 Task: Send an email with the signature Hunter Evans with the subject Request for feedback on a business plan and the message Please let me know if you have any questions or concerns. from softage.2@softage.net to softage.8@softage.net with an attached image file Snapchat_filter_design.png and move the email from Sent Items to the folder Party planning
Action: Mouse moved to (515, 466)
Screenshot: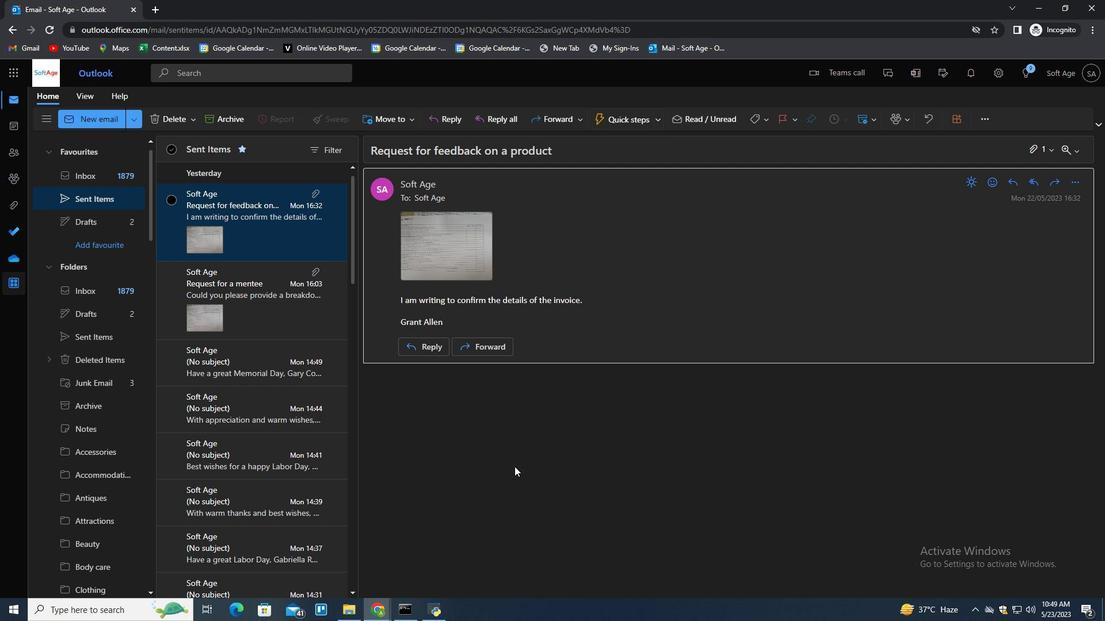 
Action: Mouse pressed left at (515, 466)
Screenshot: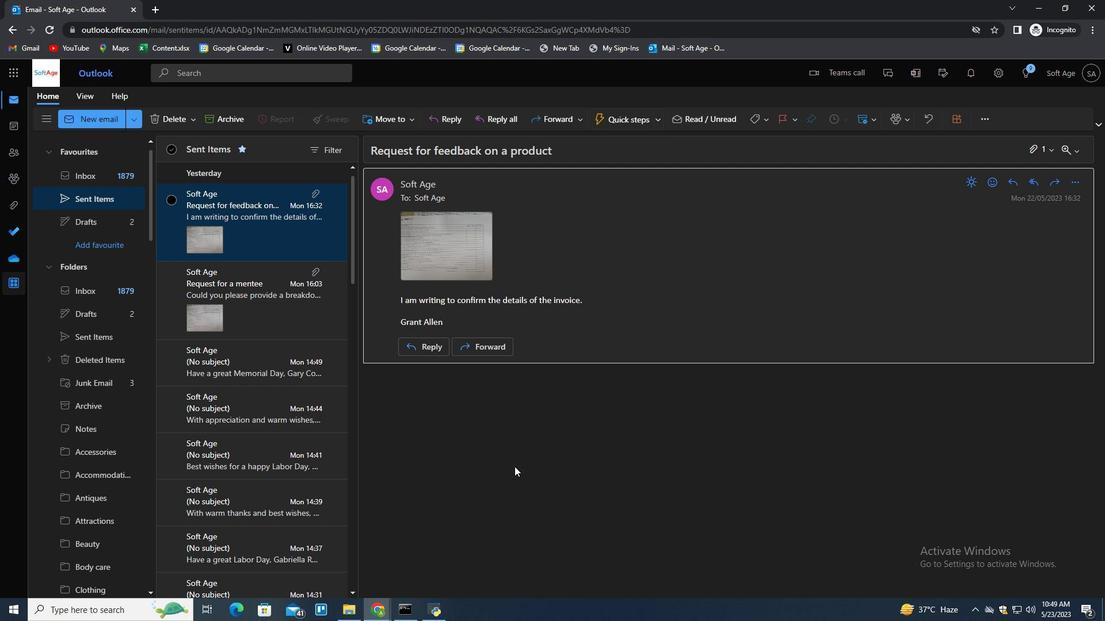 
Action: Mouse moved to (444, 415)
Screenshot: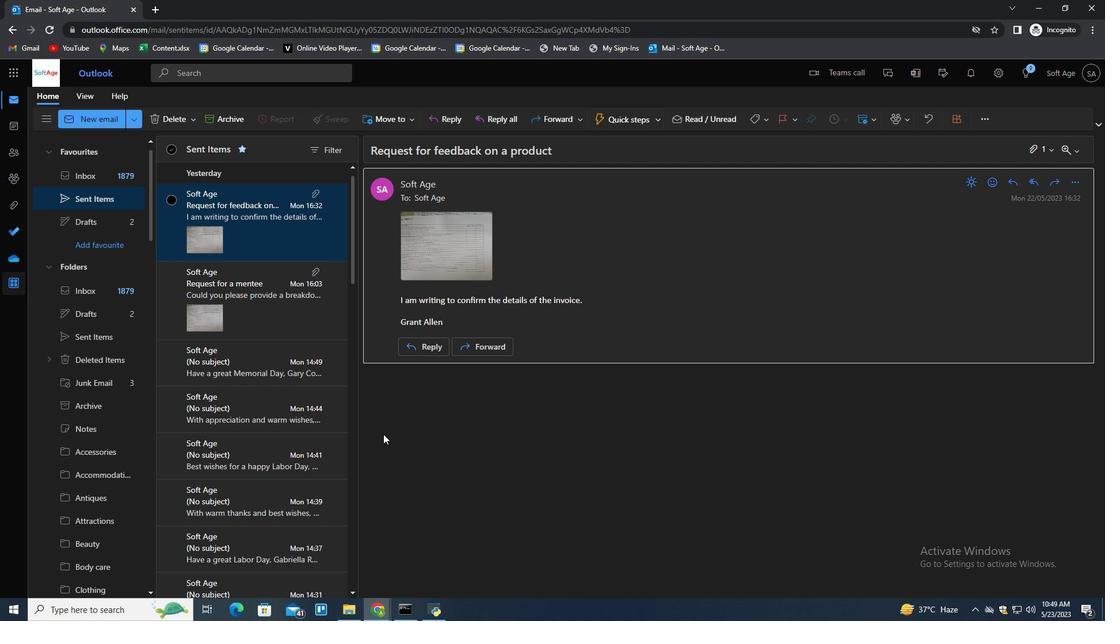 
Action: Key pressed n
Screenshot: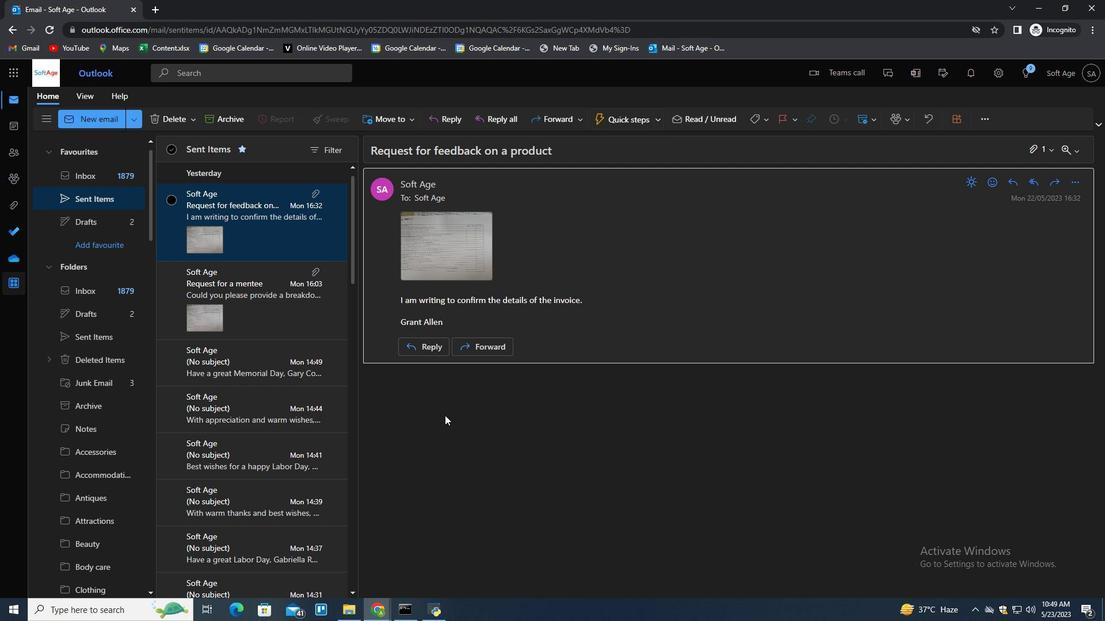 
Action: Mouse moved to (778, 127)
Screenshot: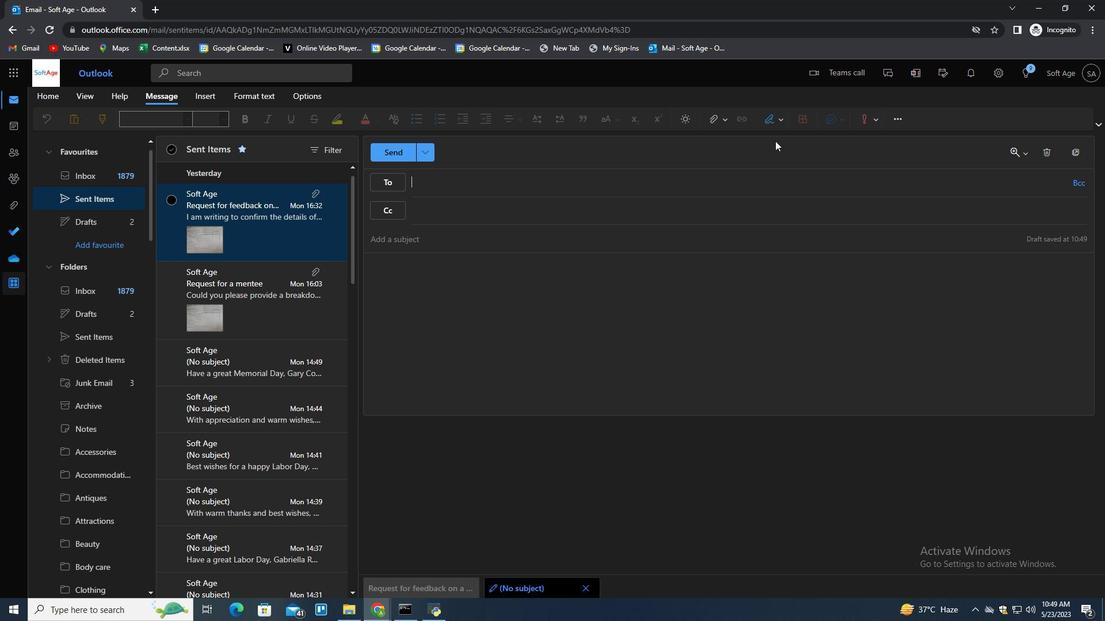 
Action: Mouse pressed left at (778, 127)
Screenshot: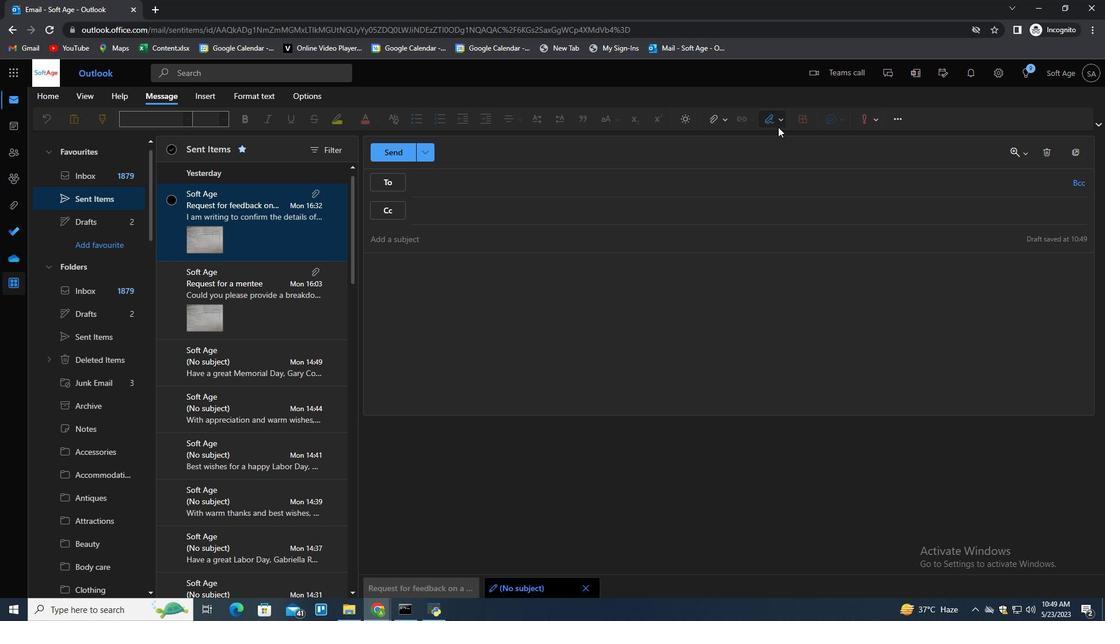 
Action: Mouse moved to (767, 168)
Screenshot: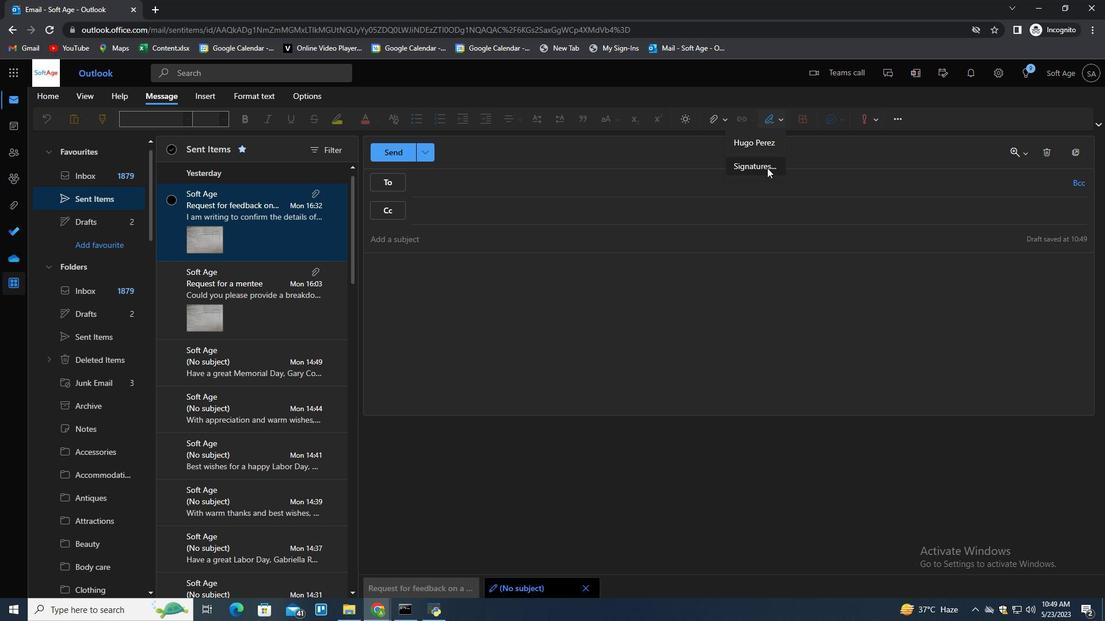 
Action: Mouse pressed left at (767, 168)
Screenshot: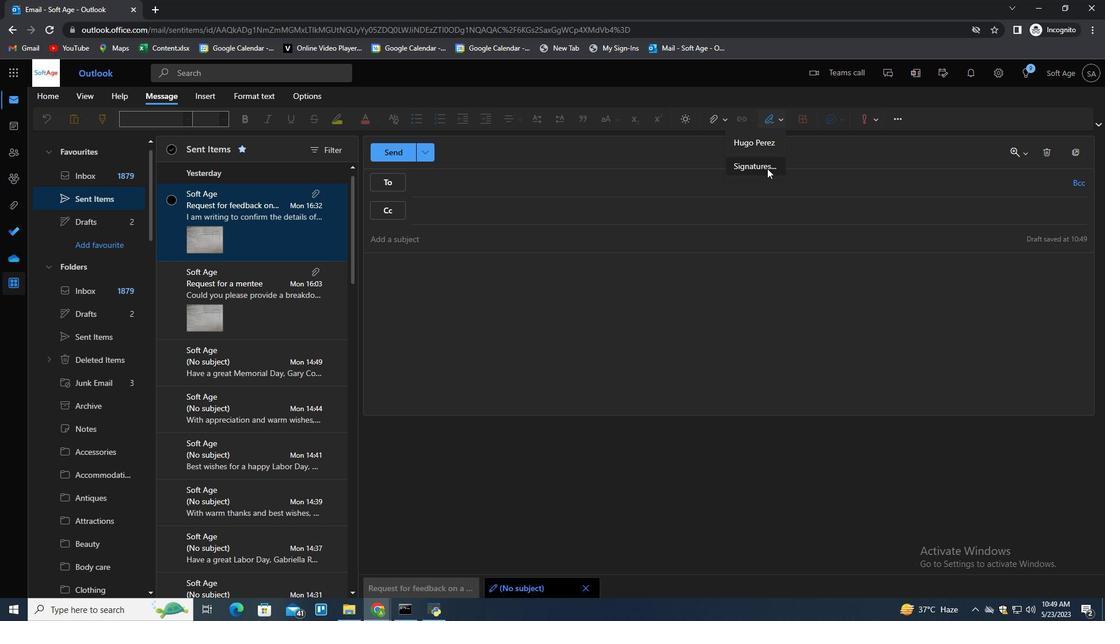 
Action: Mouse moved to (777, 206)
Screenshot: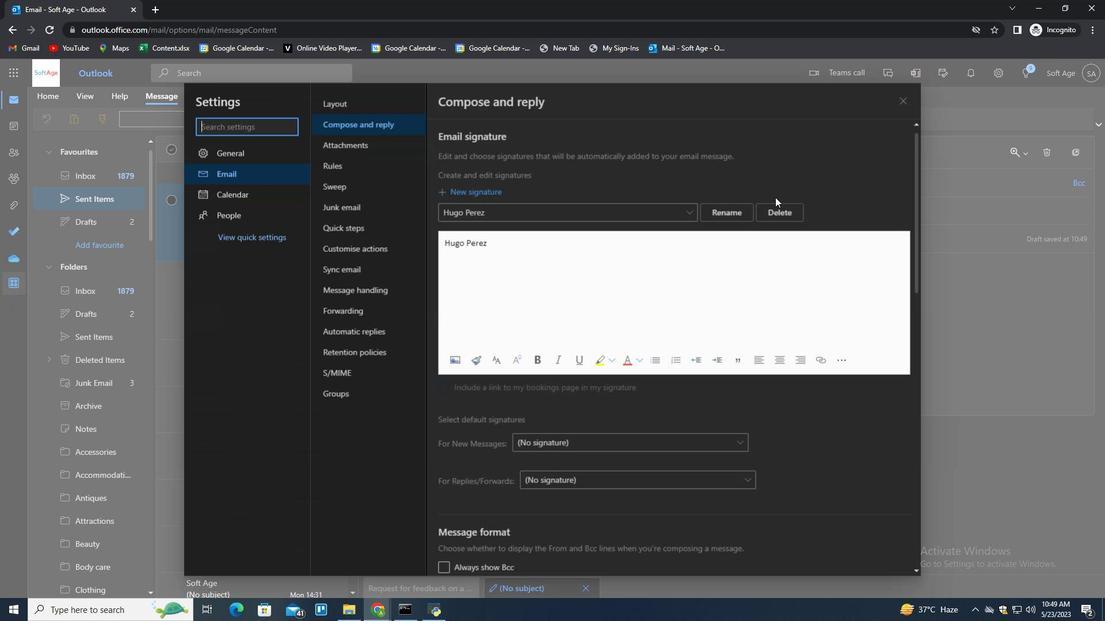 
Action: Mouse pressed left at (777, 206)
Screenshot: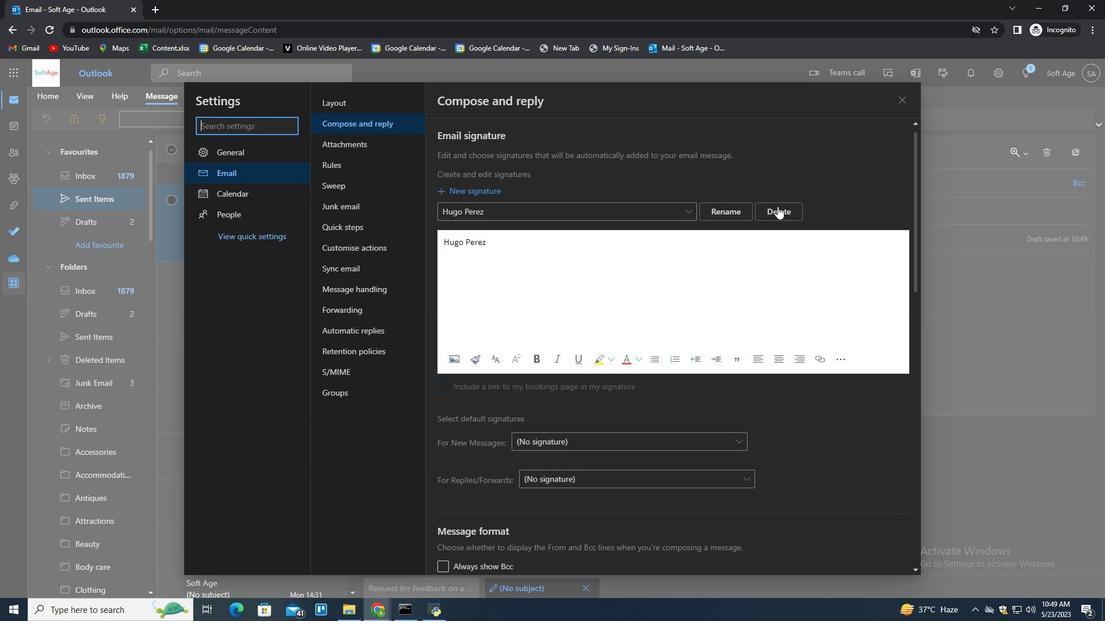 
Action: Mouse pressed left at (777, 206)
Screenshot: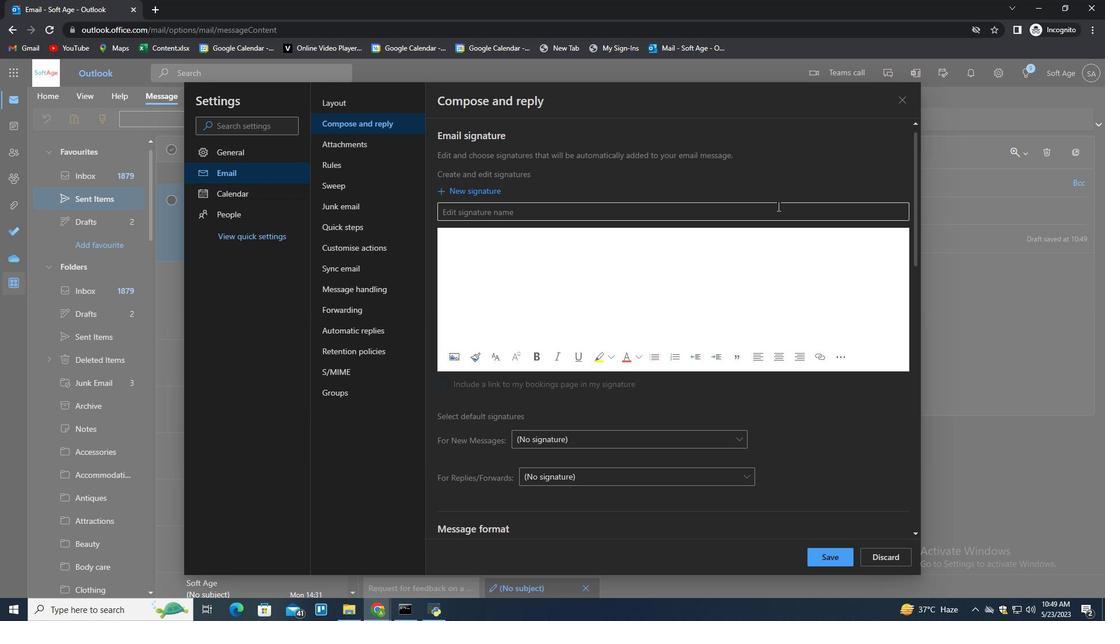 
Action: Key pressed <Key.shift>Hunter<Key.space><Key.shift>Evan<Key.tab><Key.shift>Hunter<Key.space><Key.shift>Evans
Screenshot: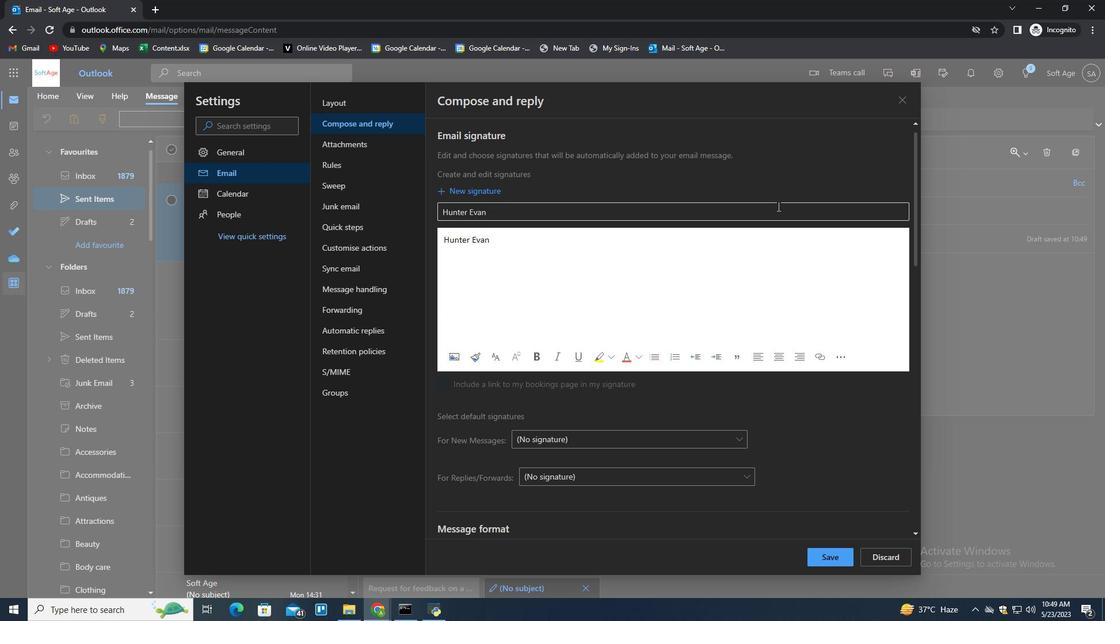 
Action: Mouse moved to (834, 560)
Screenshot: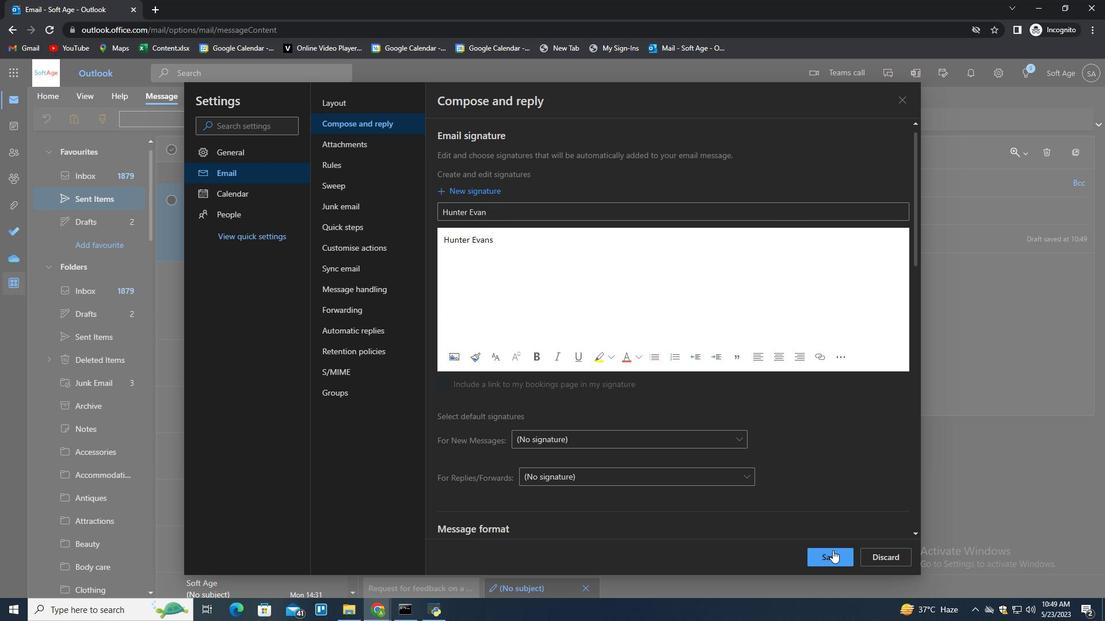 
Action: Mouse pressed left at (834, 560)
Screenshot: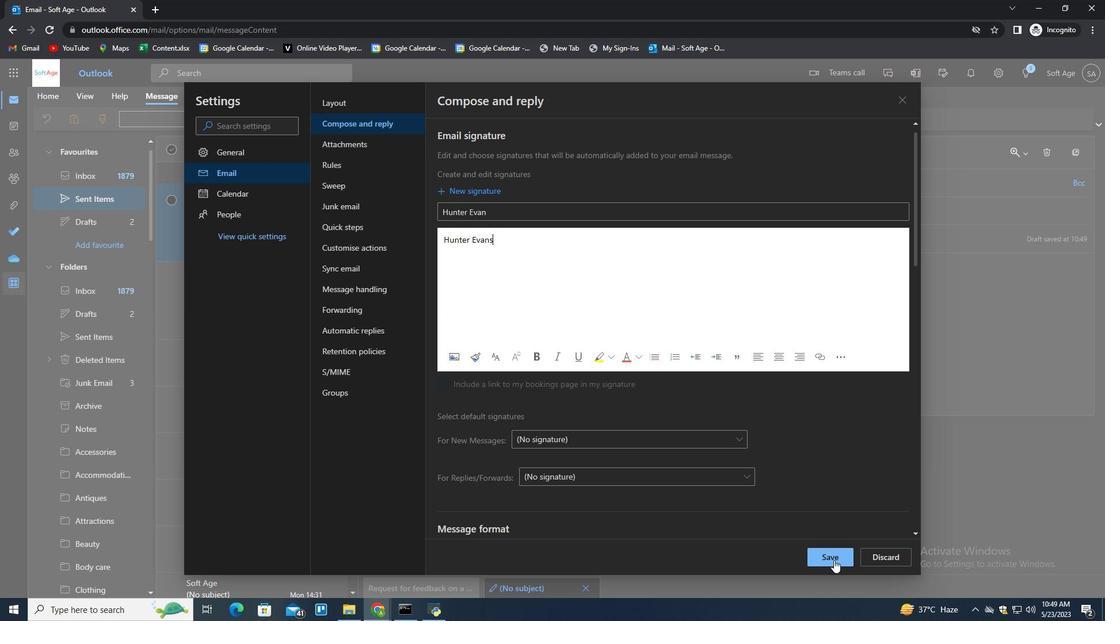
Action: Mouse moved to (1041, 256)
Screenshot: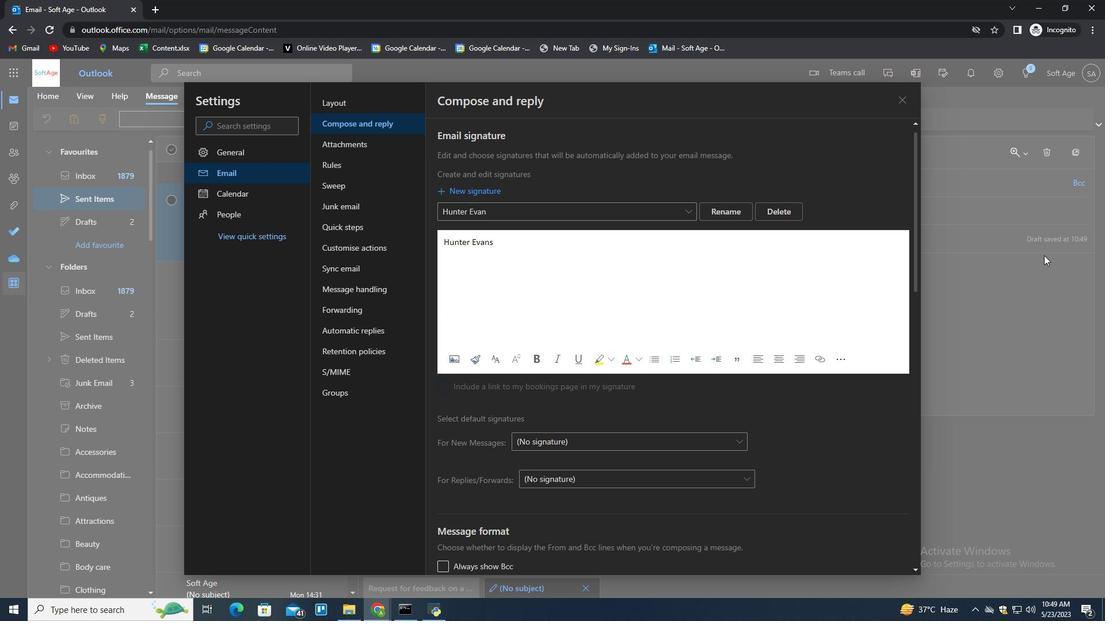 
Action: Mouse pressed left at (1041, 256)
Screenshot: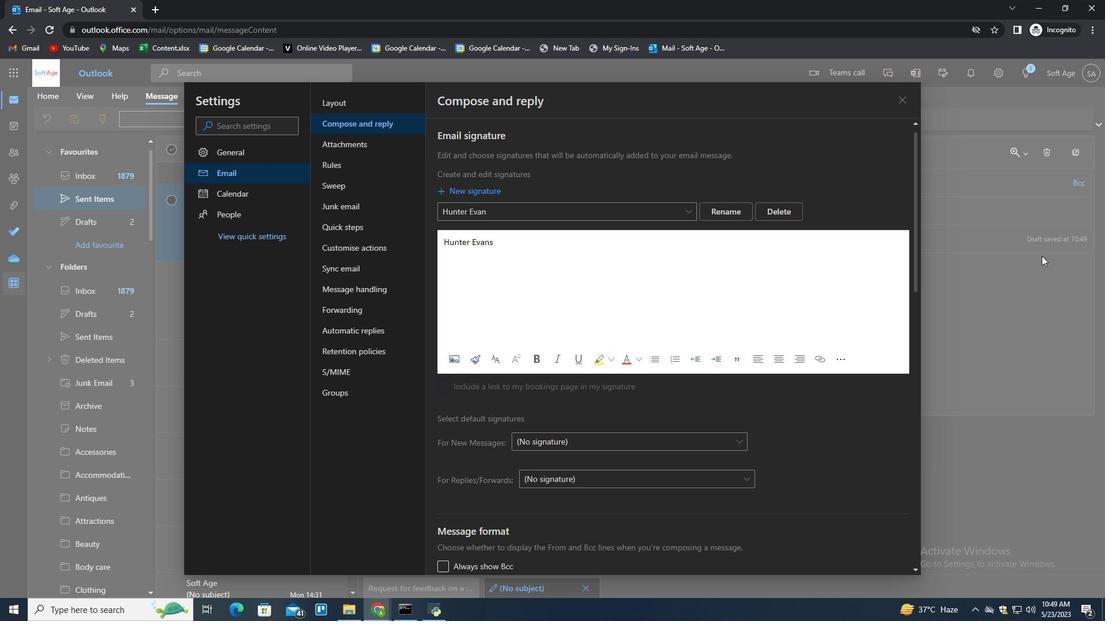 
Action: Mouse moved to (781, 124)
Screenshot: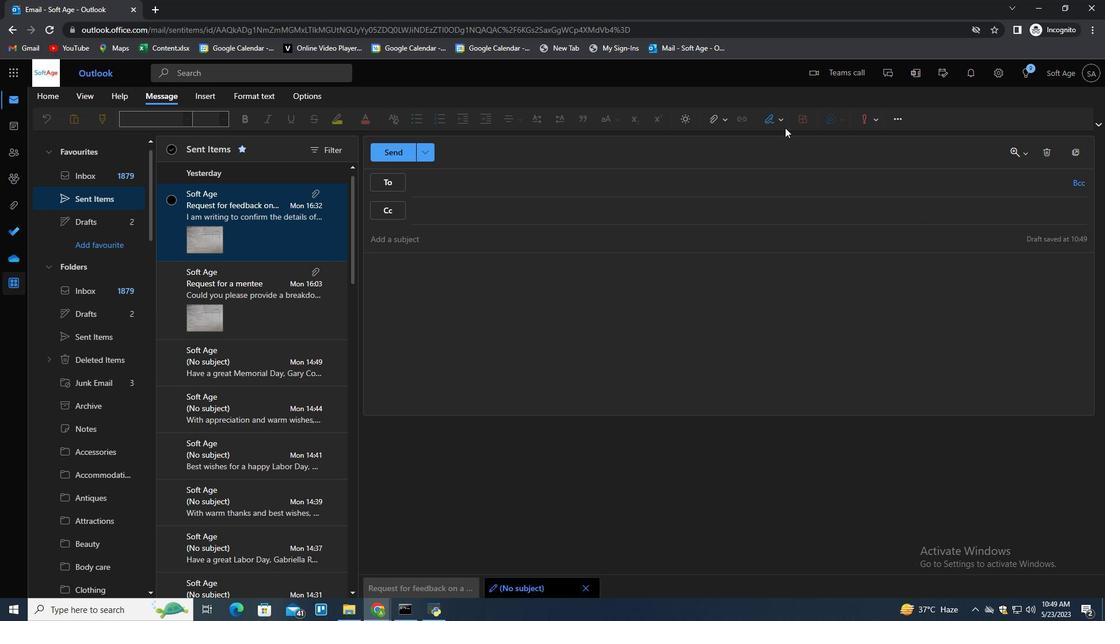 
Action: Mouse pressed left at (781, 124)
Screenshot: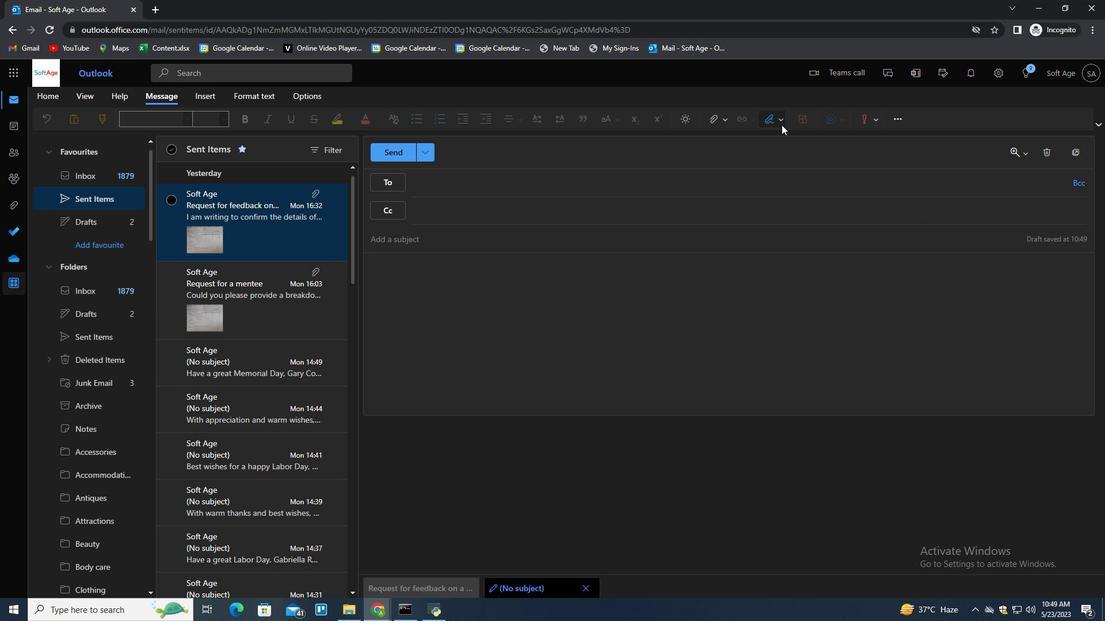 
Action: Mouse moved to (759, 146)
Screenshot: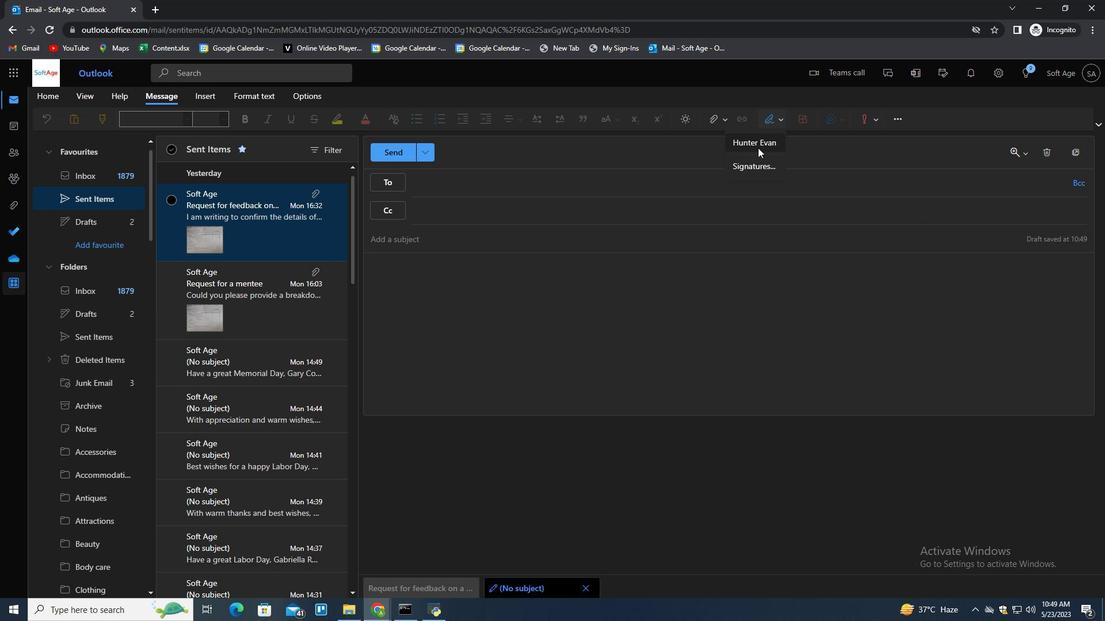 
Action: Mouse pressed left at (759, 146)
Screenshot: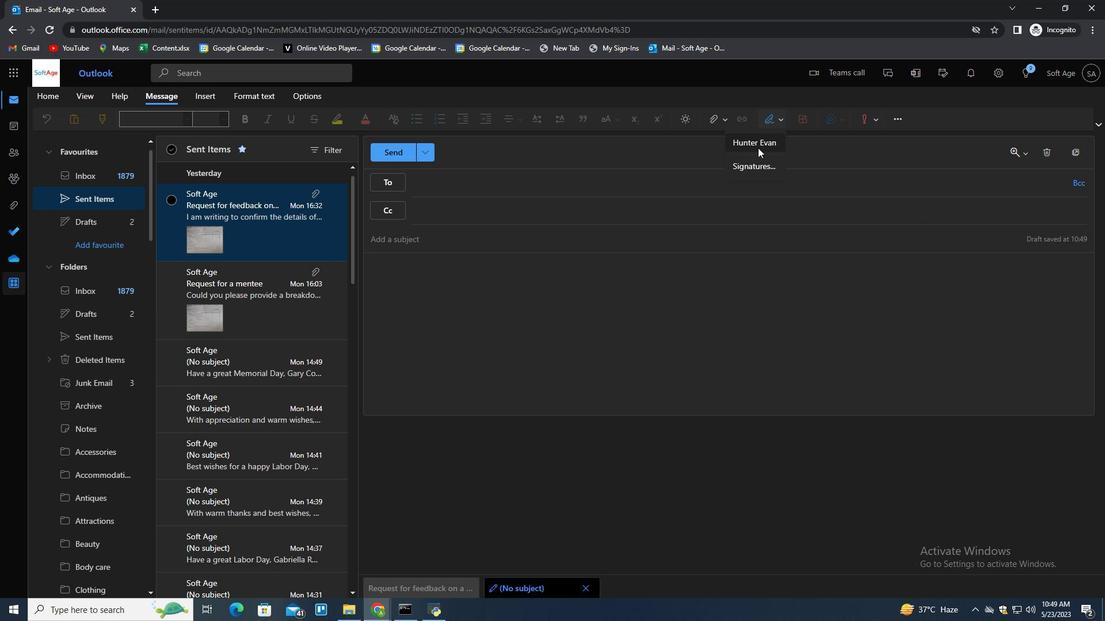 
Action: Mouse moved to (437, 237)
Screenshot: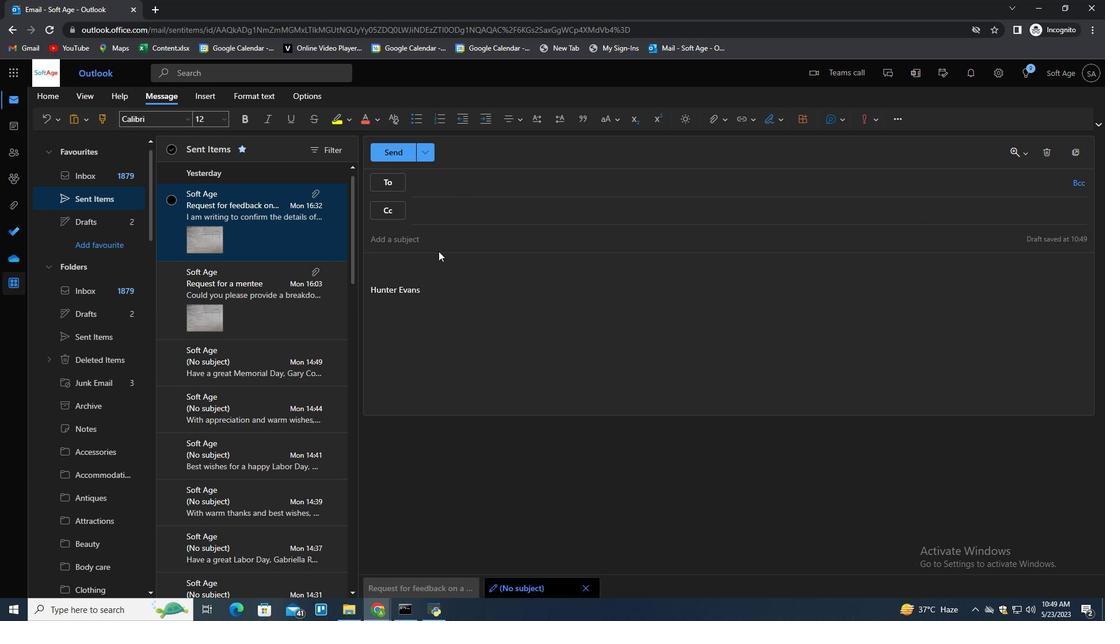 
Action: Mouse pressed left at (437, 237)
Screenshot: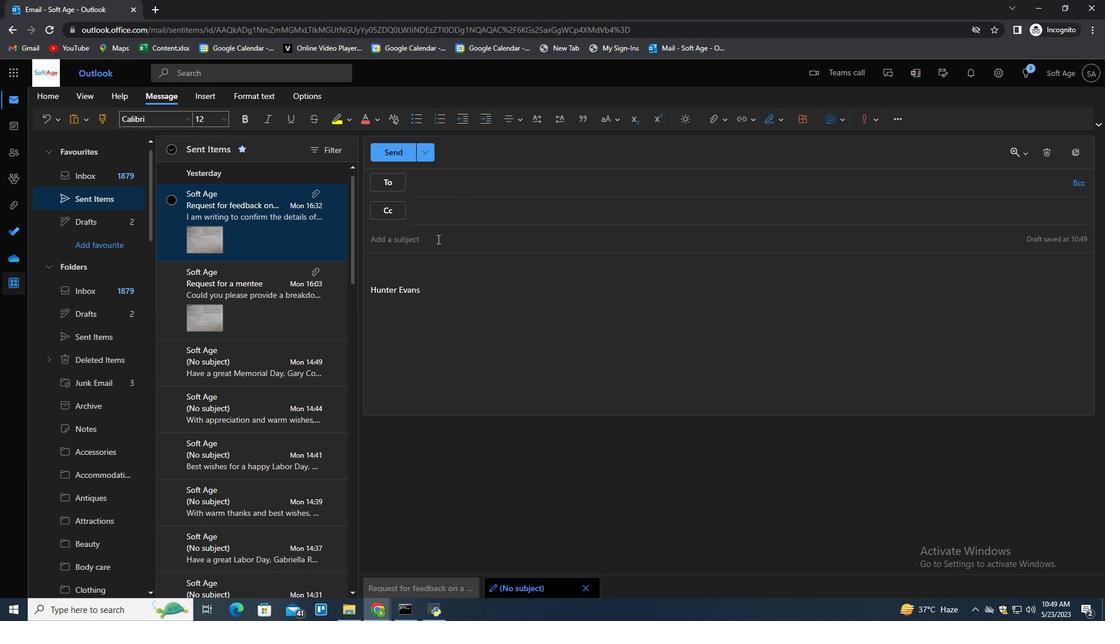 
Action: Mouse moved to (440, 233)
Screenshot: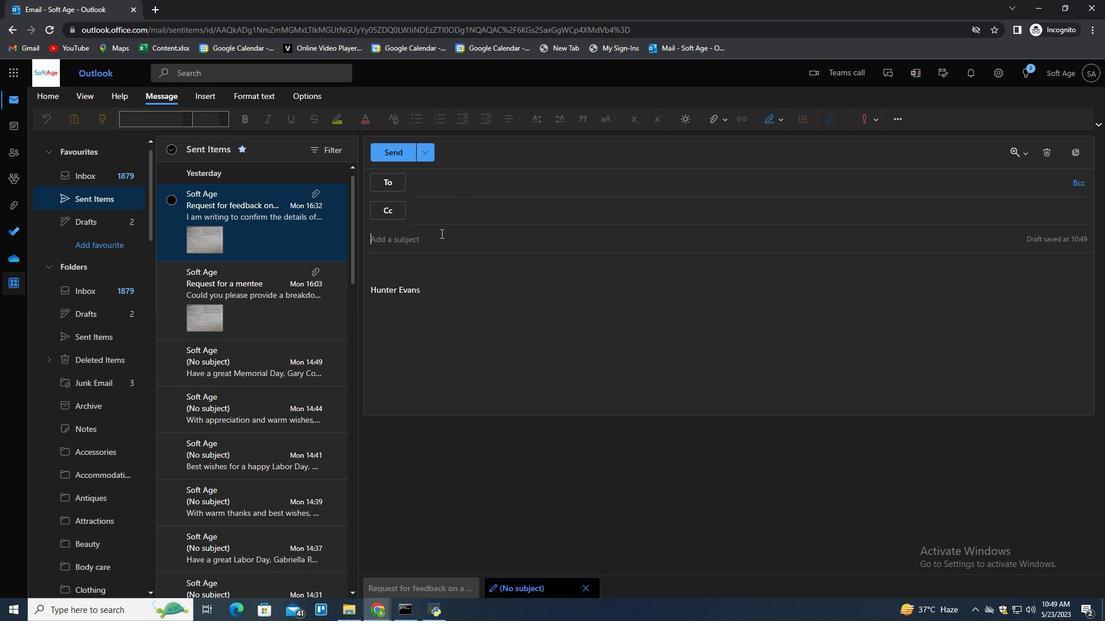 
Action: Key pressed <Key.shift><Key.shift><Key.shift><Key.shift><Key.shift><Key.shift>Request<Key.space>for<Key.space>feedback<Key.space>on<Key.space>a<Key.space>business<Key.space>plan<Key.tab><Key.shift>Please<Key.space>let<Key.space>me<Key.space>know<Key.space>if<Key.space>you<Key.space>havb<Key.backspace>e<Key.space>any<Key.space>questions<Key.space>or<Key.space>concers.
Screenshot: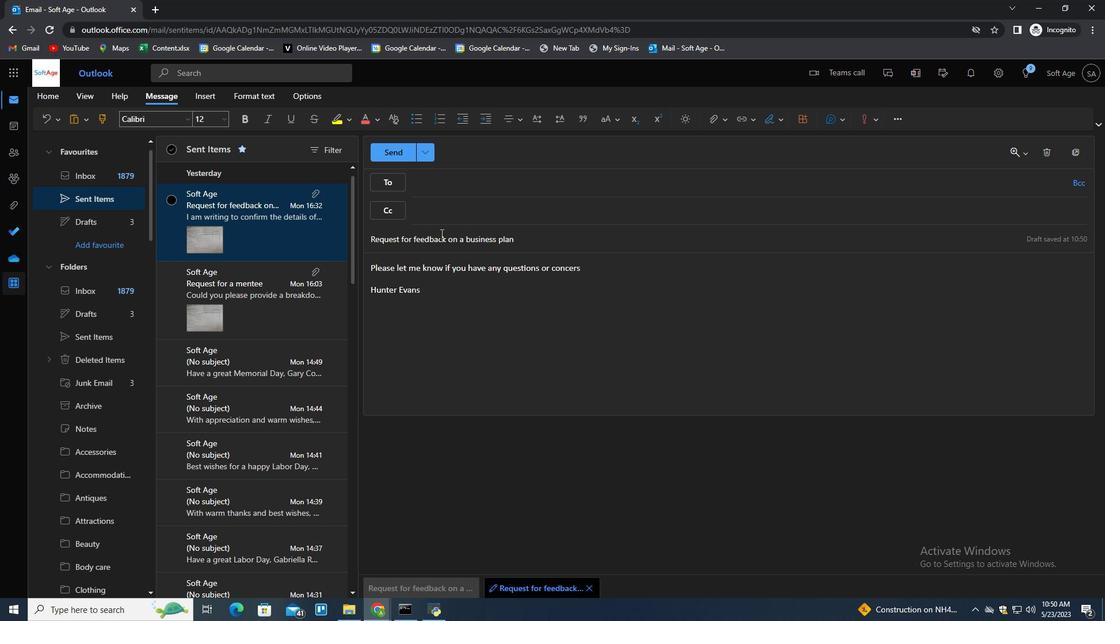 
Action: Mouse moved to (564, 269)
Screenshot: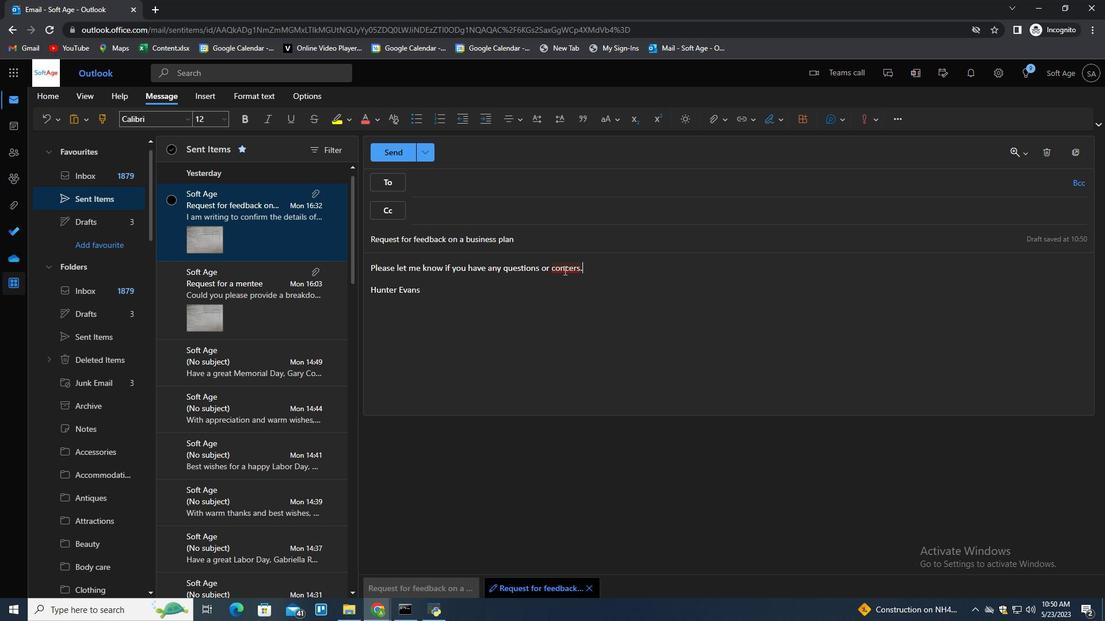 
Action: Mouse pressed right at (564, 269)
Screenshot: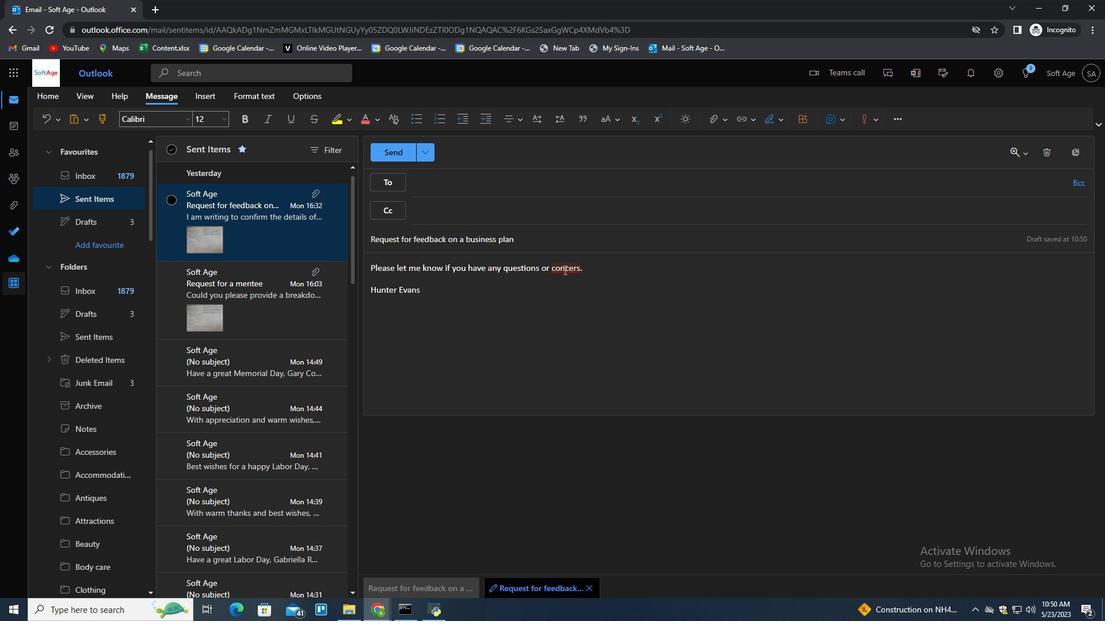 
Action: Mouse moved to (769, 306)
Screenshot: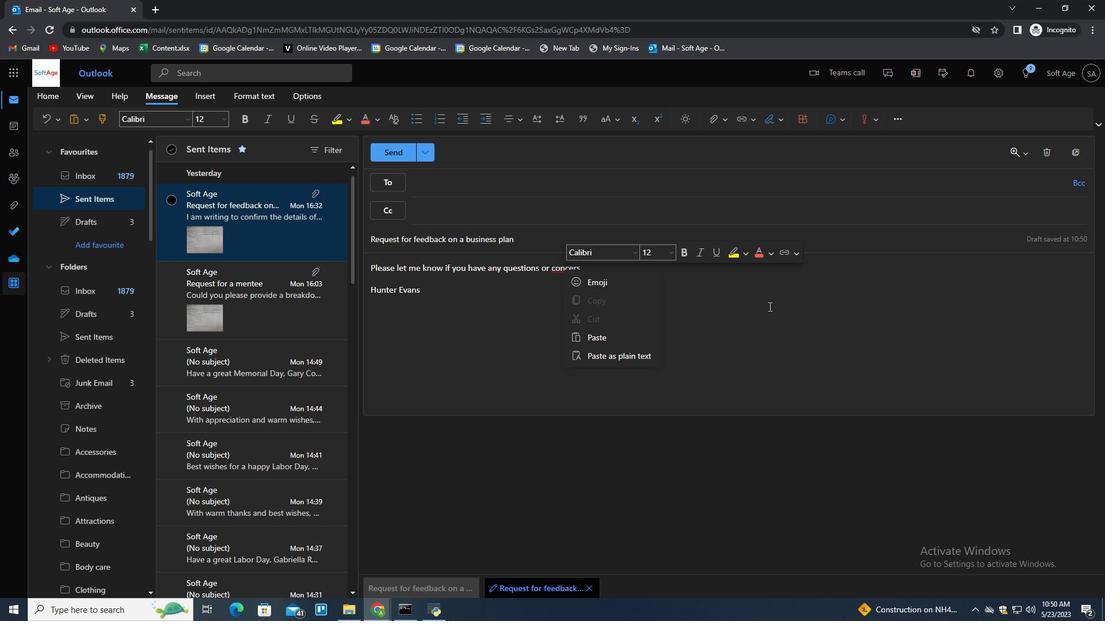 
Action: Mouse pressed left at (769, 306)
Screenshot: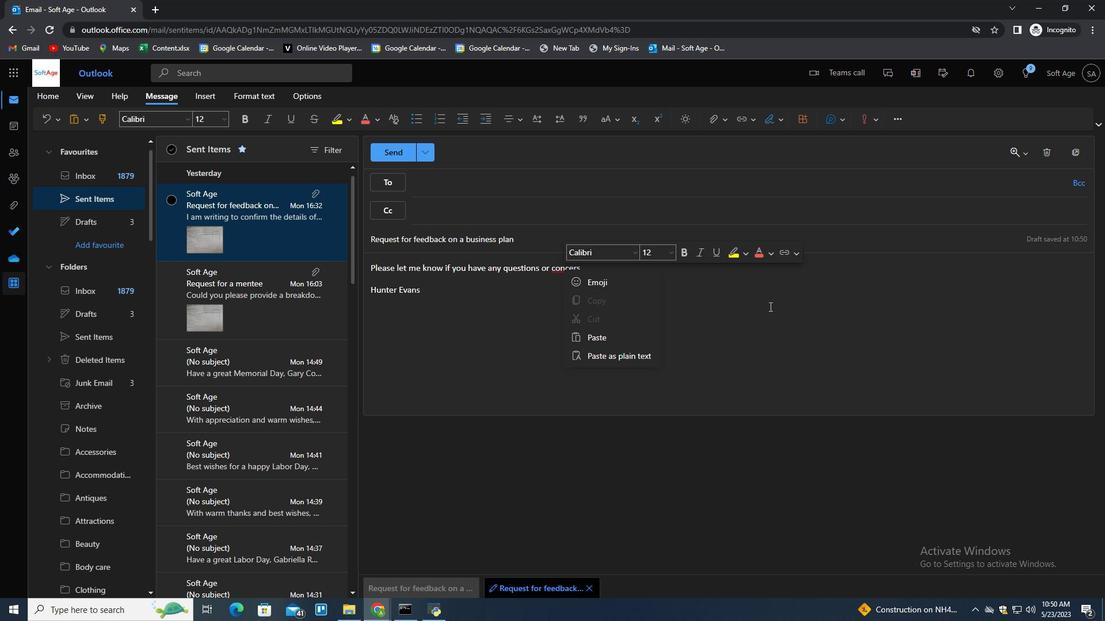 
Action: Mouse moved to (593, 267)
Screenshot: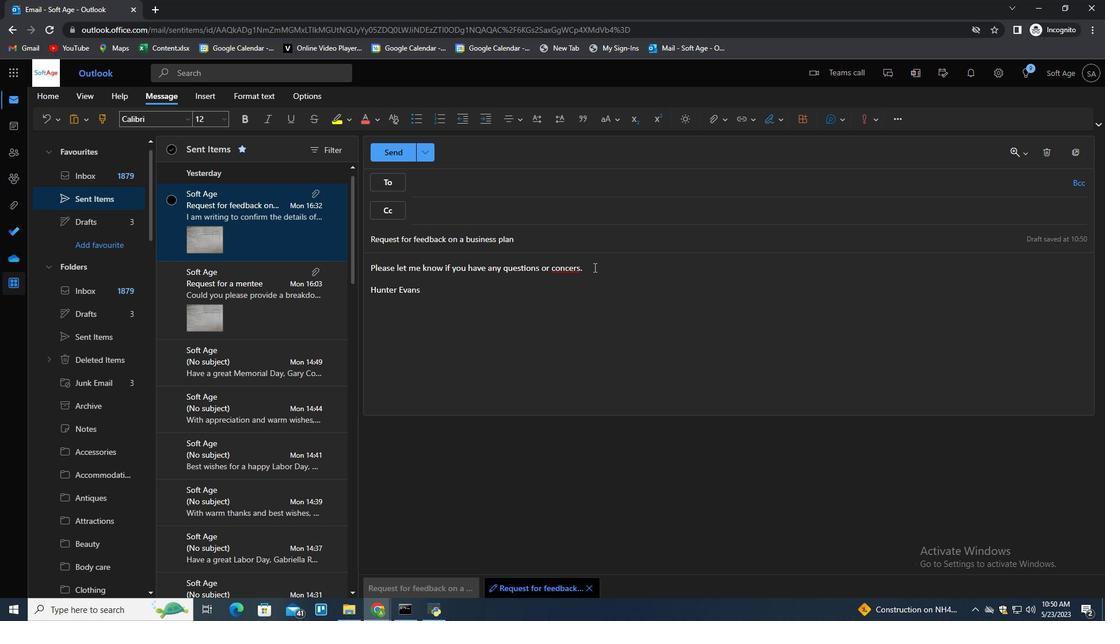 
Action: Mouse pressed left at (593, 267)
Screenshot: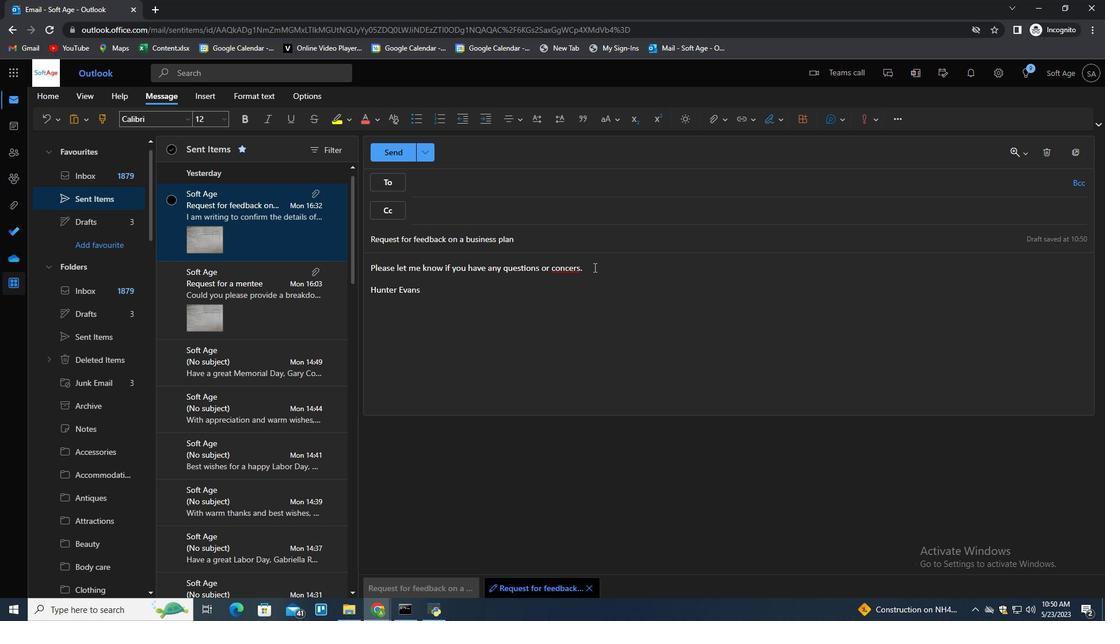 
Action: Key pressed <Key.left>
Screenshot: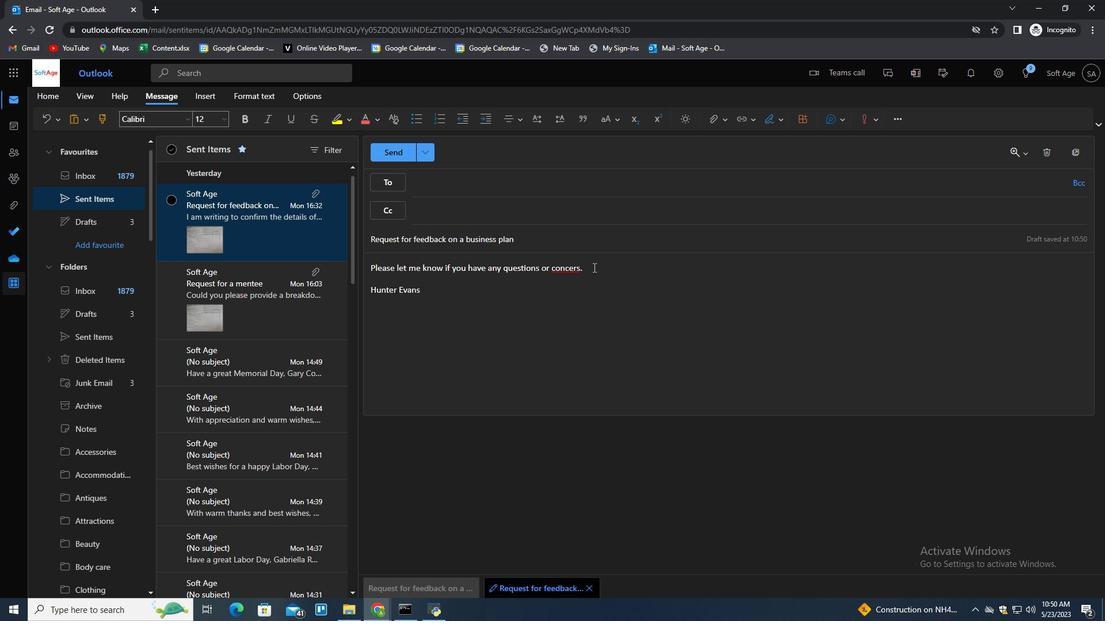 
Action: Mouse moved to (575, 272)
Screenshot: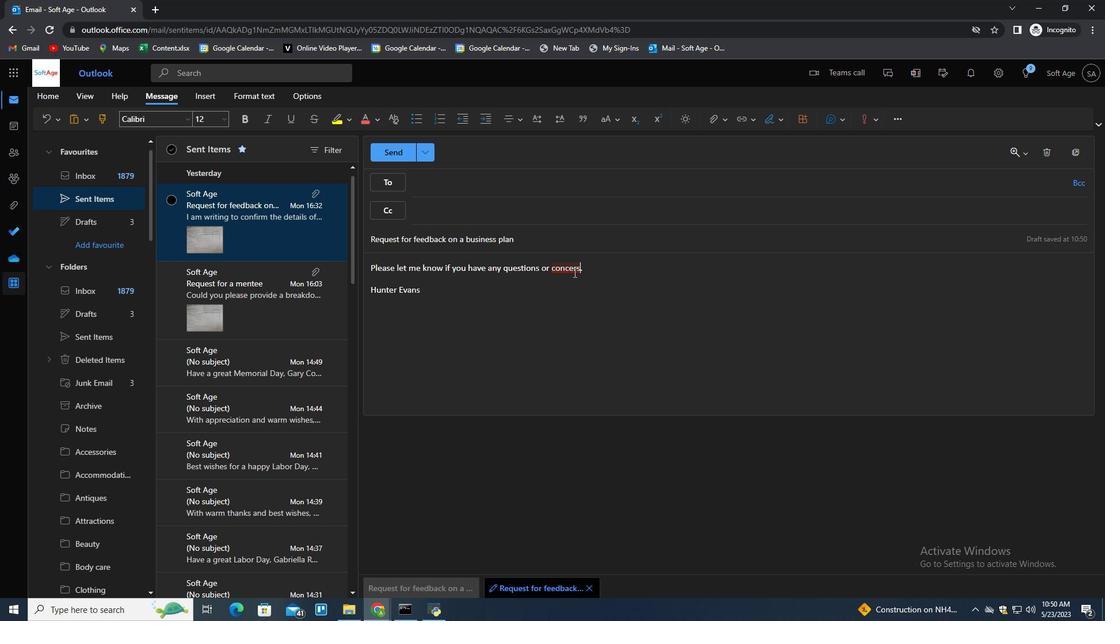 
Action: Mouse pressed left at (575, 272)
Screenshot: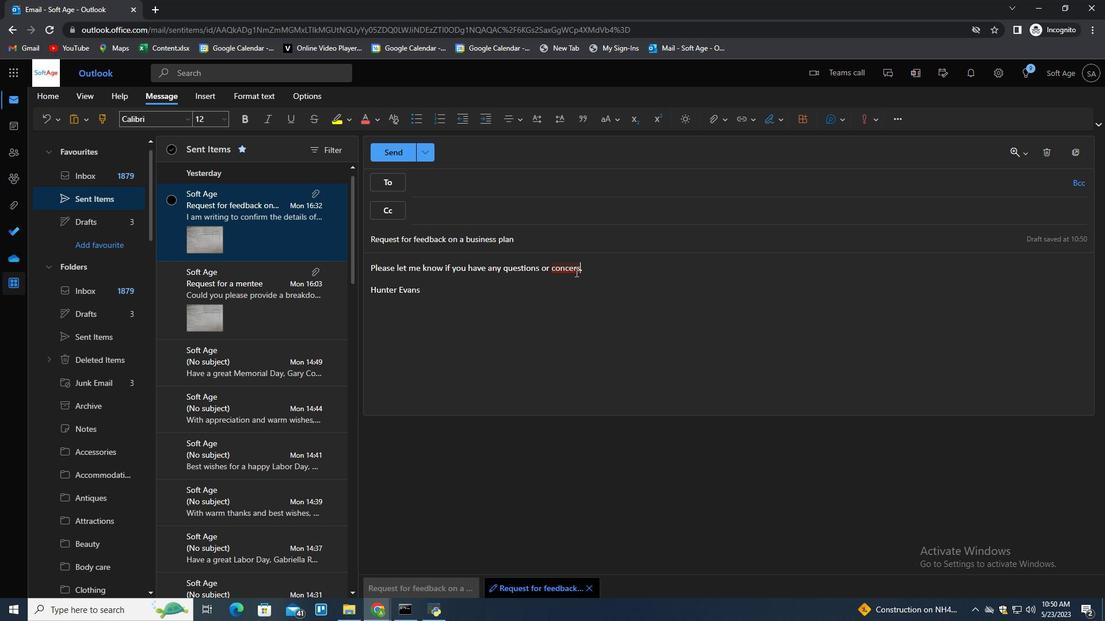 
Action: Mouse moved to (678, 289)
Screenshot: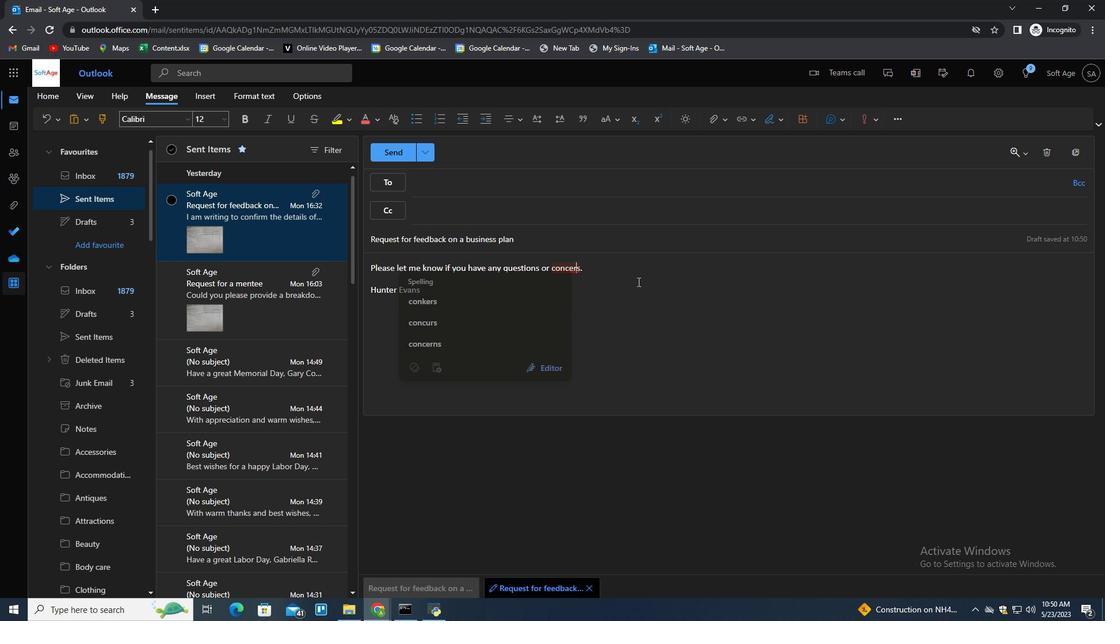 
Action: Key pressed n
Screenshot: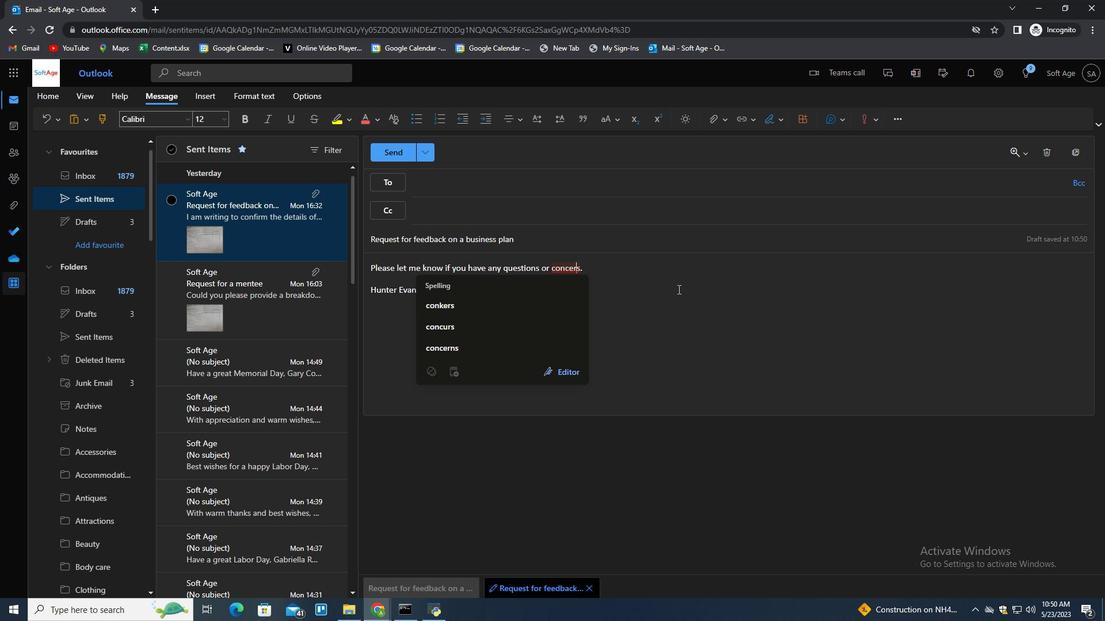 
Action: Mouse moved to (680, 287)
Screenshot: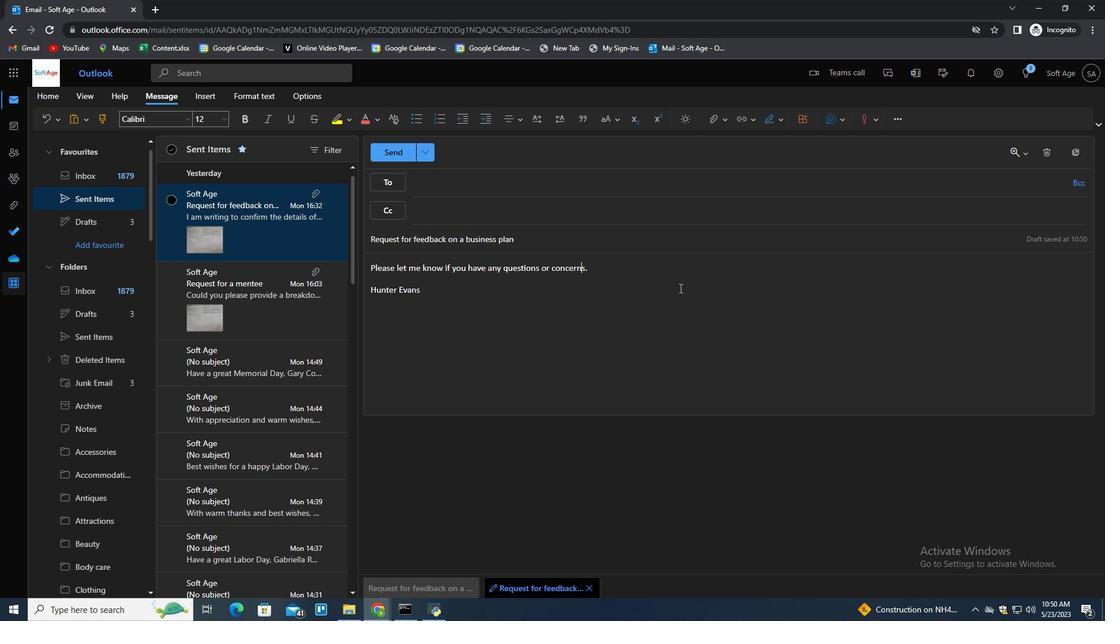 
Action: Key pressed <Key.right>
Screenshot: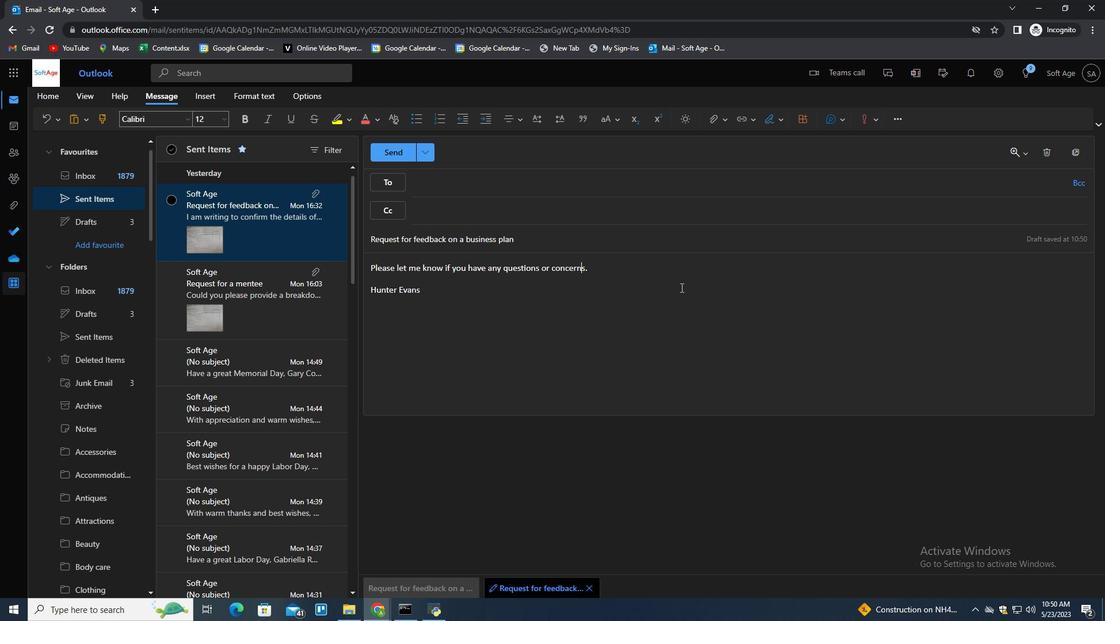 
Action: Mouse moved to (676, 273)
Screenshot: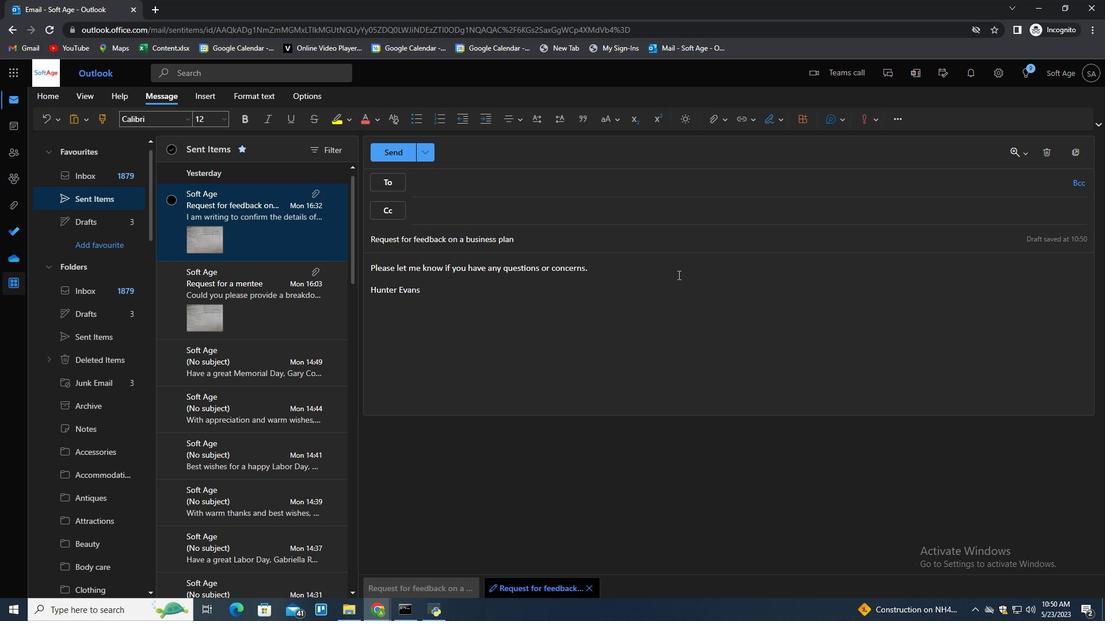 
Action: Mouse pressed left at (676, 273)
Screenshot: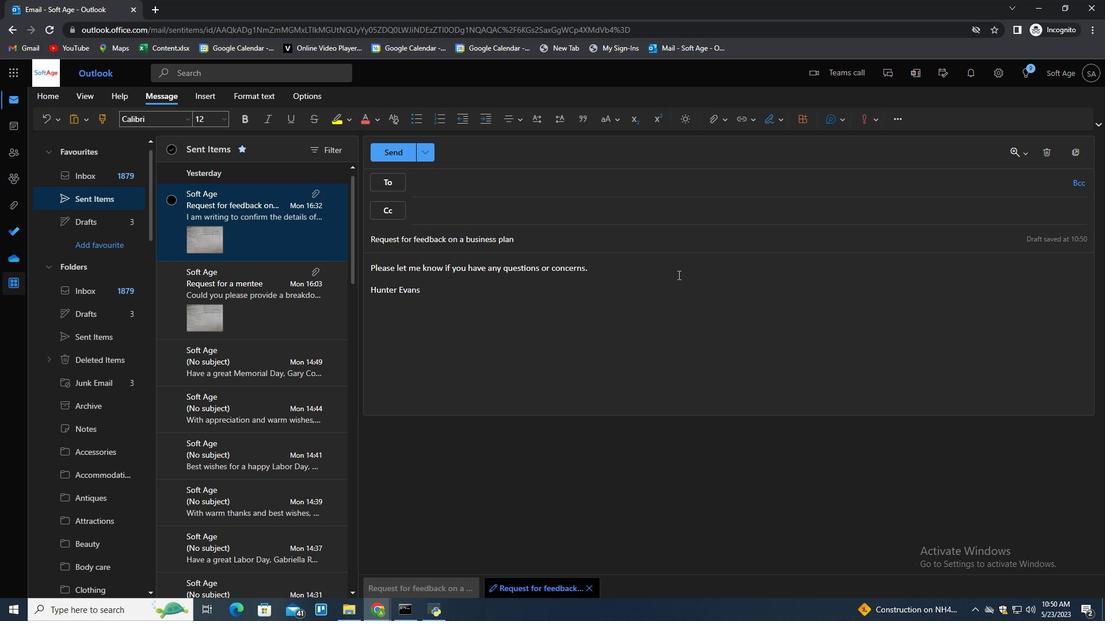 
Action: Mouse moved to (711, 124)
Screenshot: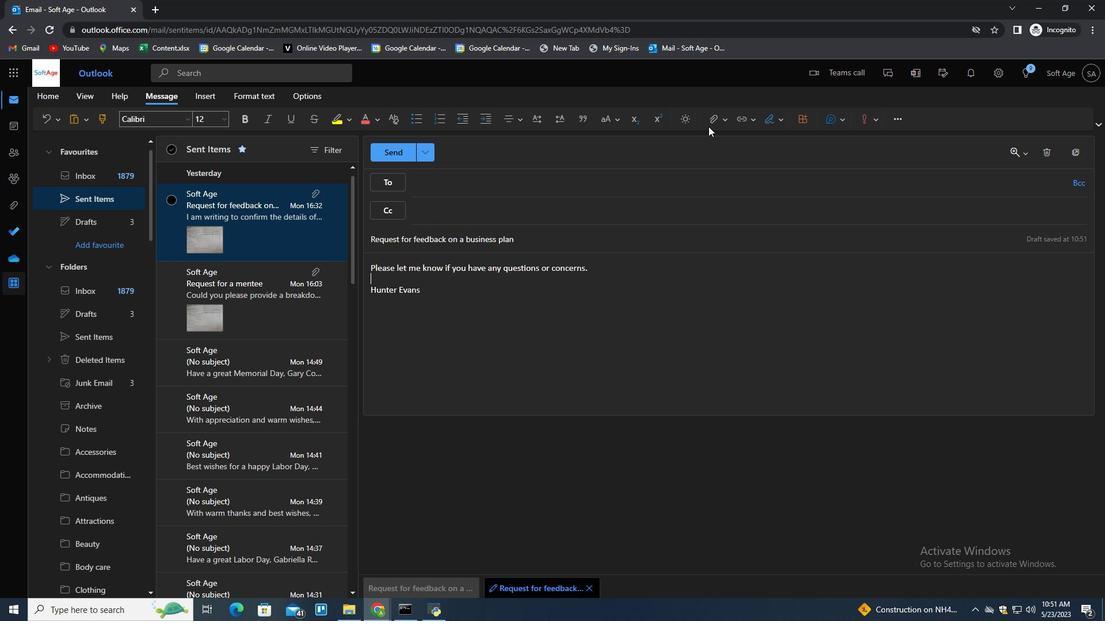 
Action: Mouse pressed left at (711, 124)
Screenshot: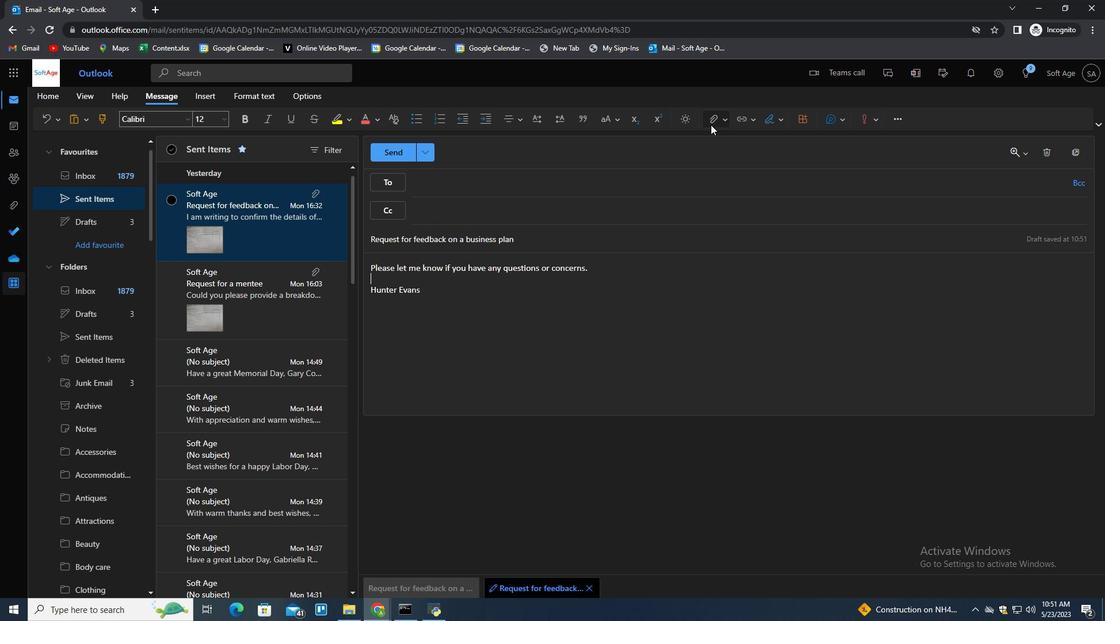 
Action: Mouse moved to (679, 145)
Screenshot: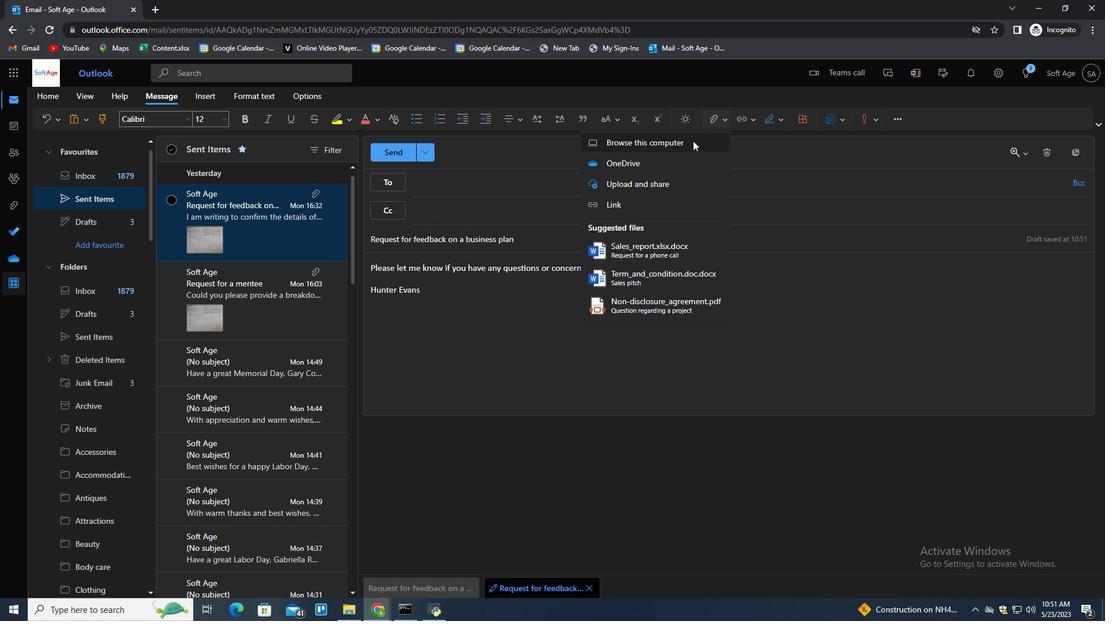 
Action: Mouse pressed left at (679, 145)
Screenshot: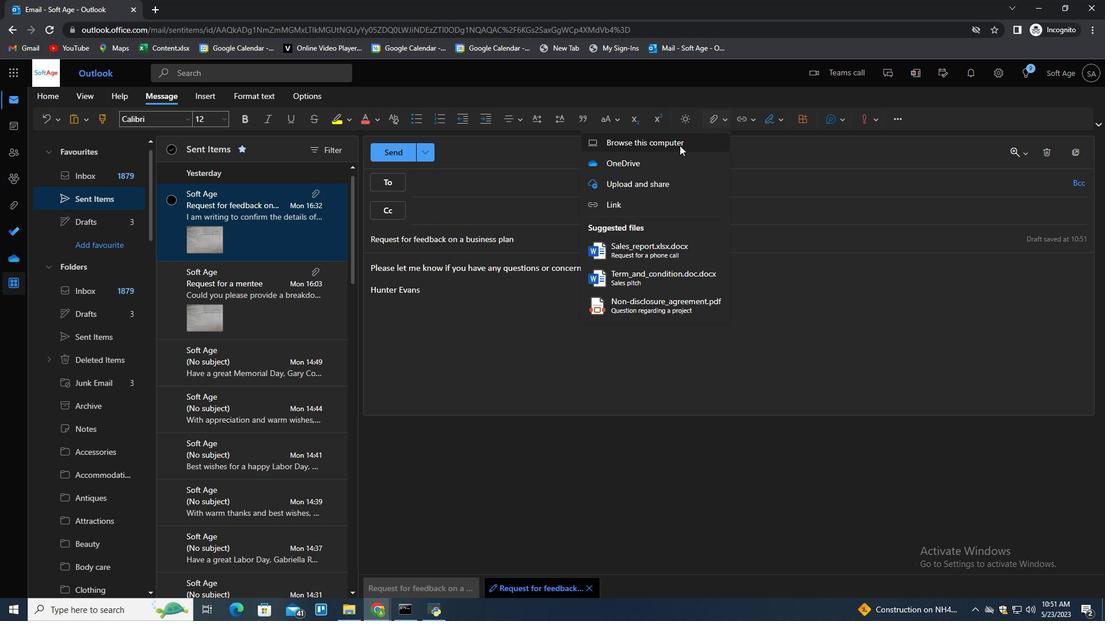 
Action: Mouse moved to (224, 183)
Screenshot: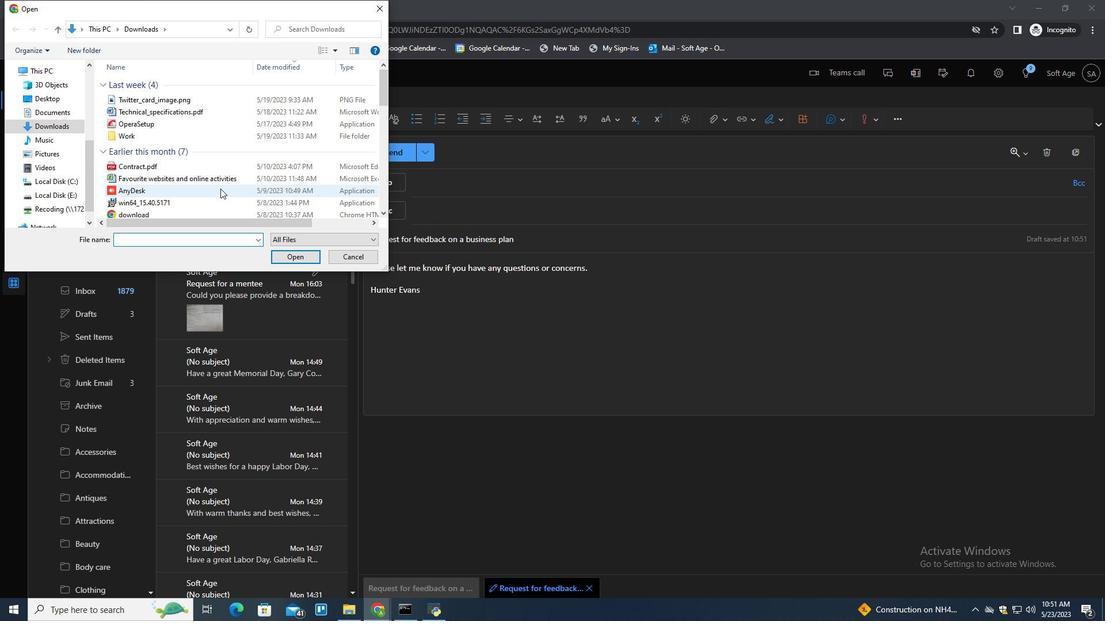 
Action: Mouse scrolled (224, 183) with delta (0, 0)
Screenshot: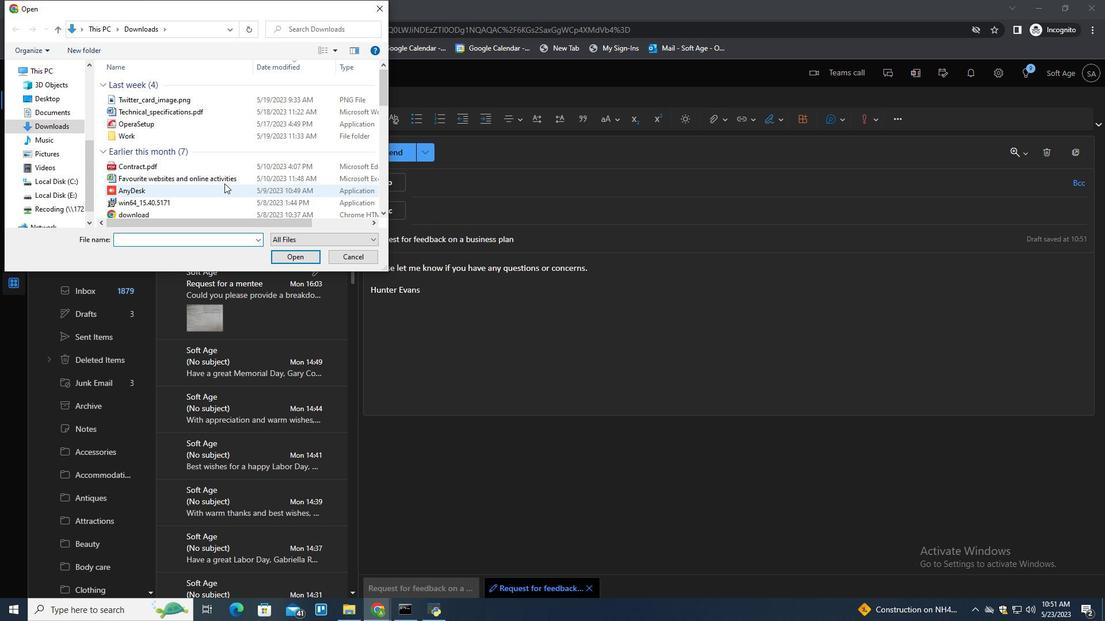 
Action: Mouse scrolled (224, 183) with delta (0, 0)
Screenshot: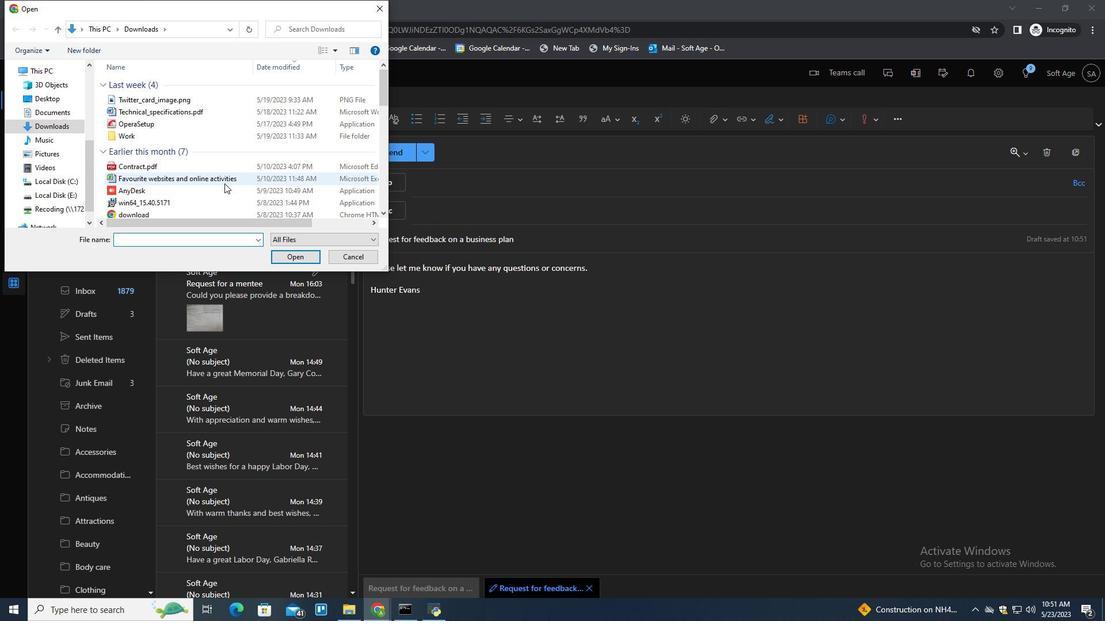 
Action: Mouse scrolled (224, 183) with delta (0, 0)
Screenshot: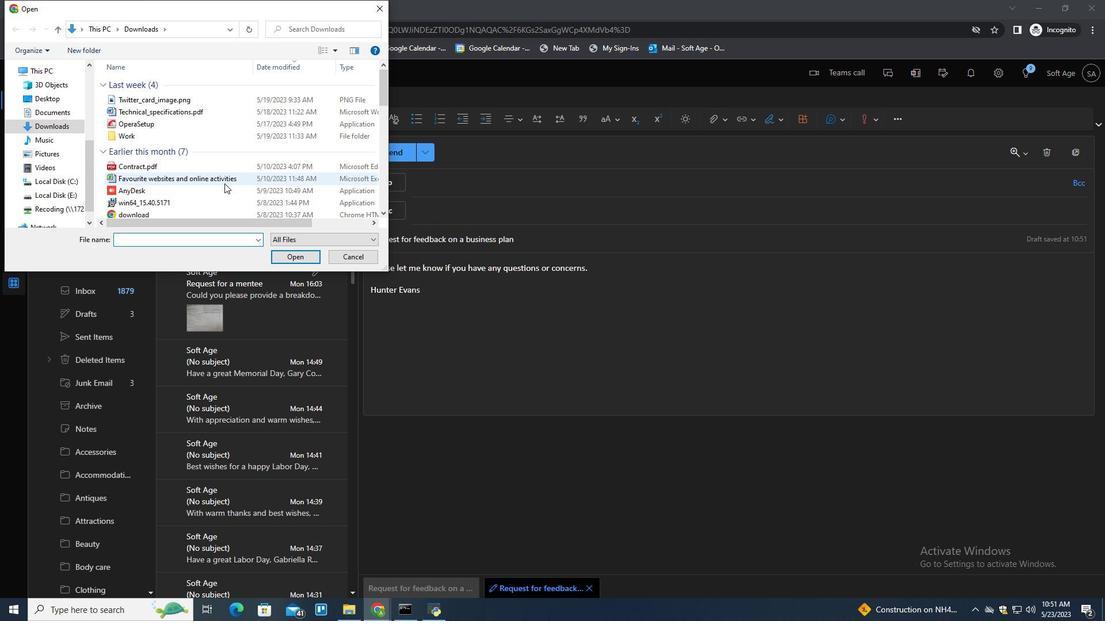
Action: Mouse scrolled (224, 183) with delta (0, 0)
Screenshot: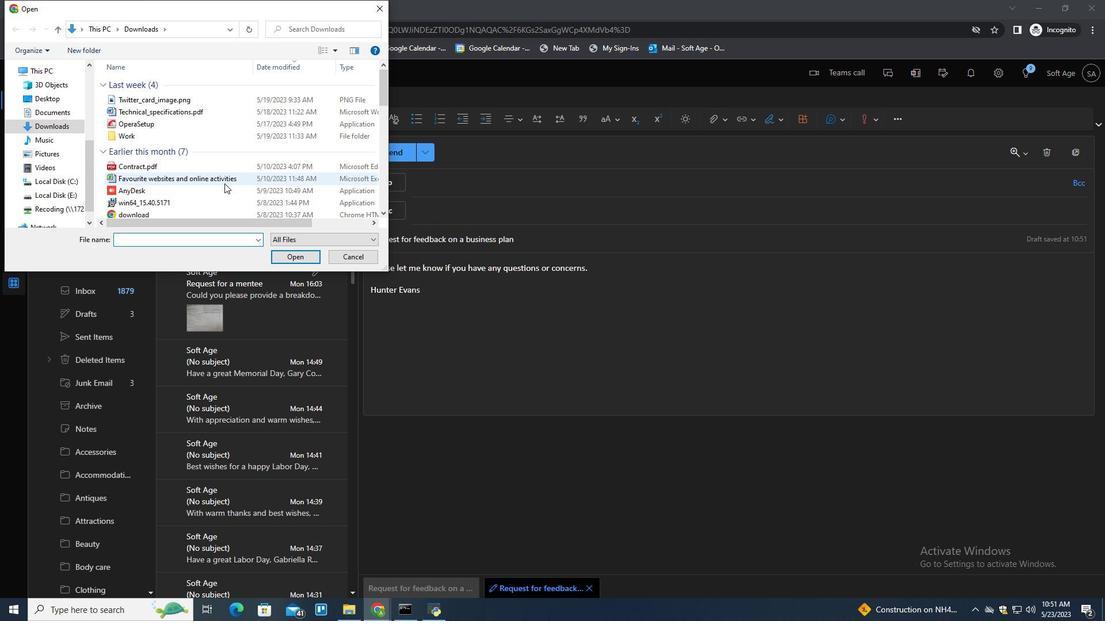 
Action: Mouse scrolled (224, 183) with delta (0, 0)
Screenshot: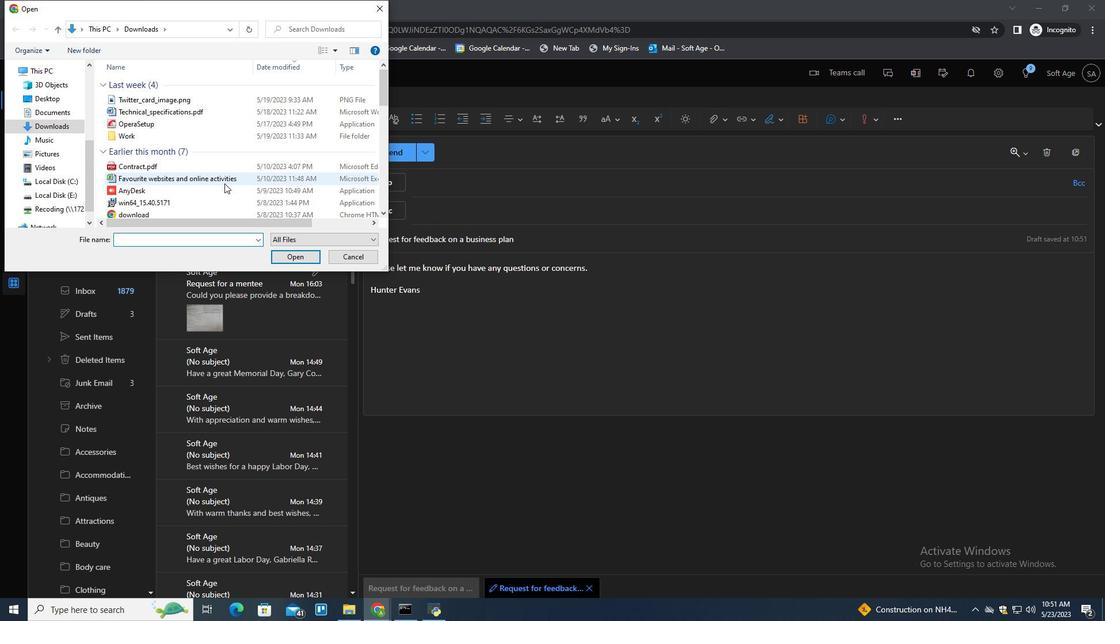 
Action: Mouse moved to (225, 183)
Screenshot: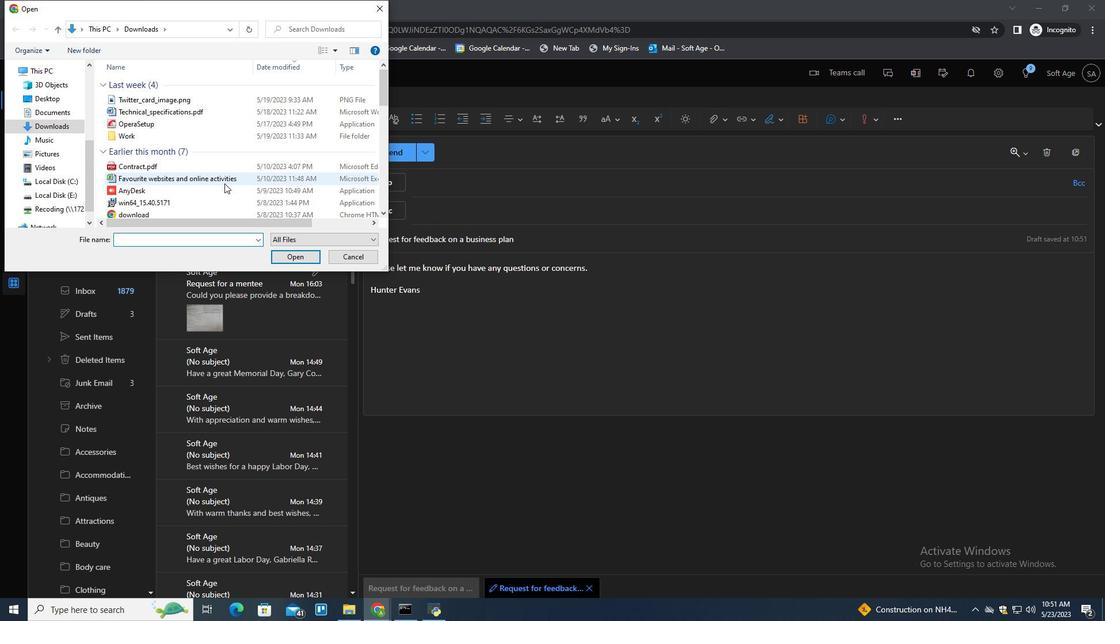 
Action: Mouse scrolled (225, 182) with delta (0, 0)
Screenshot: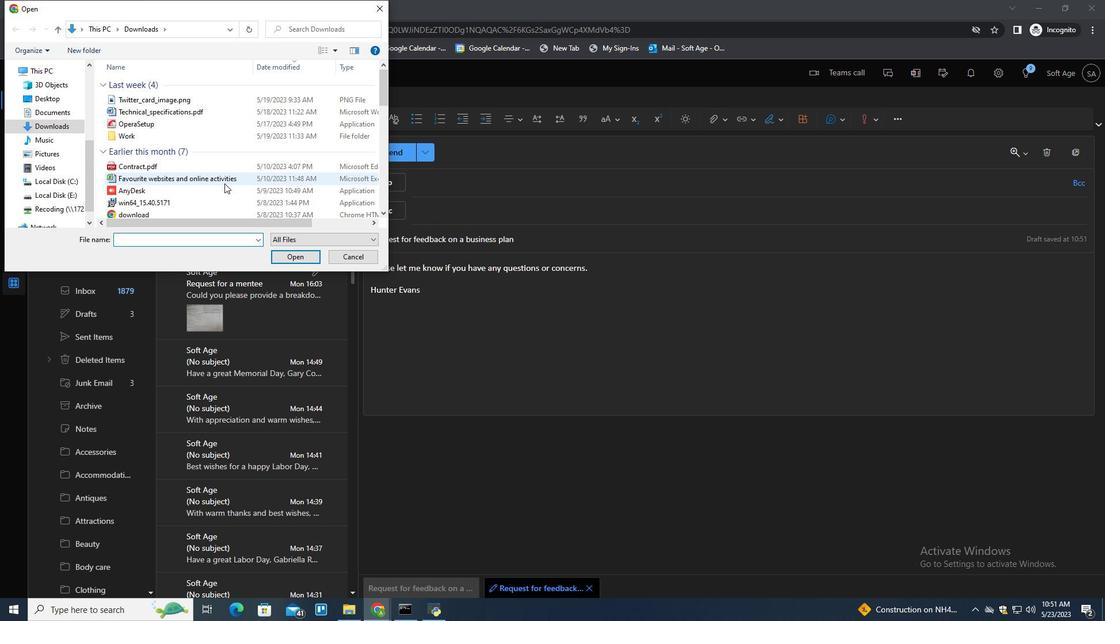 
Action: Mouse scrolled (225, 182) with delta (0, 0)
Screenshot: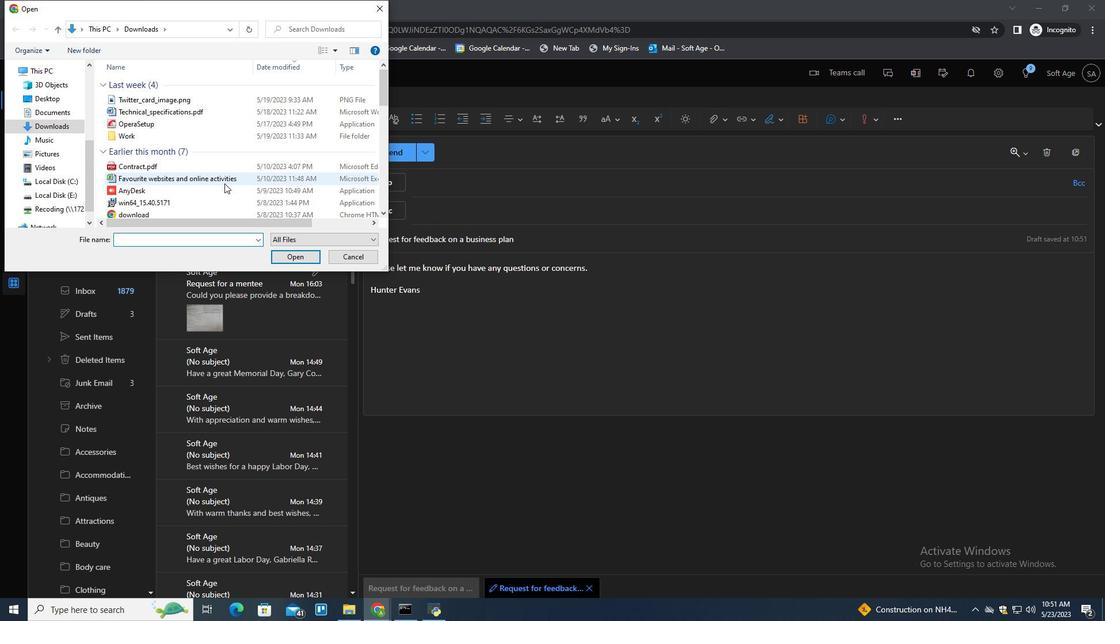 
Action: Mouse scrolled (225, 182) with delta (0, 0)
Screenshot: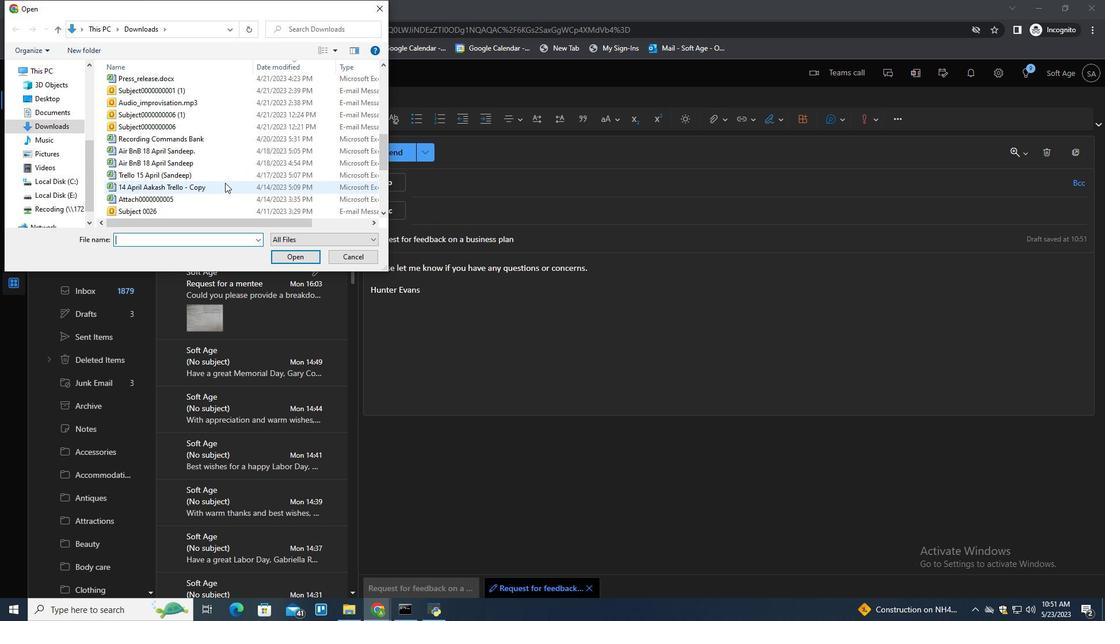 
Action: Mouse scrolled (225, 182) with delta (0, 0)
Screenshot: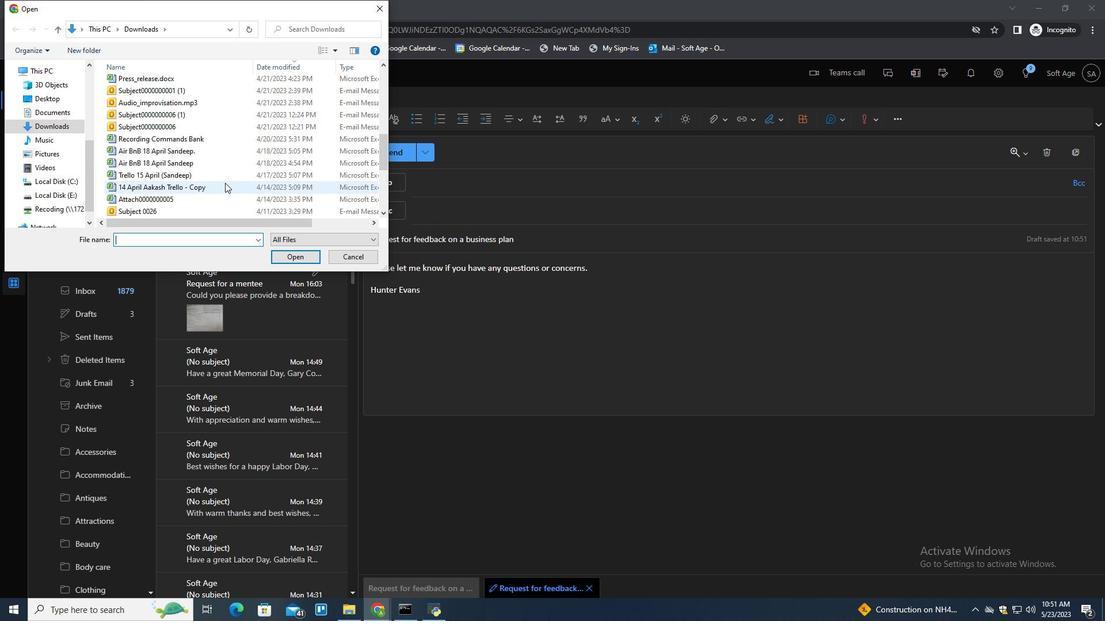 
Action: Mouse scrolled (225, 182) with delta (0, 0)
Screenshot: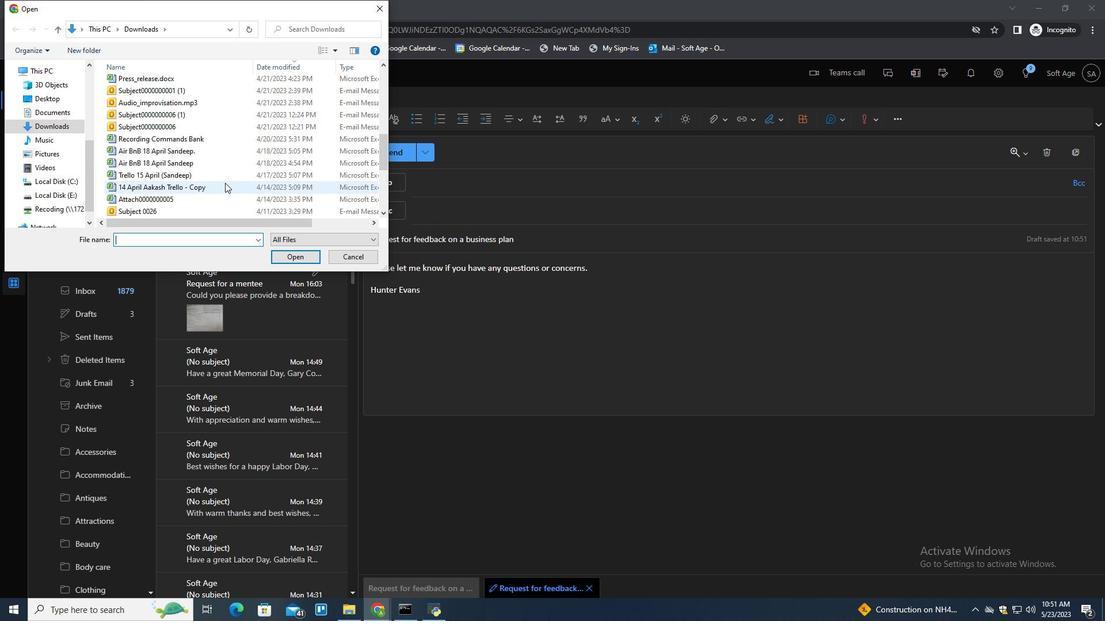 
Action: Mouse scrolled (225, 182) with delta (0, 0)
Screenshot: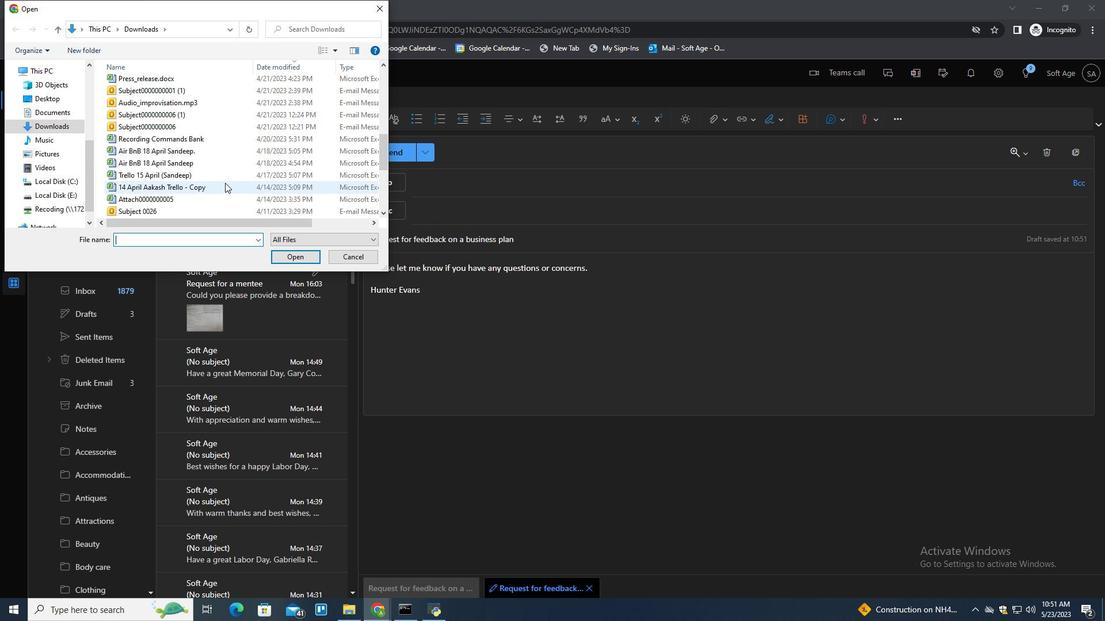 
Action: Mouse scrolled (225, 182) with delta (0, 0)
Screenshot: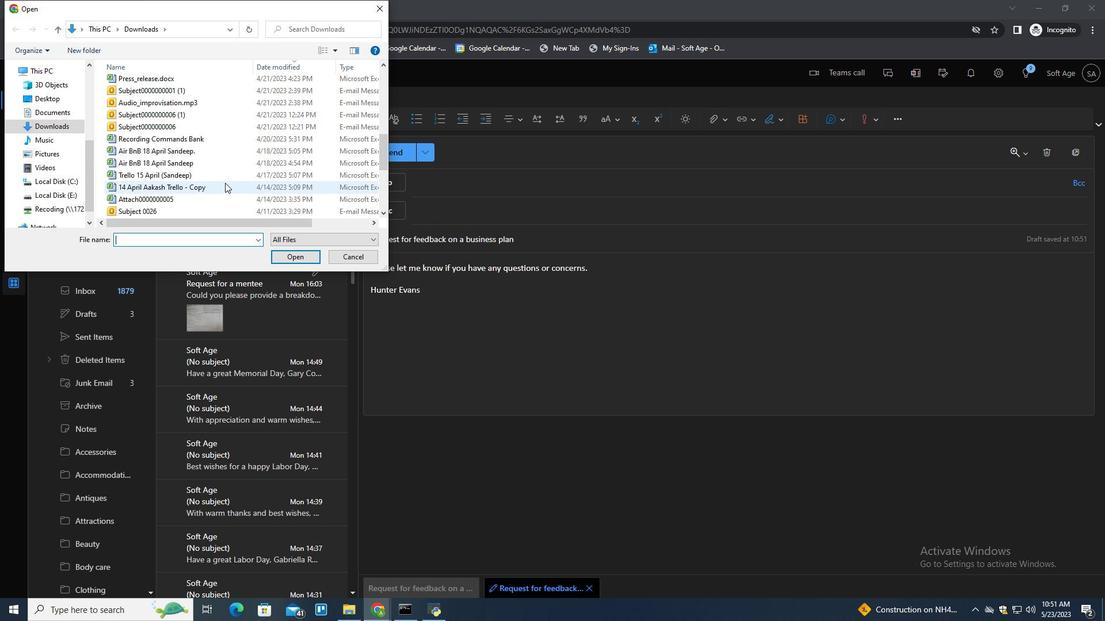 
Action: Mouse scrolled (225, 182) with delta (0, 0)
Screenshot: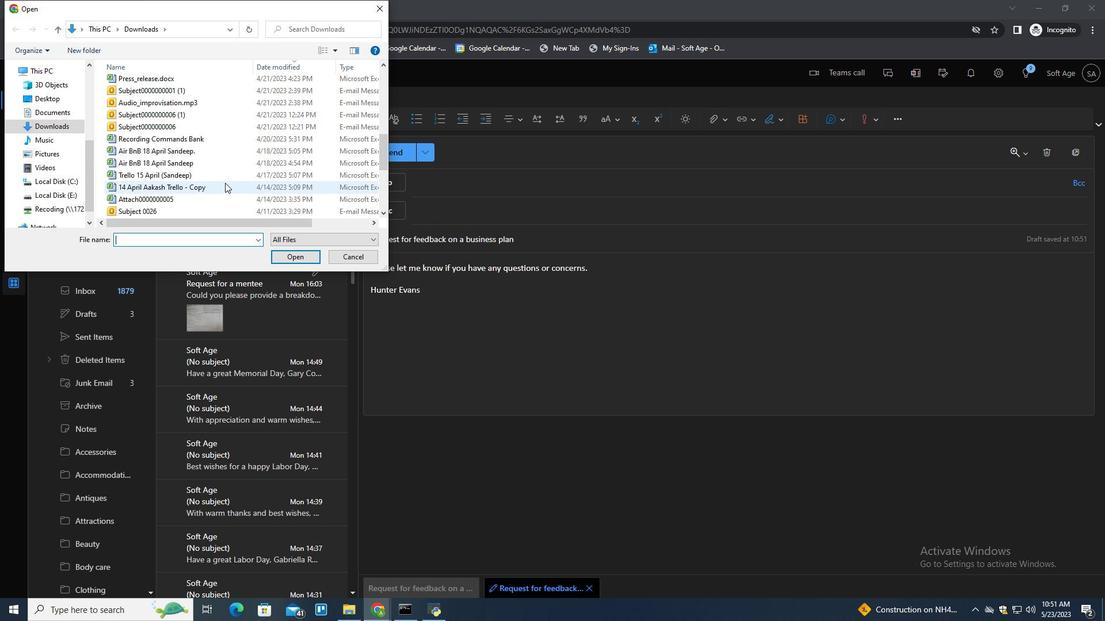 
Action: Mouse scrolled (225, 182) with delta (0, 0)
Screenshot: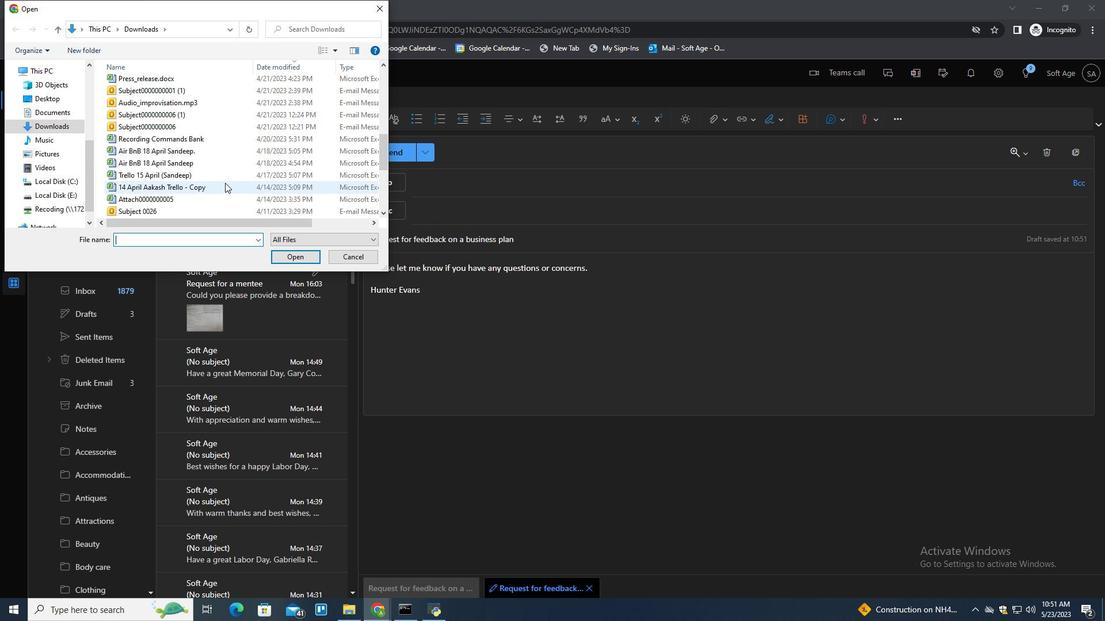 
Action: Mouse scrolled (225, 182) with delta (0, 0)
Screenshot: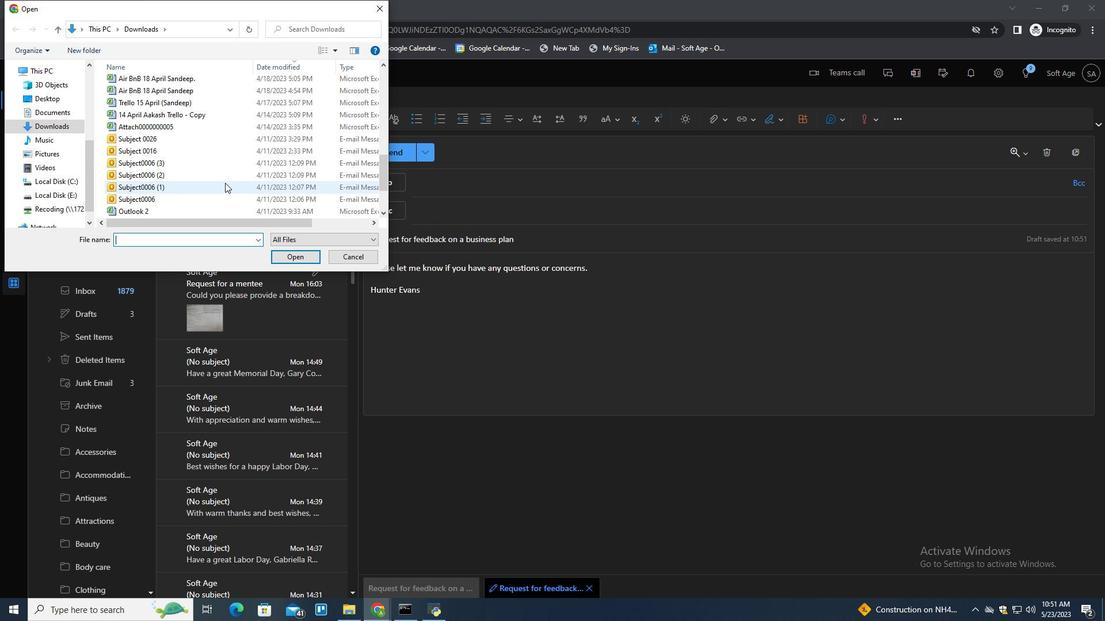 
Action: Mouse scrolled (225, 182) with delta (0, 0)
Screenshot: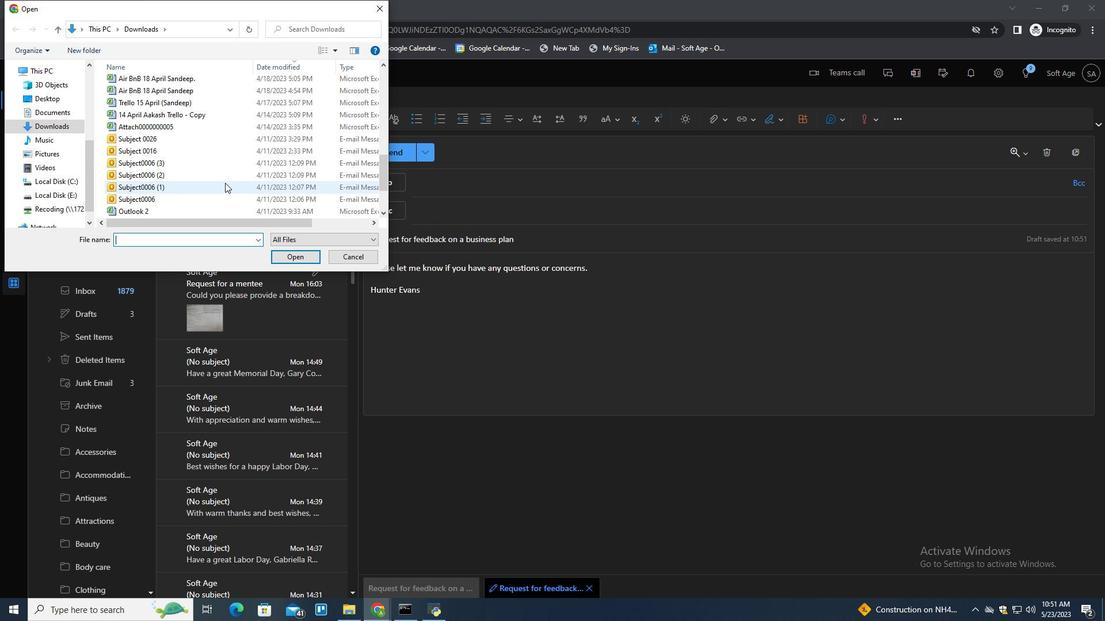 
Action: Mouse scrolled (225, 182) with delta (0, 0)
Screenshot: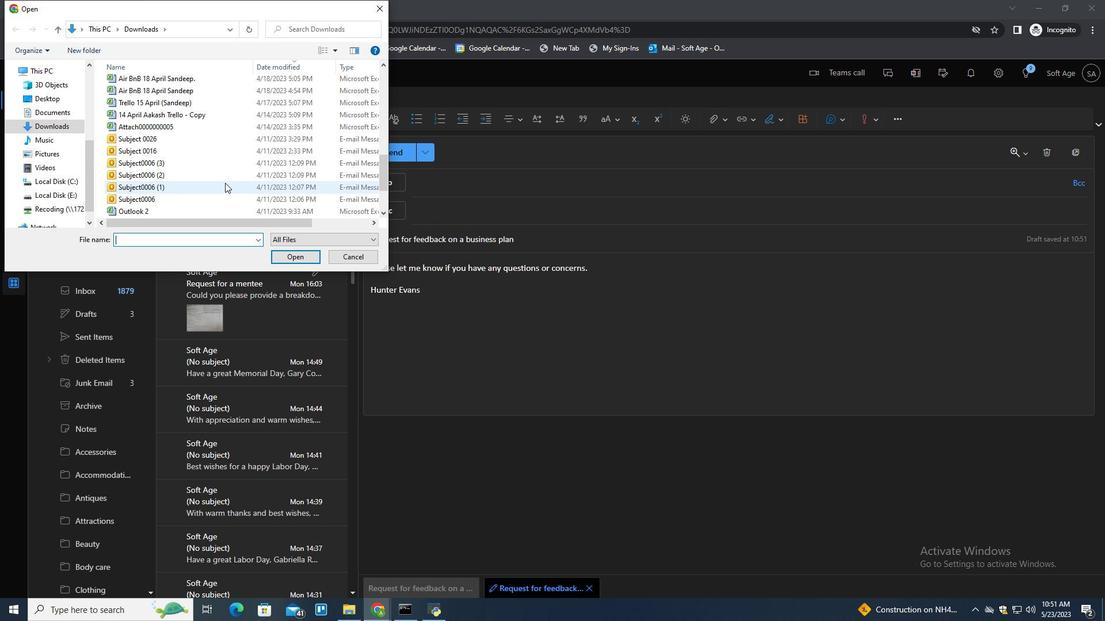 
Action: Mouse scrolled (225, 182) with delta (0, 0)
Screenshot: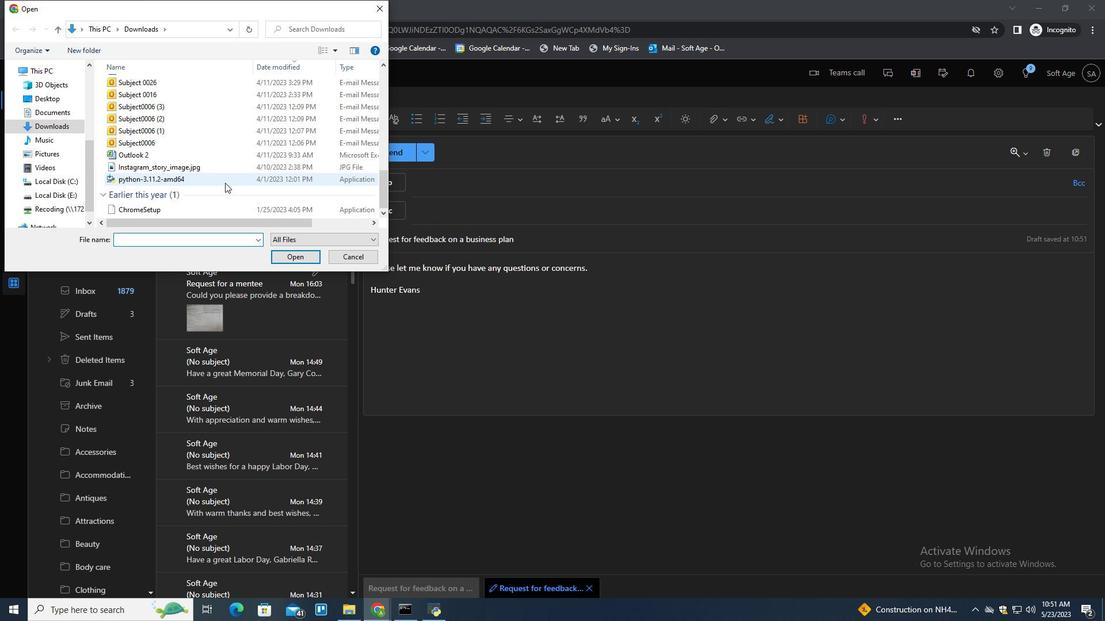 
Action: Mouse scrolled (225, 182) with delta (0, 0)
Screenshot: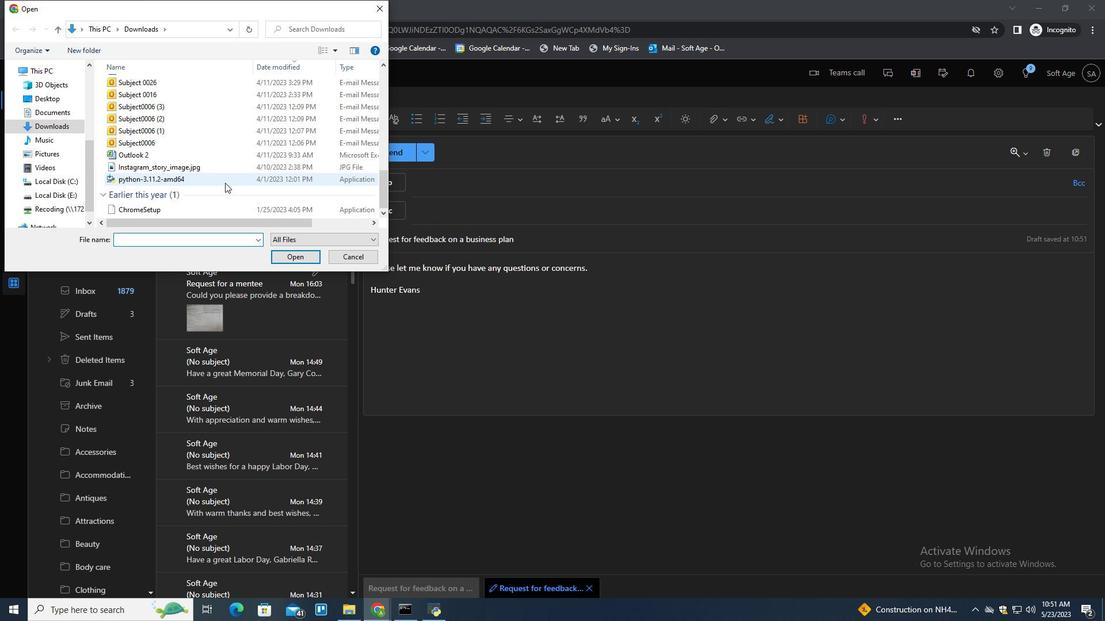 
Action: Mouse scrolled (225, 182) with delta (0, 0)
Screenshot: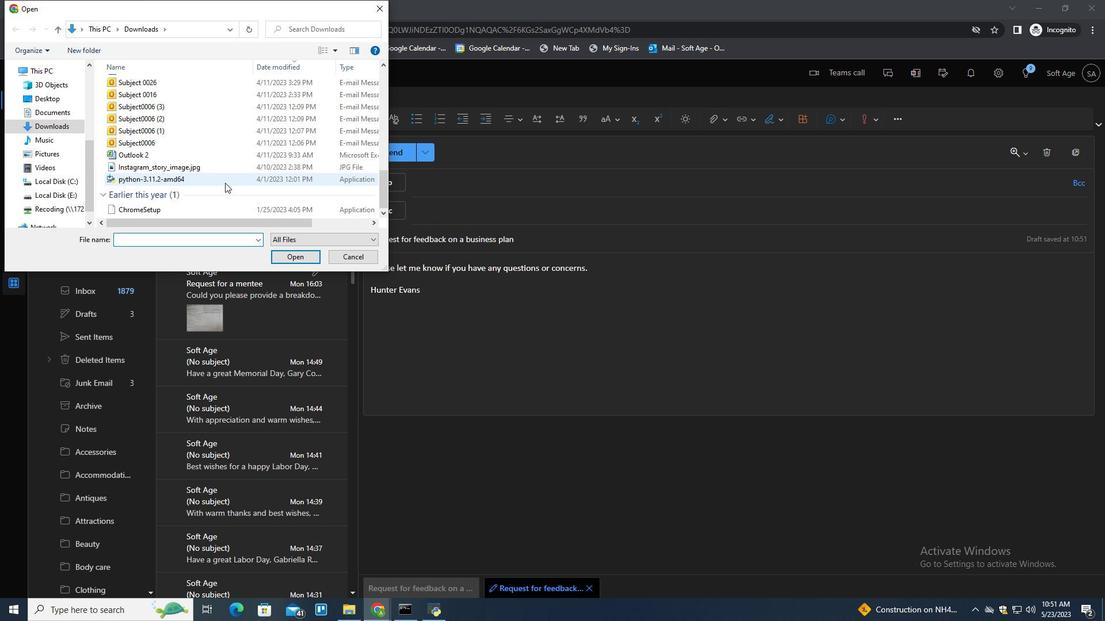 
Action: Mouse scrolled (225, 182) with delta (0, 0)
Screenshot: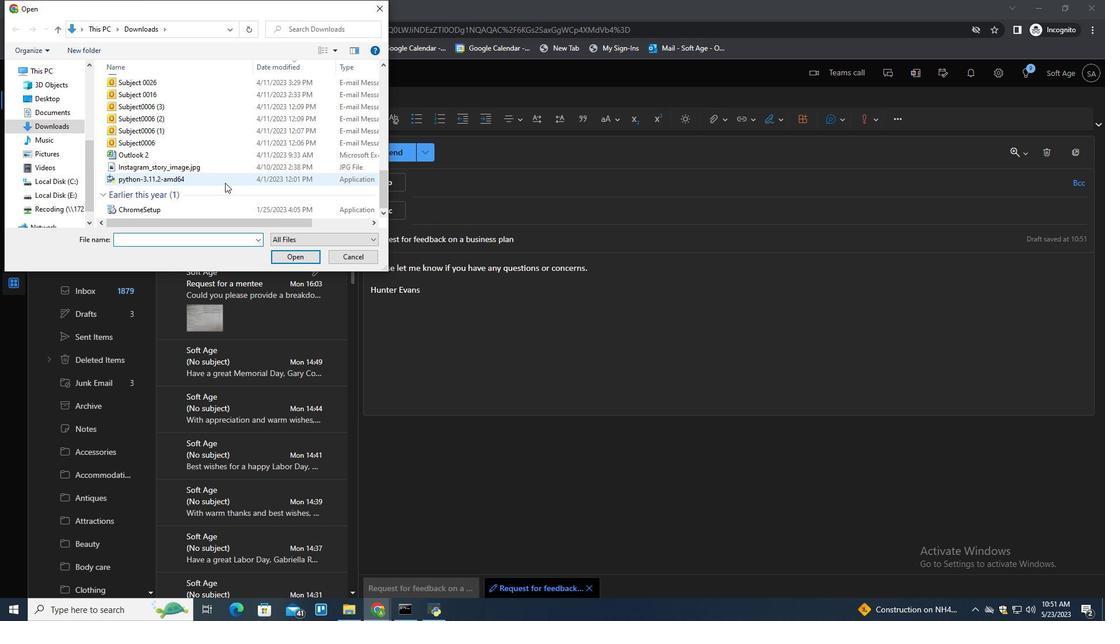 
Action: Mouse scrolled (225, 182) with delta (0, 0)
Screenshot: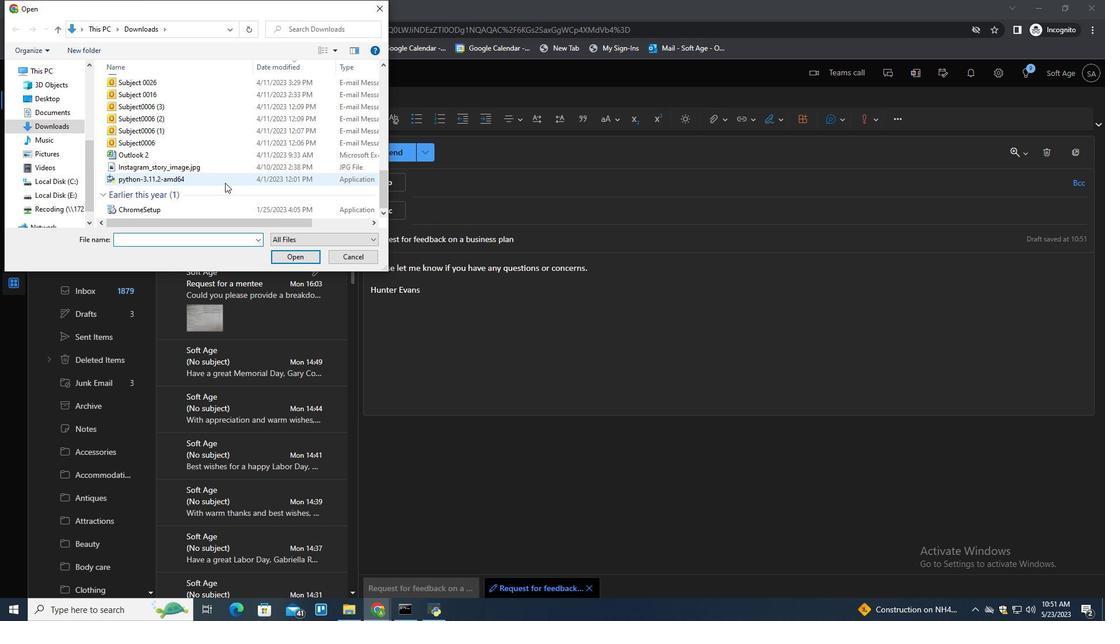 
Action: Mouse scrolled (225, 182) with delta (0, 0)
Screenshot: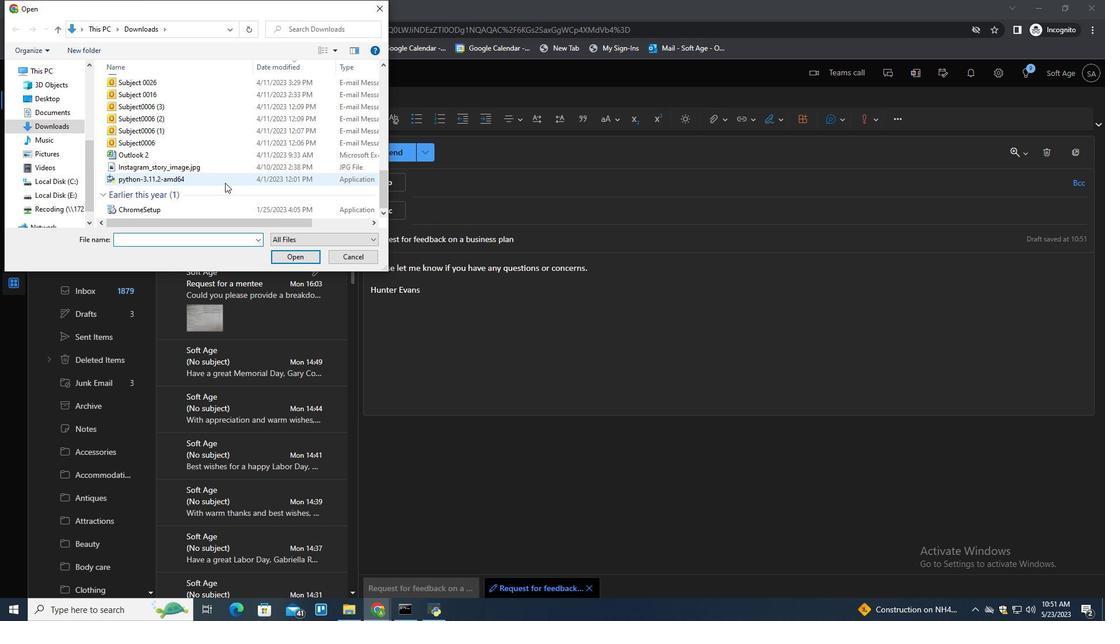 
Action: Mouse scrolled (225, 182) with delta (0, 0)
Screenshot: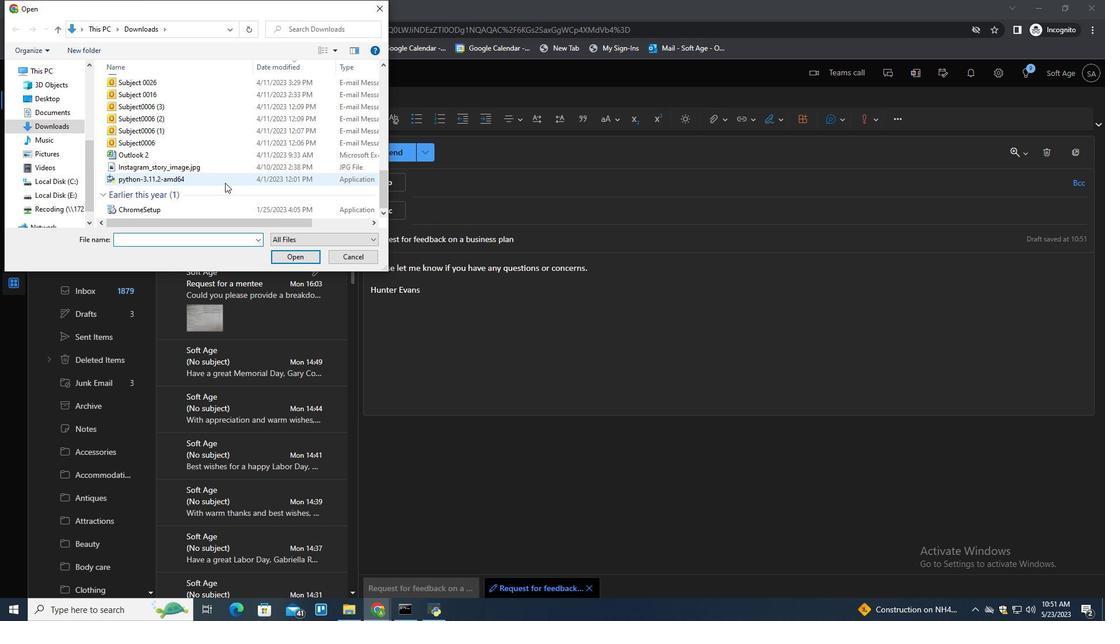 
Action: Mouse scrolled (225, 182) with delta (0, 0)
Screenshot: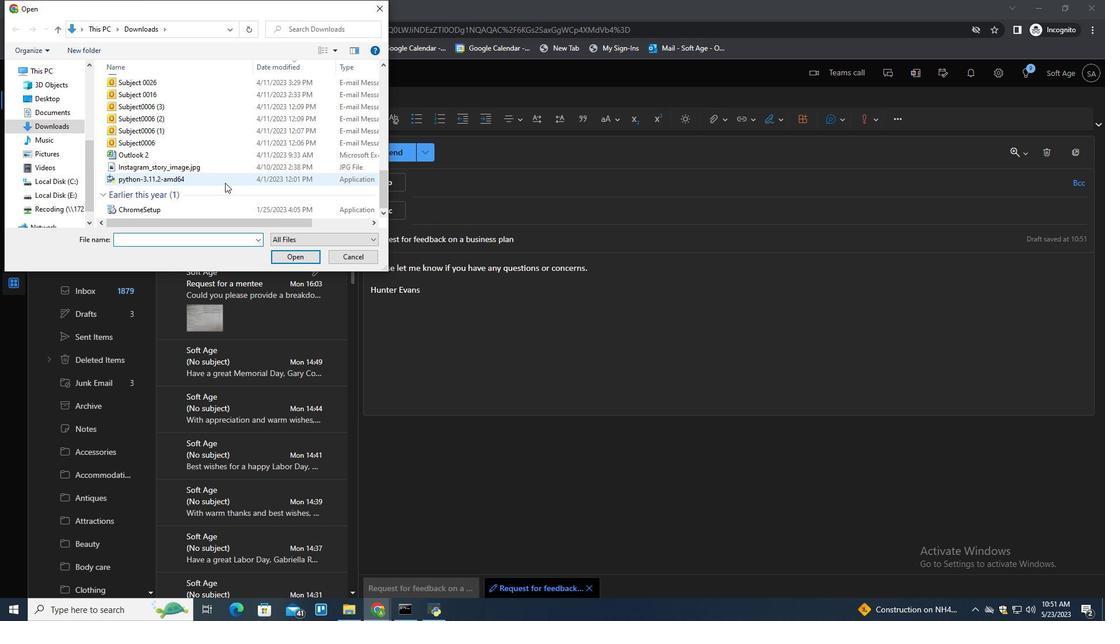 
Action: Mouse moved to (235, 162)
Screenshot: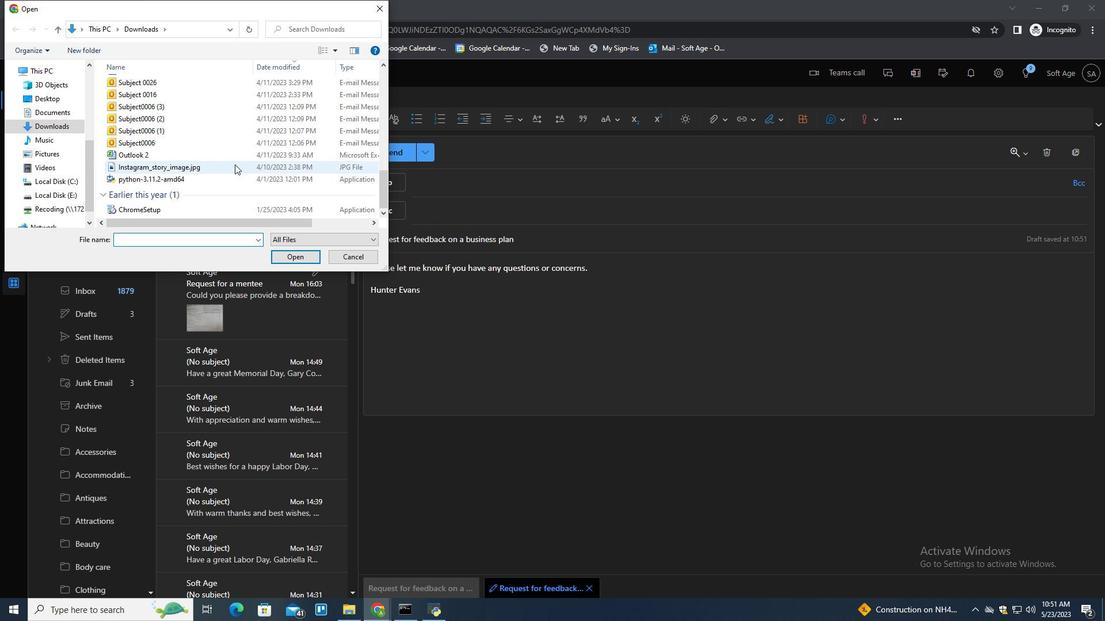 
Action: Mouse pressed left at (235, 162)
Screenshot: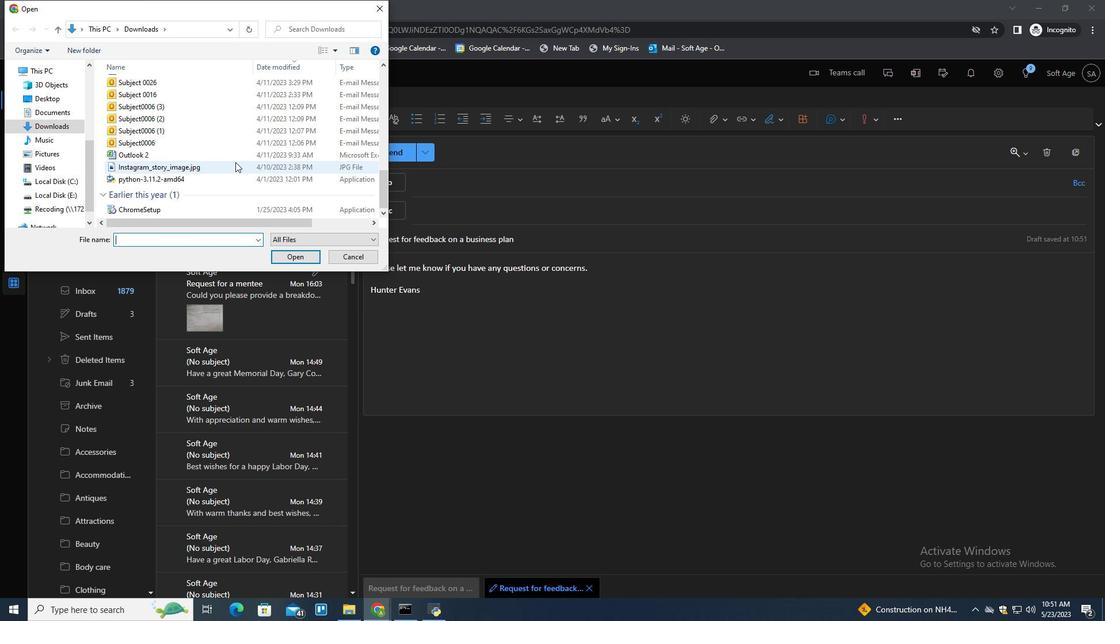 
Action: Mouse moved to (234, 170)
Screenshot: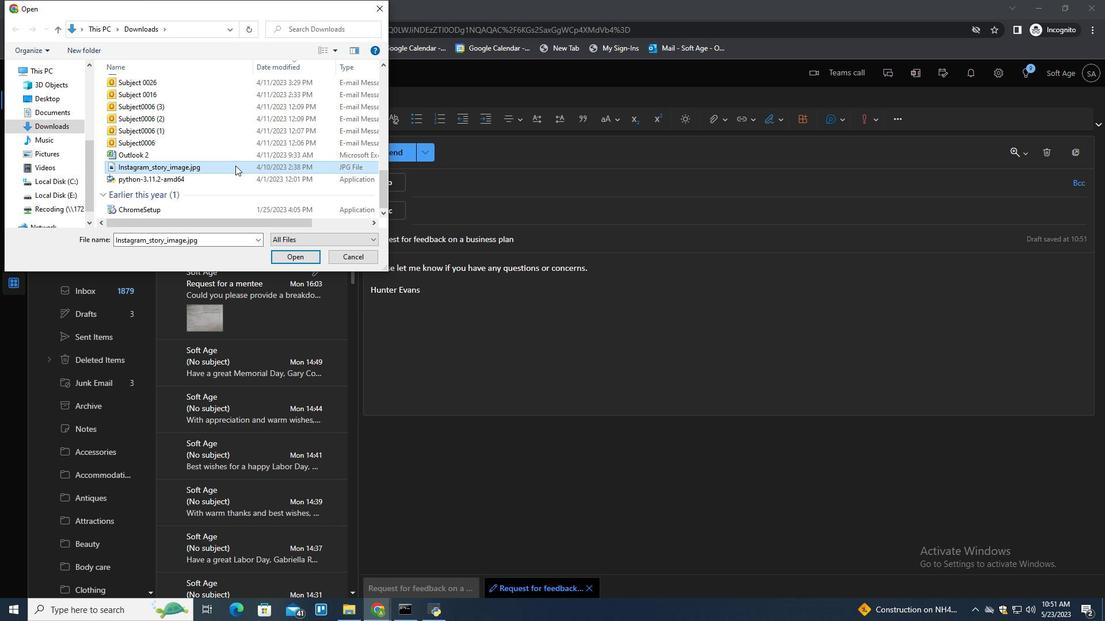 
Action: Key pressed <Key.f2><Key.shift>Snaps<Key.backspace>chat<Key.shift>_filter<Key.shift>_design
Screenshot: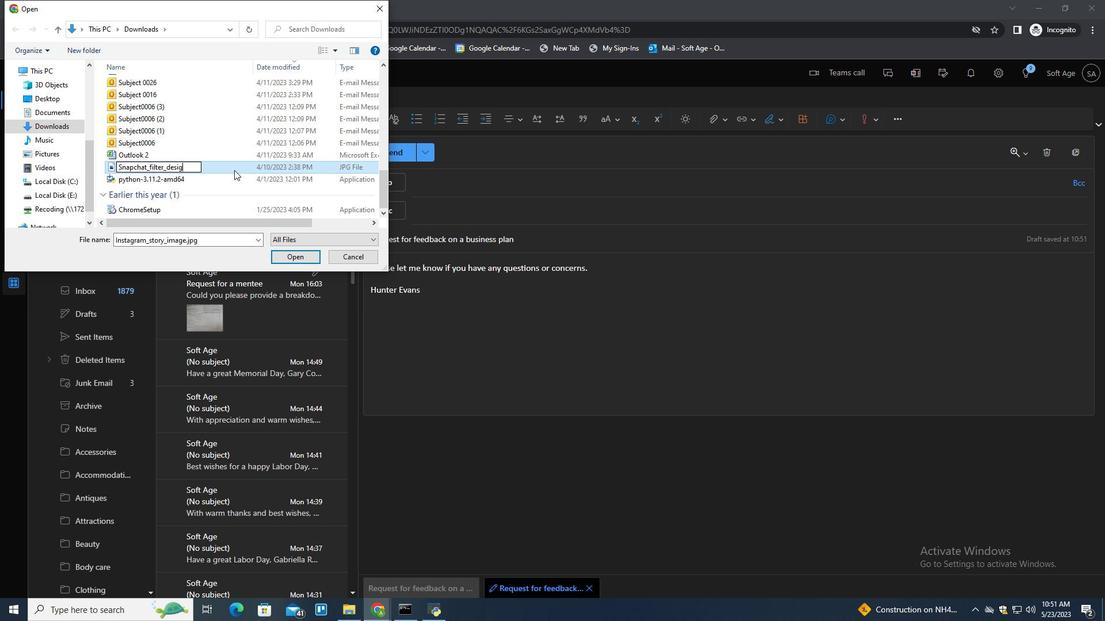 
Action: Mouse moved to (236, 168)
Screenshot: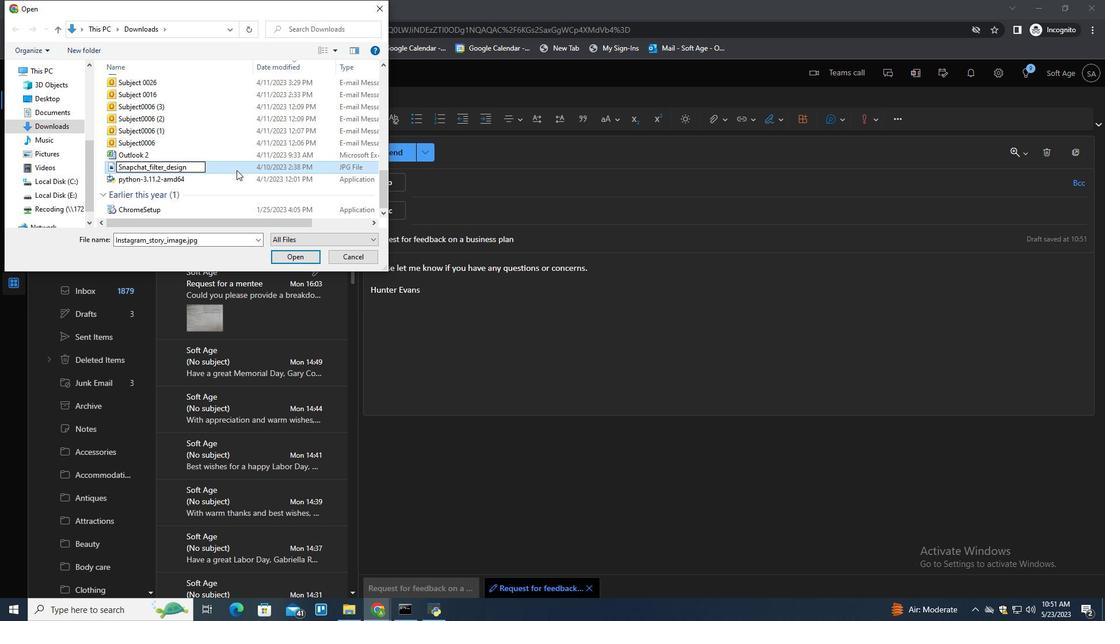 
Action: Key pressed .png
Screenshot: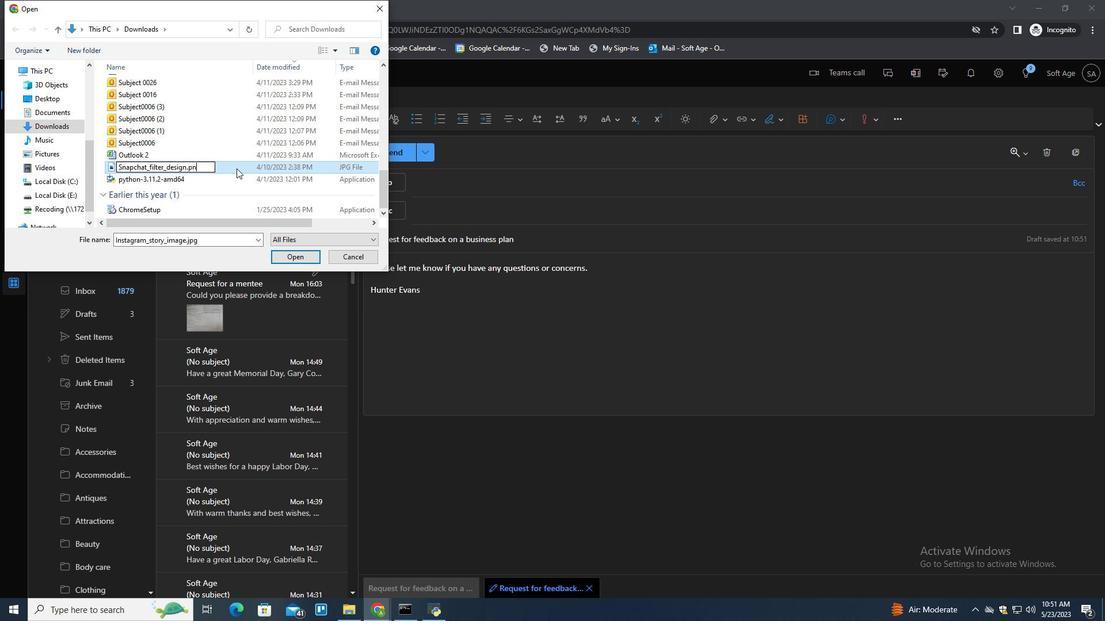 
Action: Mouse moved to (236, 168)
Screenshot: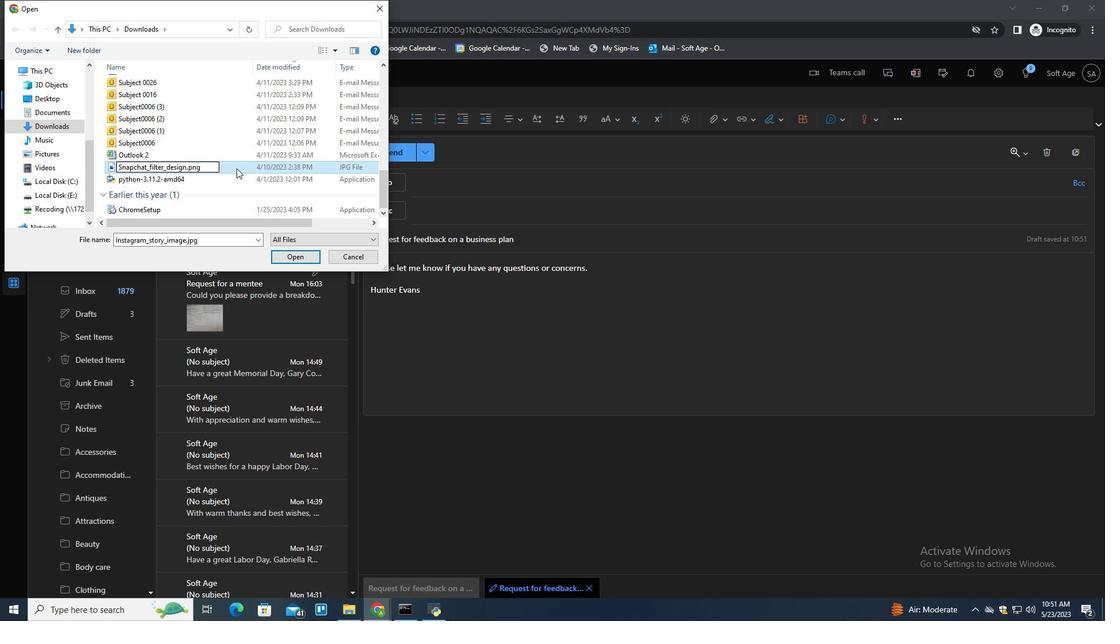 
Action: Mouse pressed left at (236, 168)
Screenshot: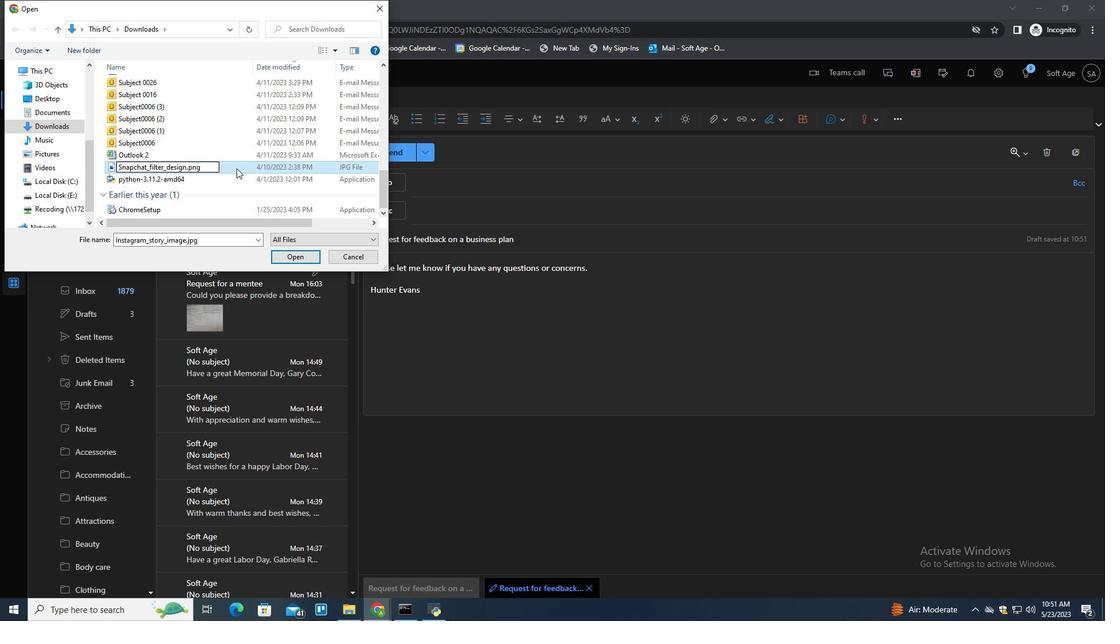 
Action: Mouse moved to (284, 256)
Screenshot: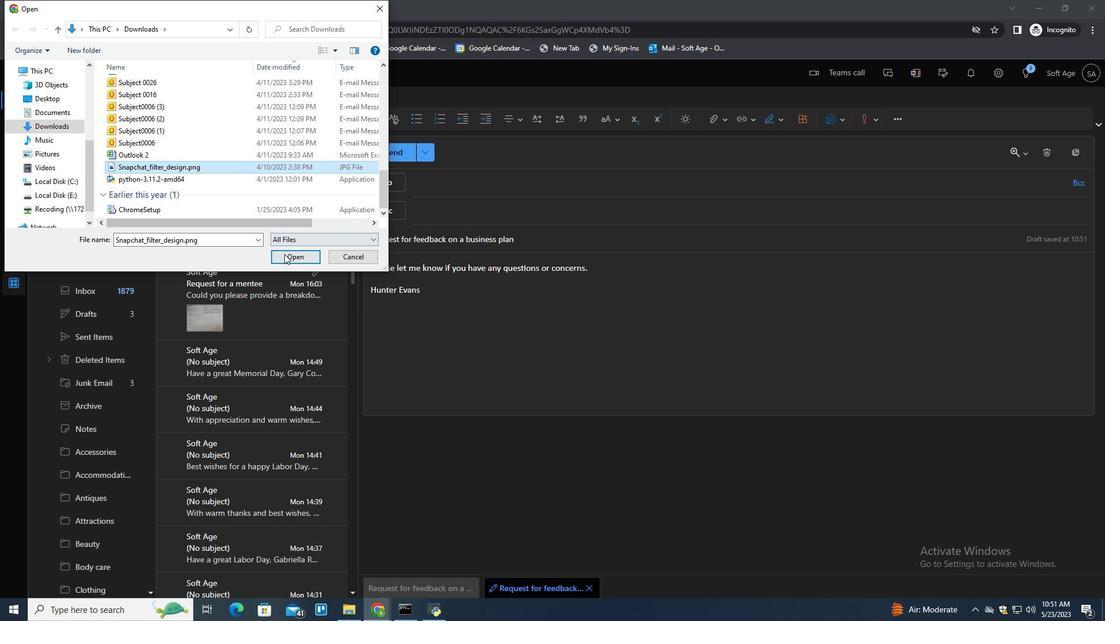 
Action: Mouse pressed left at (284, 256)
Screenshot: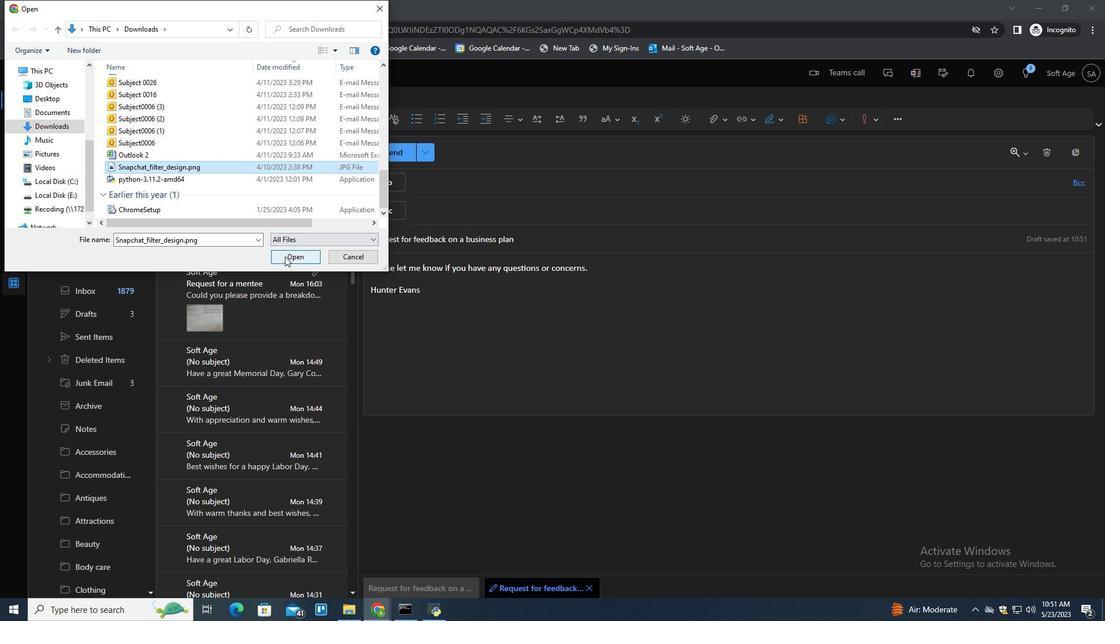 
Action: Mouse moved to (483, 381)
Screenshot: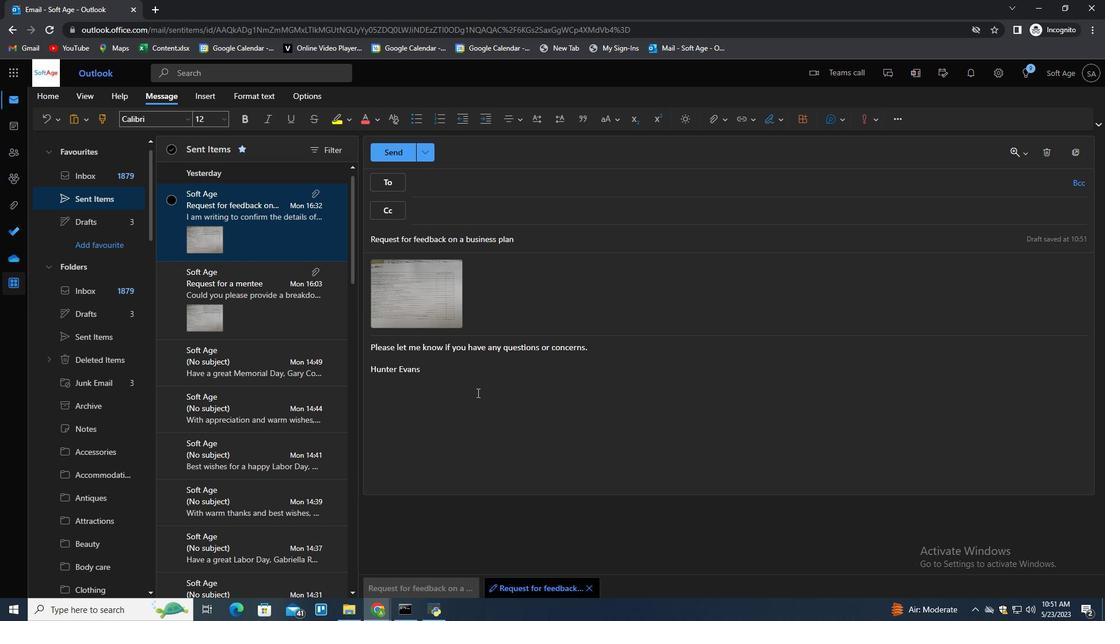 
Action: Mouse pressed left at (483, 381)
Screenshot: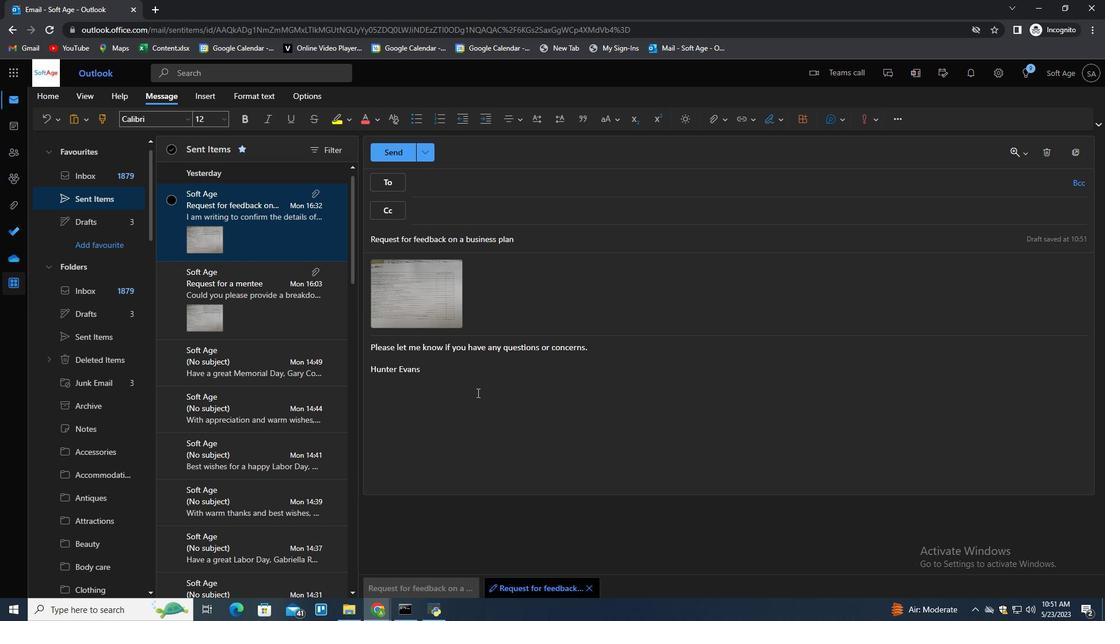 
Action: Mouse moved to (478, 177)
Screenshot: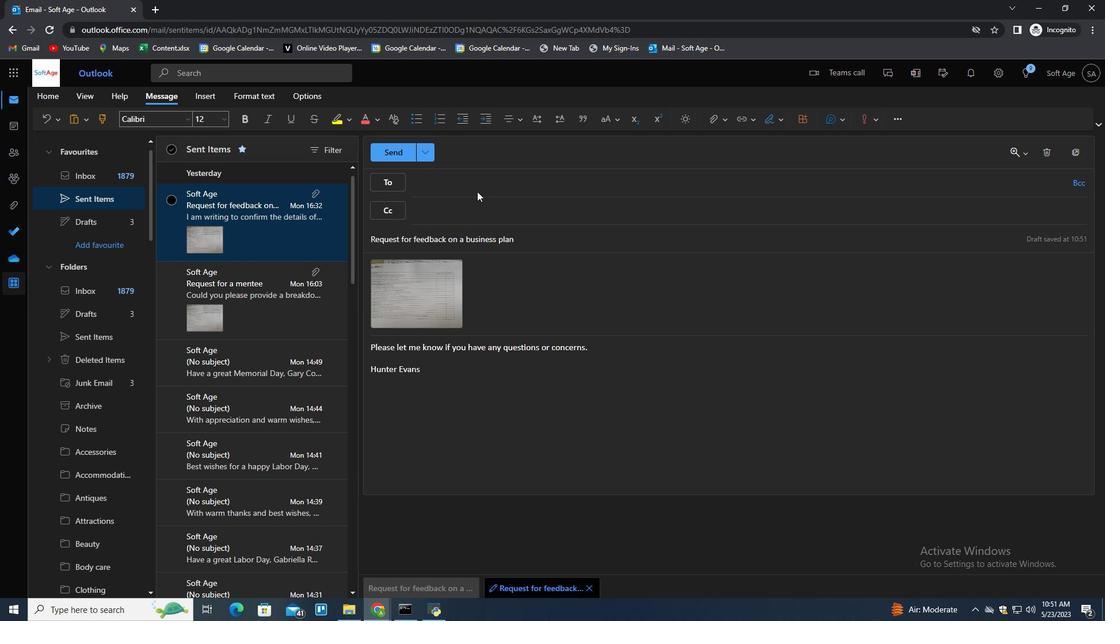 
Action: Mouse pressed left at (478, 177)
Screenshot: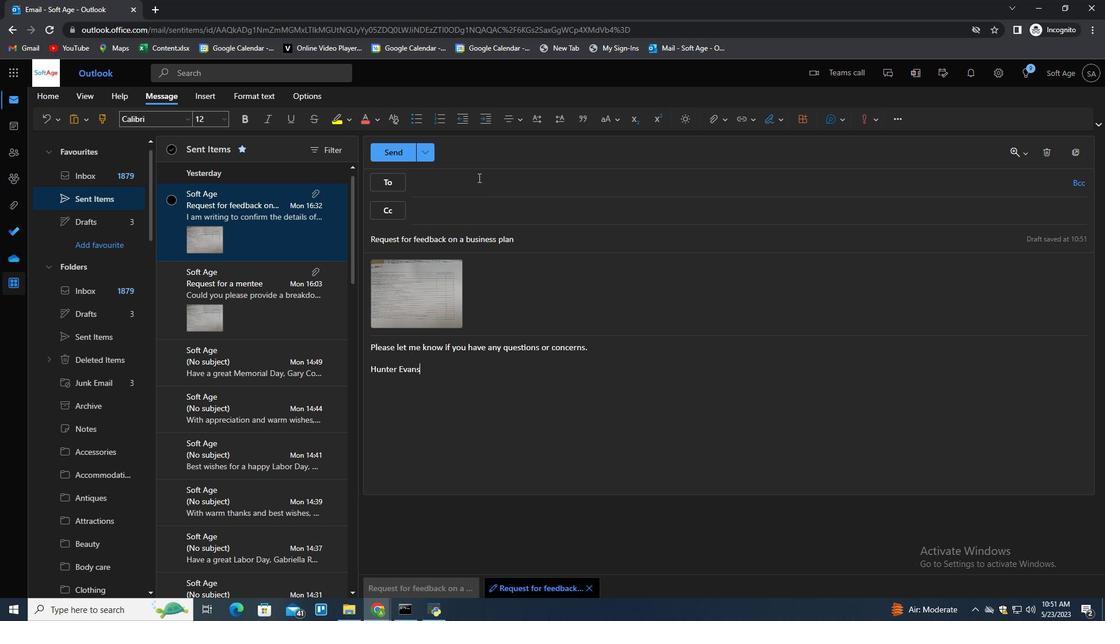 
Action: Key pressed softage.8<Key.shift>@softage,<Key.backspace>softage.8<Key.shift>@softage.net<Key.enter>
Screenshot: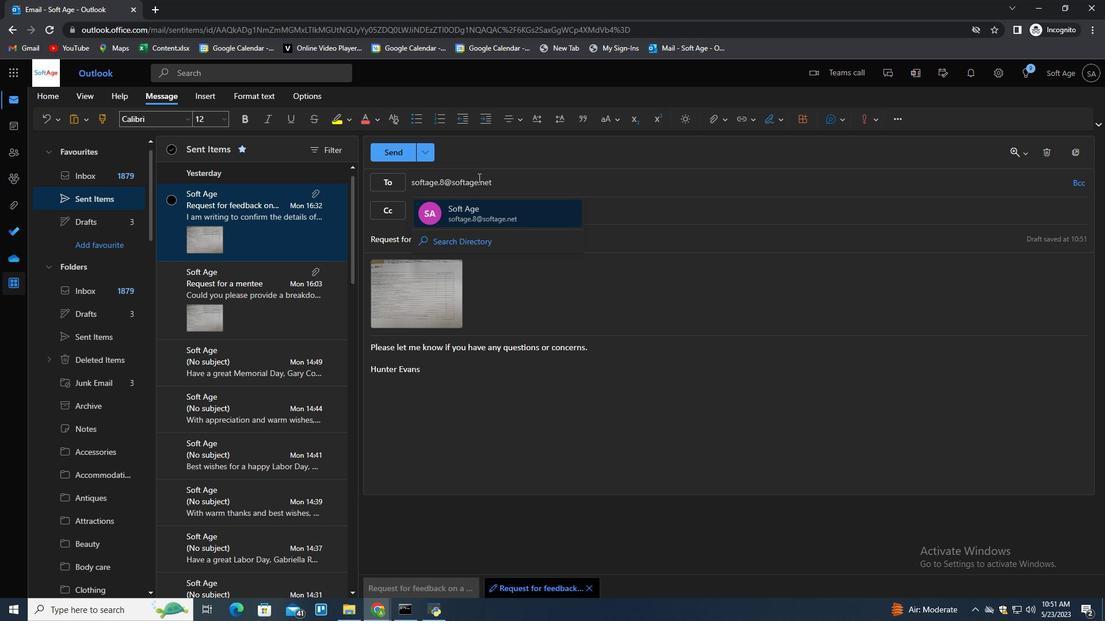 
Action: Mouse moved to (506, 363)
Screenshot: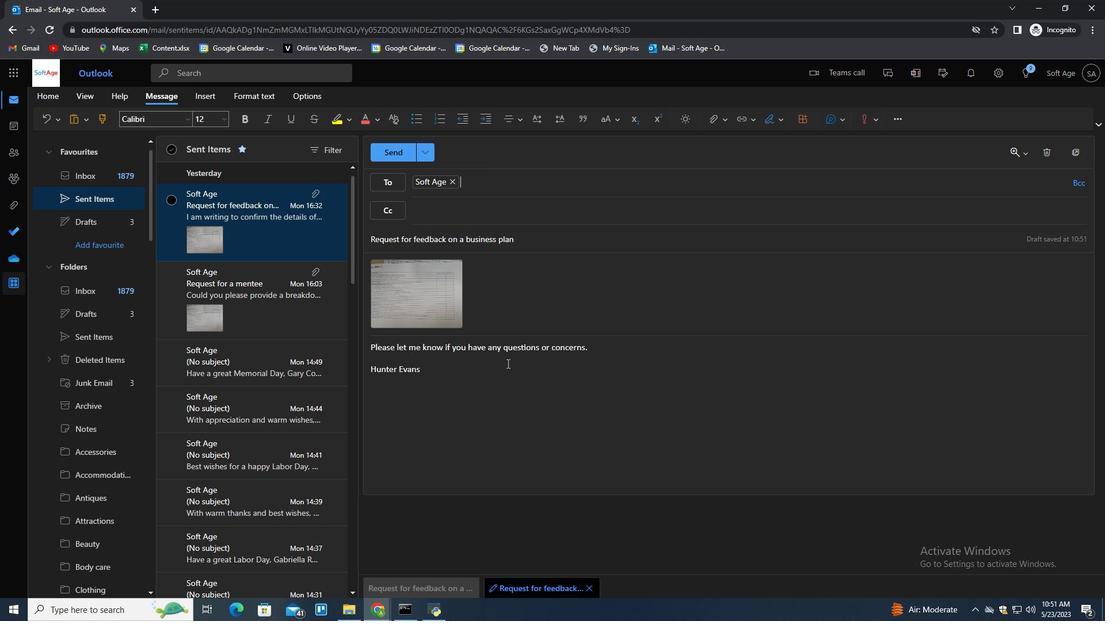 
Action: Mouse pressed left at (506, 363)
Screenshot: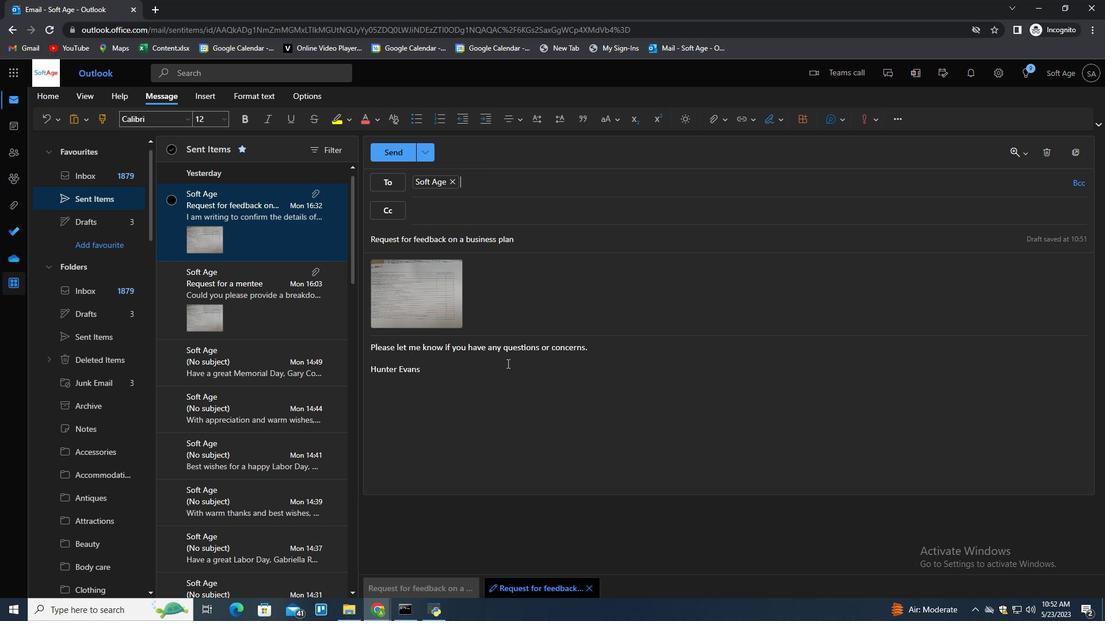 
Action: Mouse moved to (506, 363)
Screenshot: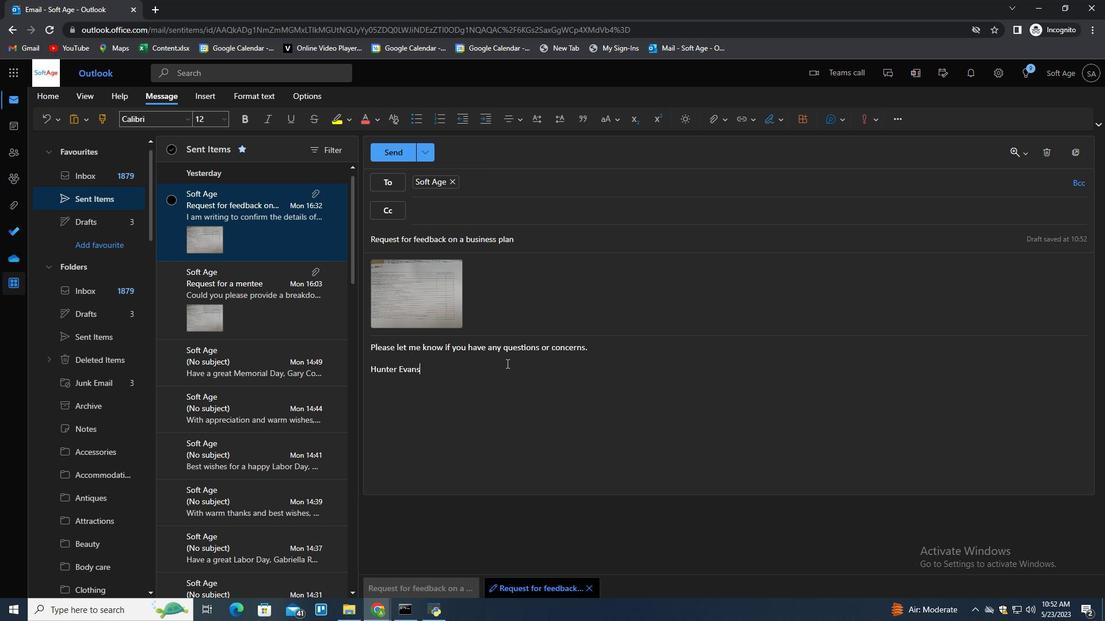 
Action: Key pressed <Key.enter>
Screenshot: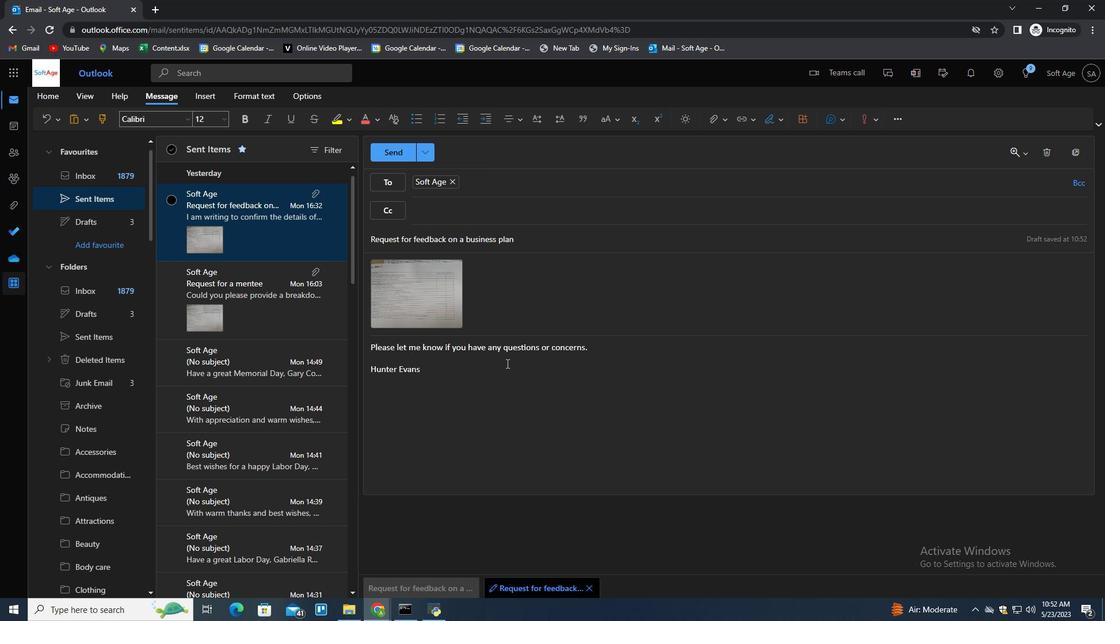 
Action: Mouse moved to (82, 462)
Screenshot: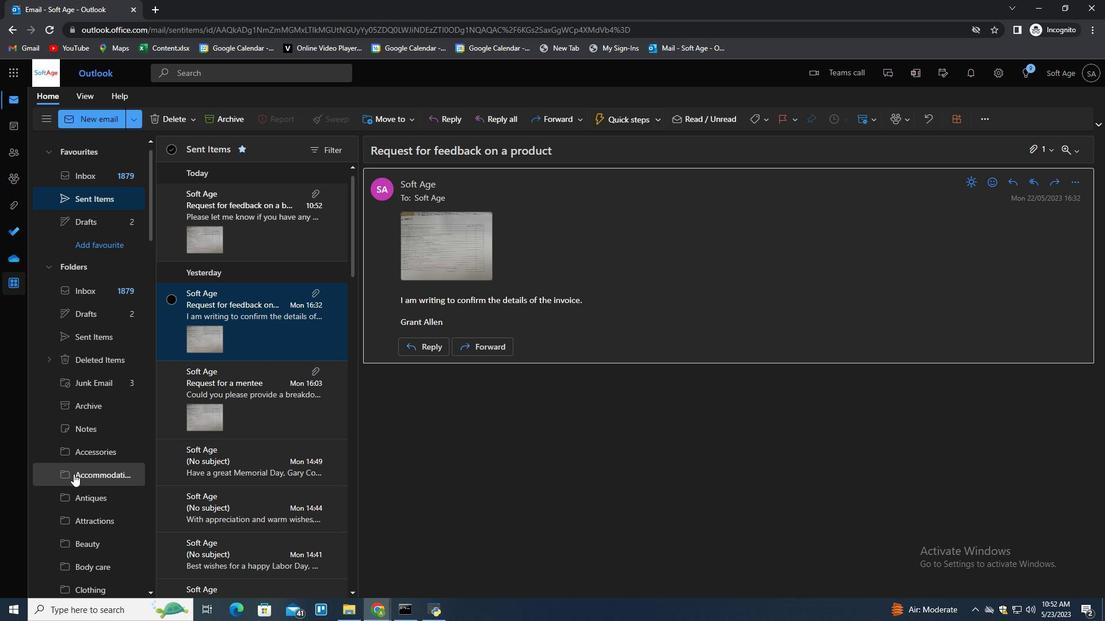
Action: Mouse scrolled (82, 462) with delta (0, 0)
Screenshot: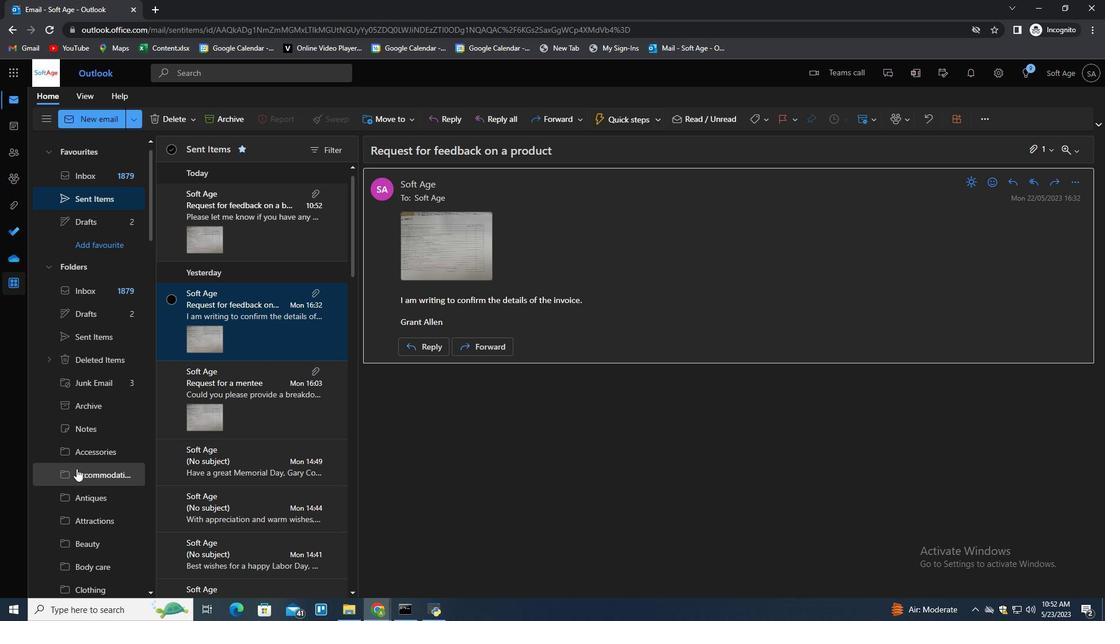 
Action: Mouse scrolled (82, 462) with delta (0, 0)
Screenshot: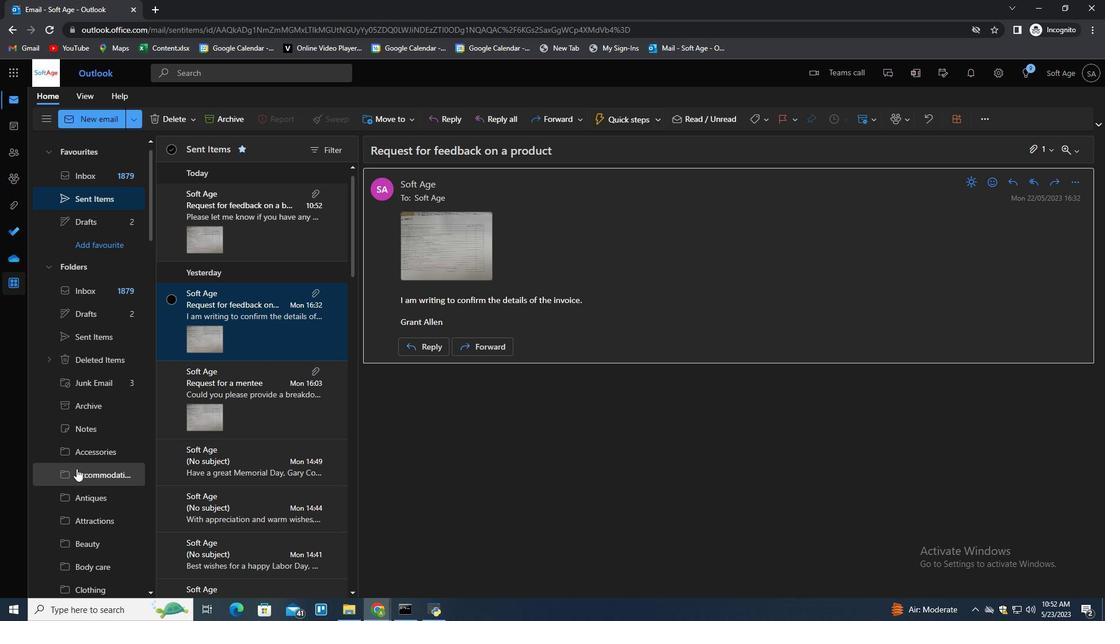 
Action: Mouse scrolled (82, 462) with delta (0, 0)
Screenshot: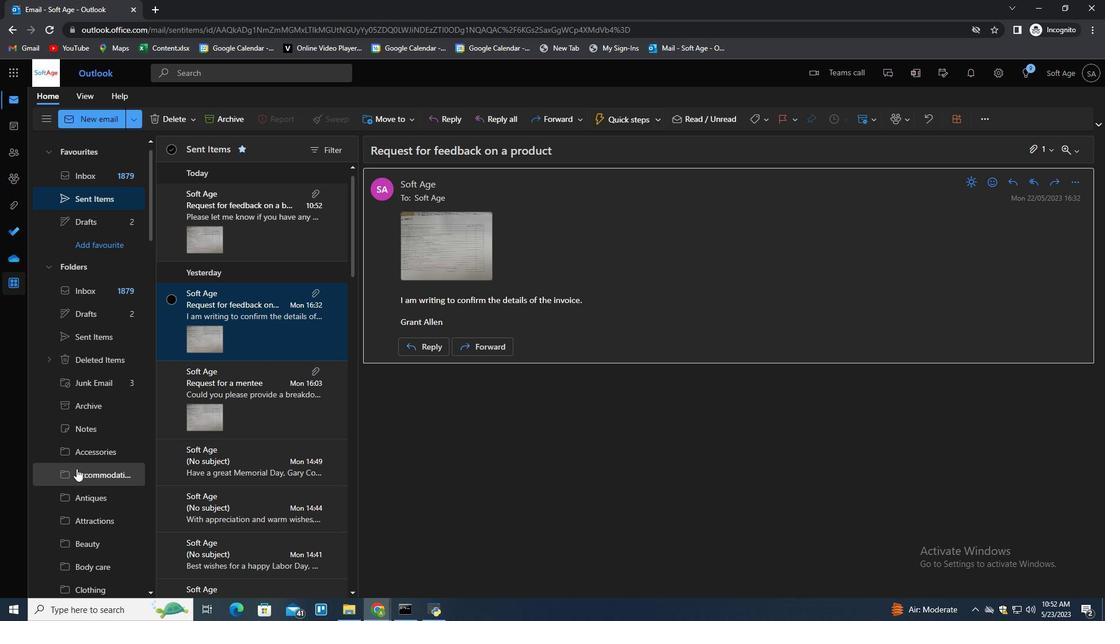 
Action: Mouse scrolled (82, 462) with delta (0, 0)
Screenshot: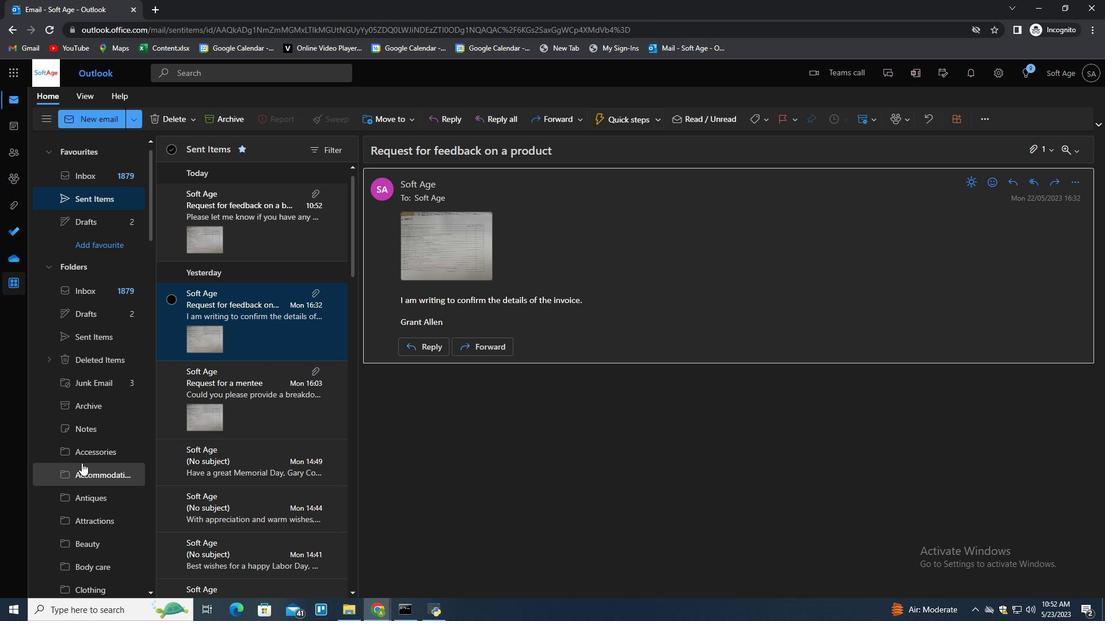 
Action: Mouse scrolled (82, 462) with delta (0, 0)
Screenshot: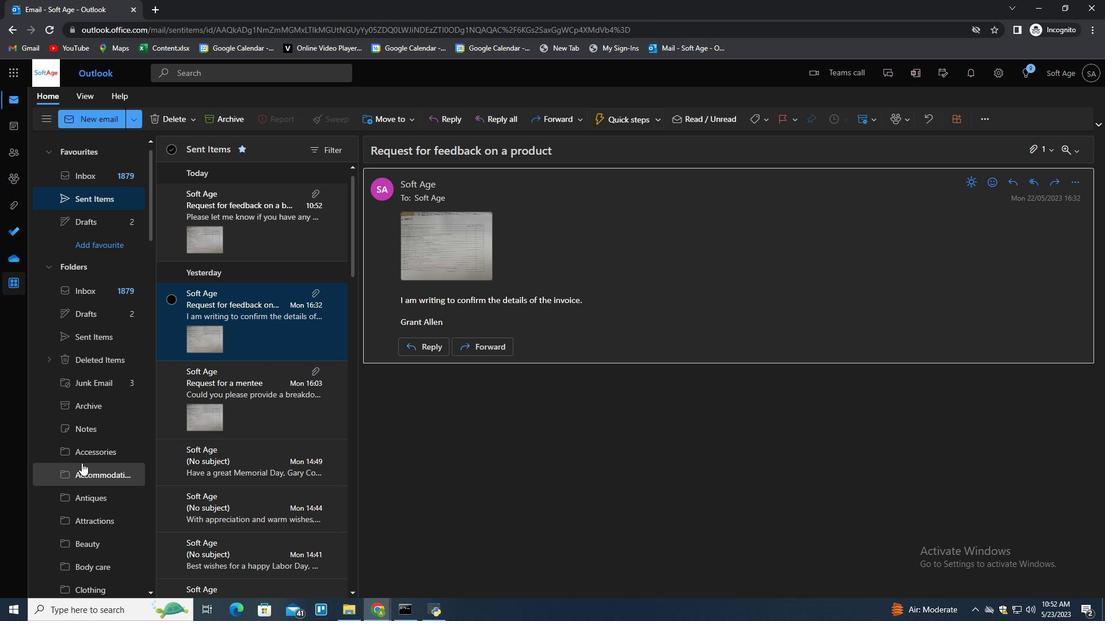 
Action: Mouse scrolled (82, 462) with delta (0, 0)
Screenshot: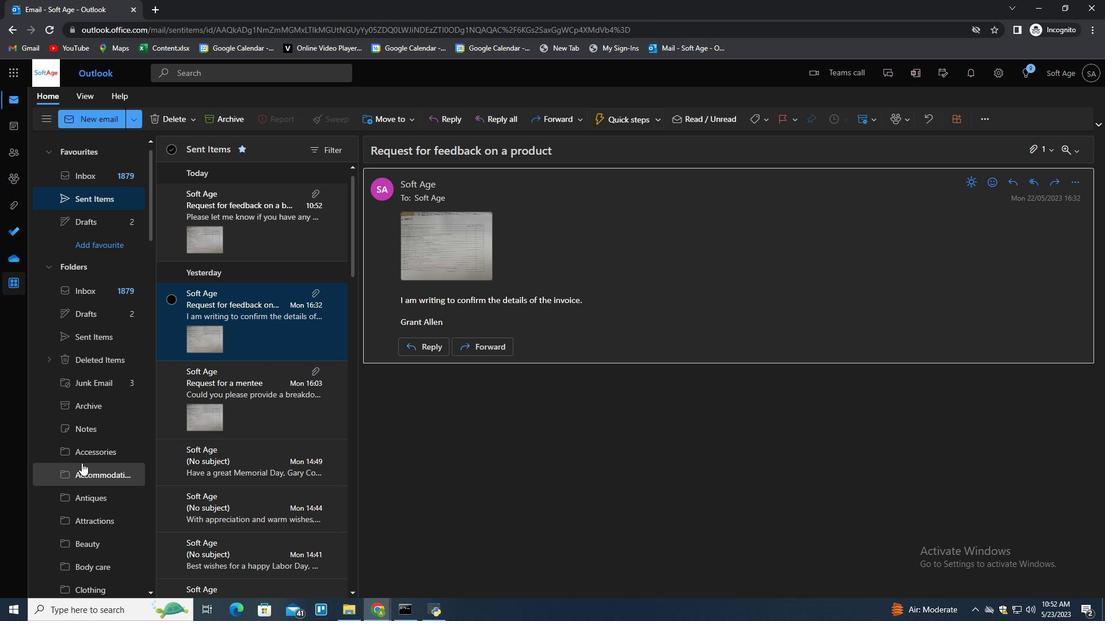 
Action: Mouse scrolled (82, 462) with delta (0, 0)
Screenshot: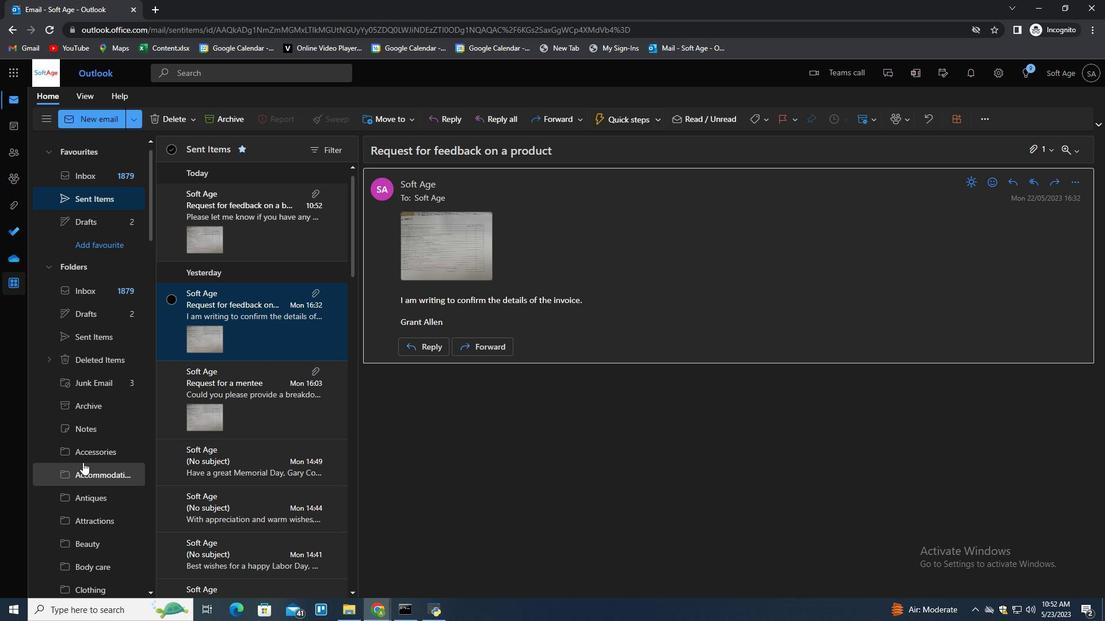 
Action: Mouse scrolled (82, 462) with delta (0, 0)
Screenshot: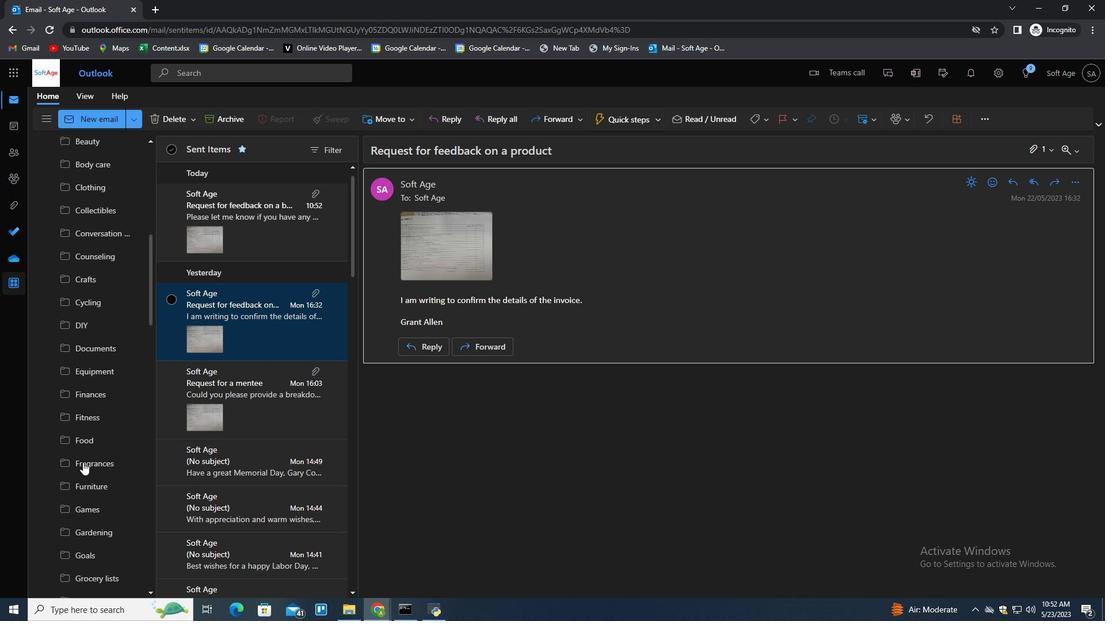 
Action: Mouse scrolled (82, 462) with delta (0, 0)
Screenshot: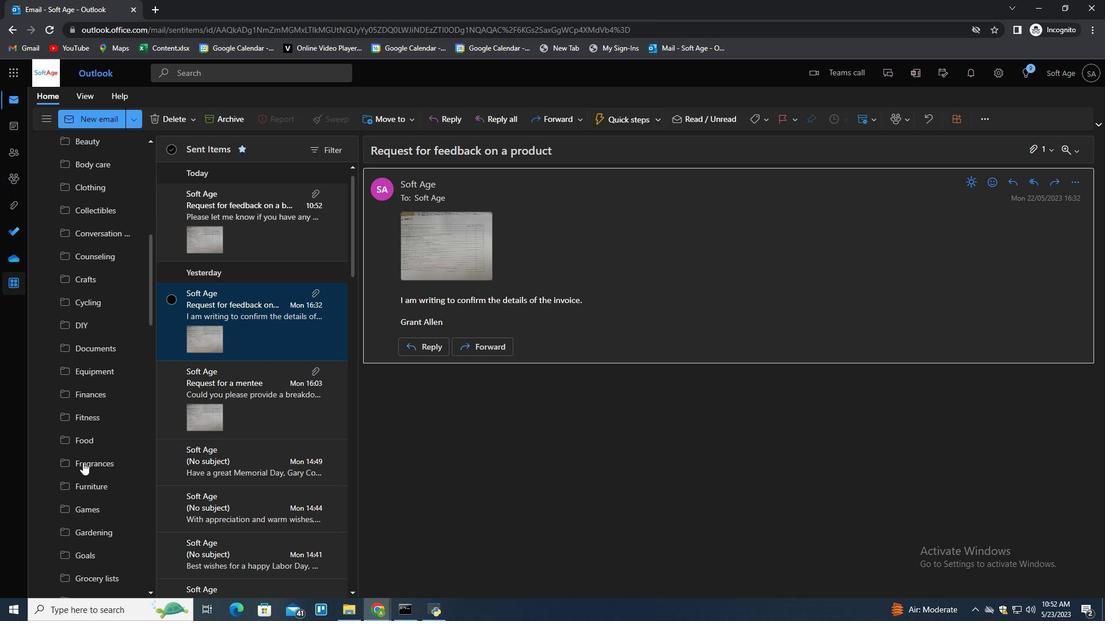
Action: Mouse scrolled (82, 462) with delta (0, 0)
Screenshot: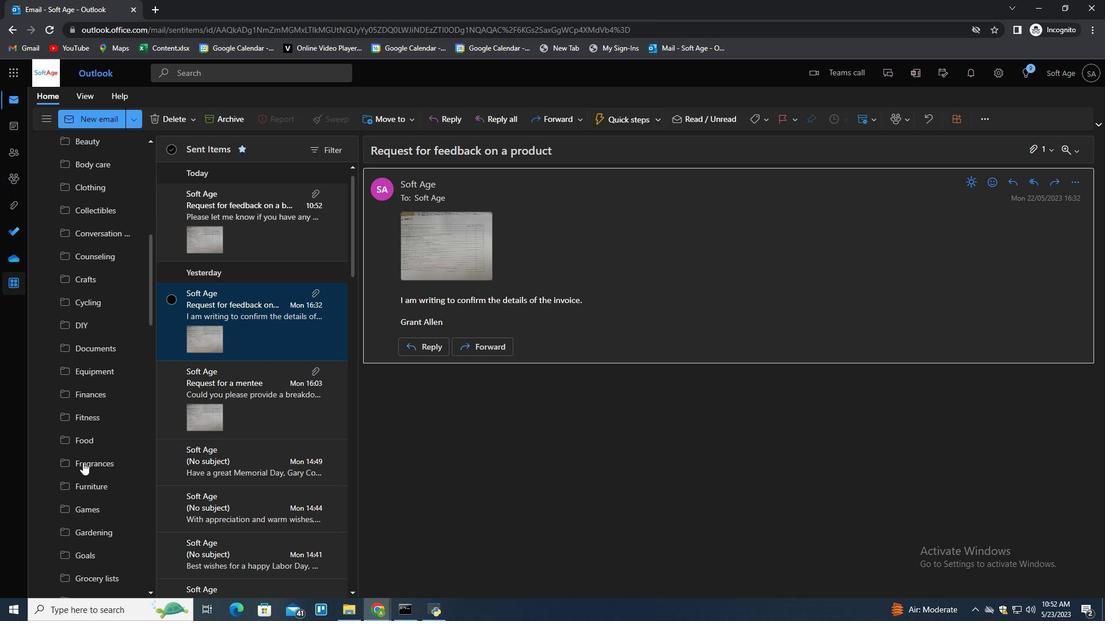 
Action: Mouse scrolled (82, 462) with delta (0, 0)
Screenshot: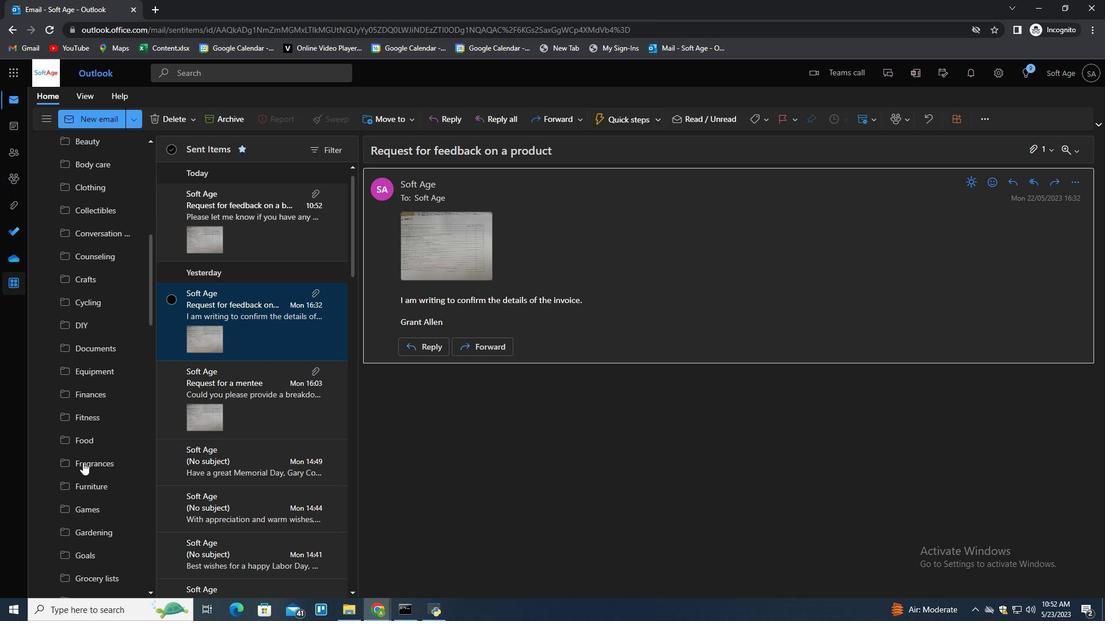 
Action: Mouse scrolled (82, 462) with delta (0, 0)
Screenshot: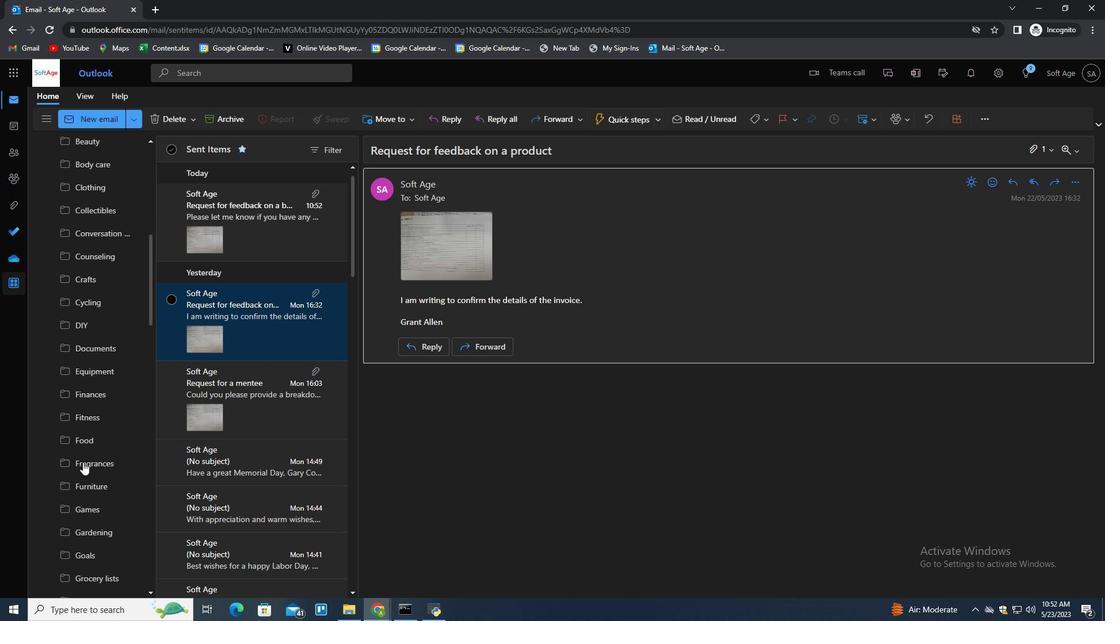 
Action: Mouse scrolled (82, 462) with delta (0, 0)
Screenshot: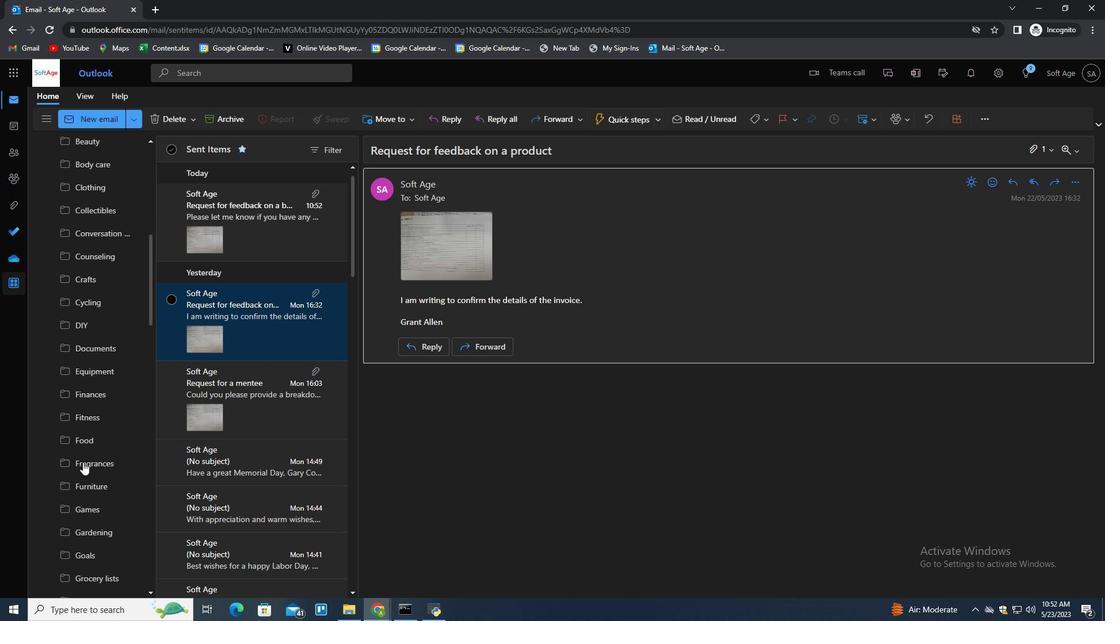 
Action: Mouse moved to (652, 460)
Screenshot: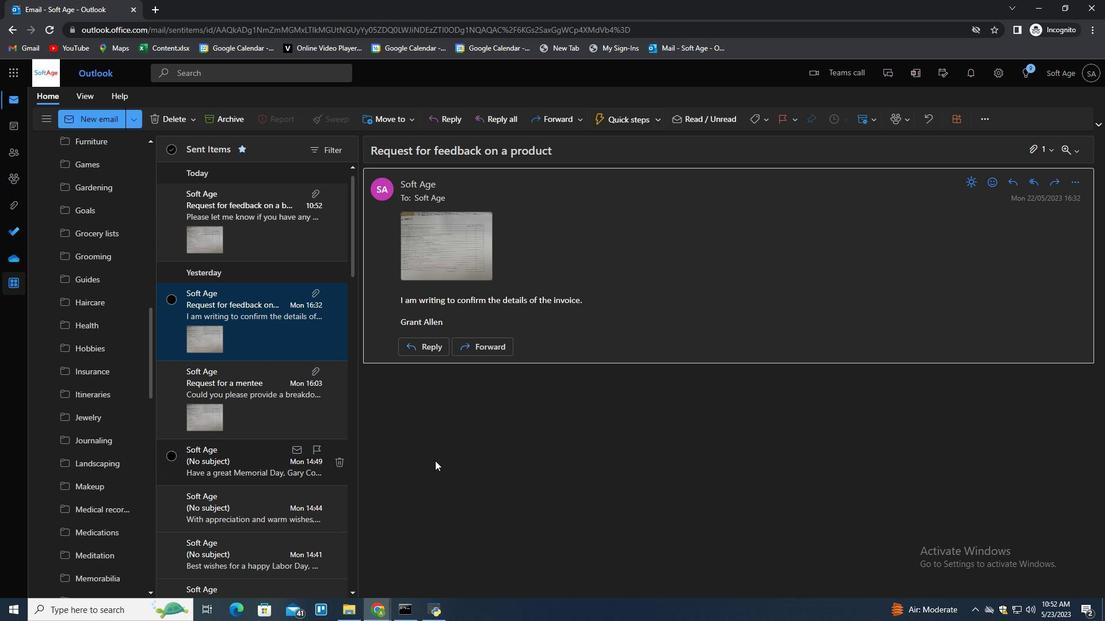 
Action: Mouse scrolled (652, 461) with delta (0, 0)
Screenshot: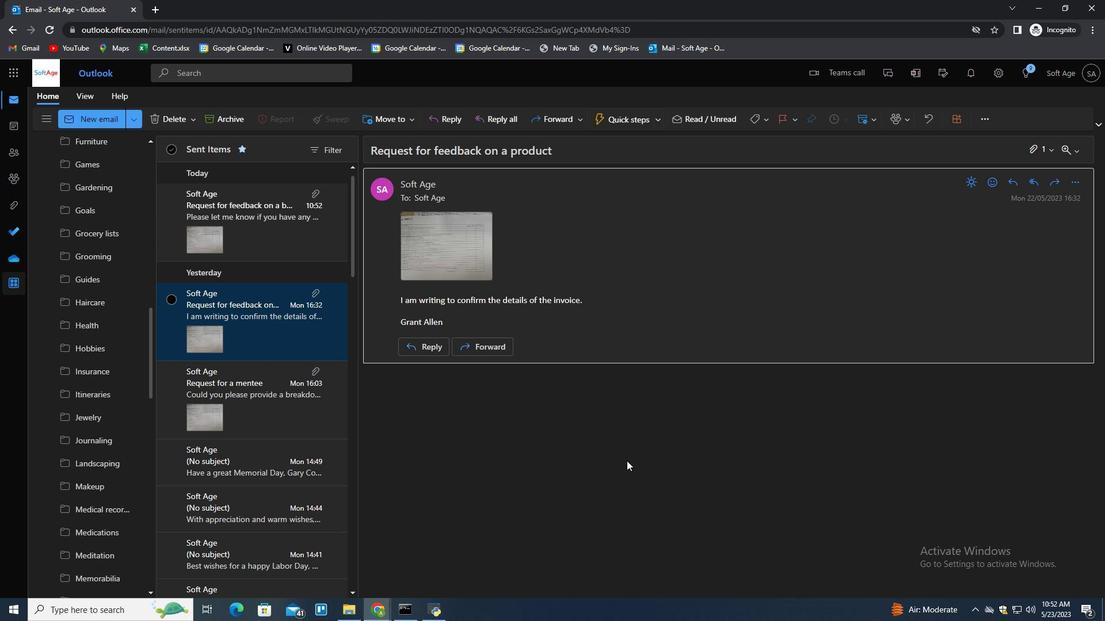 
Action: Mouse scrolled (652, 461) with delta (0, 0)
Screenshot: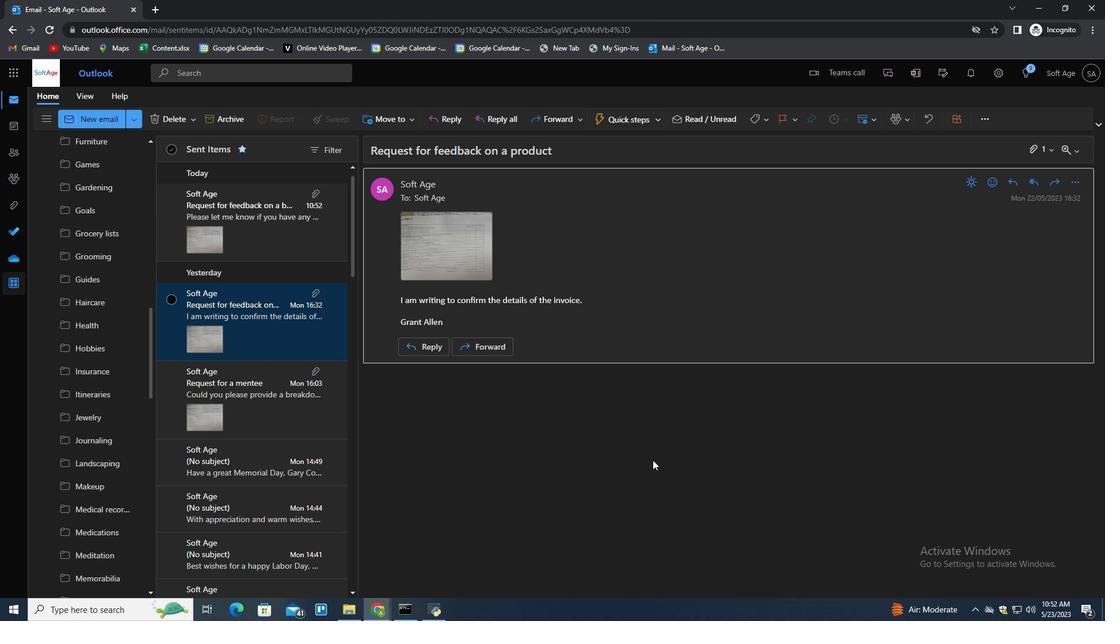 
Action: Mouse scrolled (652, 461) with delta (0, 0)
Screenshot: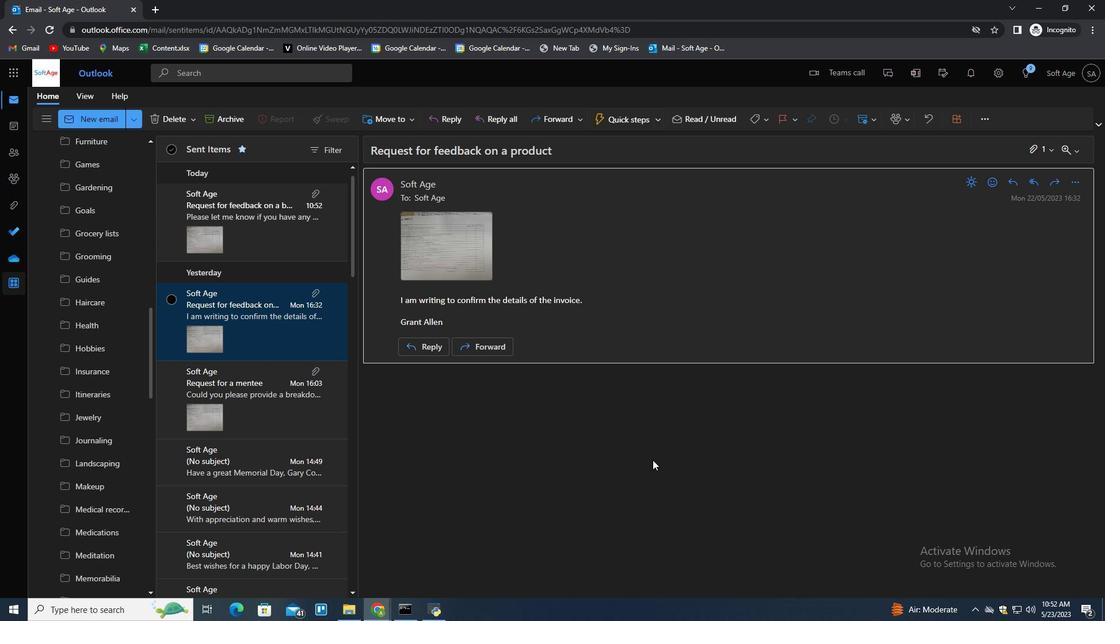 
Action: Mouse scrolled (652, 461) with delta (0, 0)
Screenshot: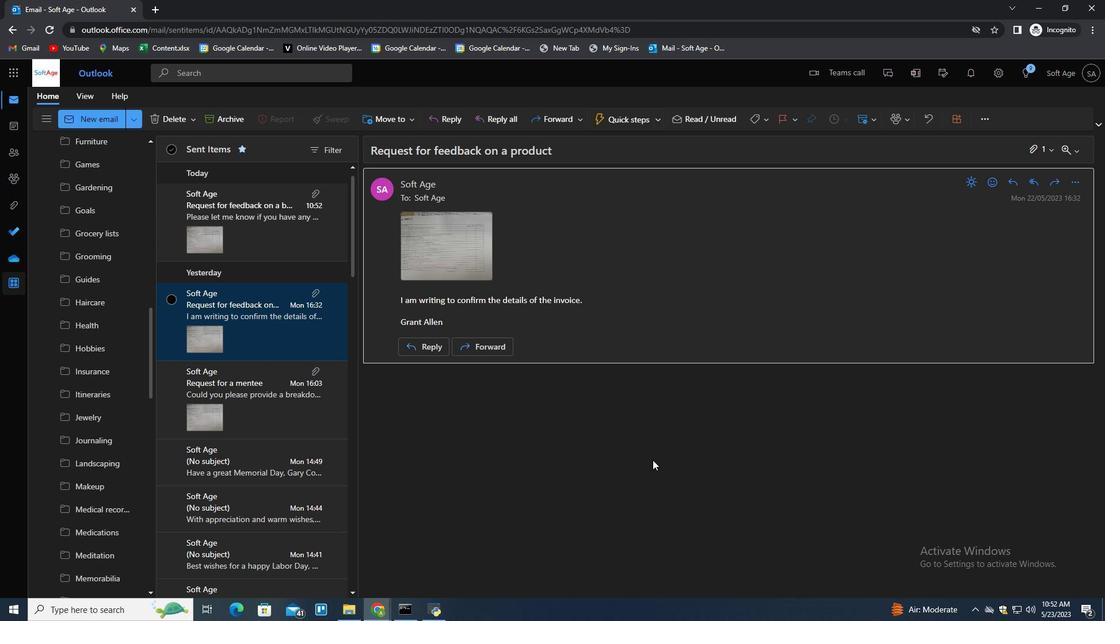 
Action: Mouse scrolled (652, 461) with delta (0, 0)
Screenshot: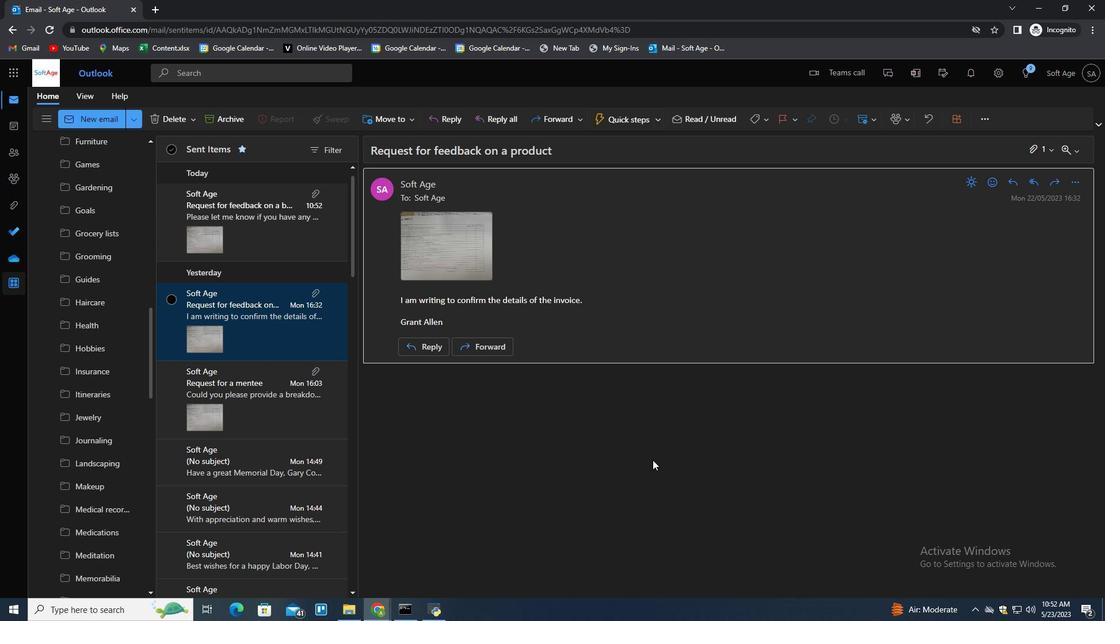 
Action: Mouse moved to (221, 428)
Screenshot: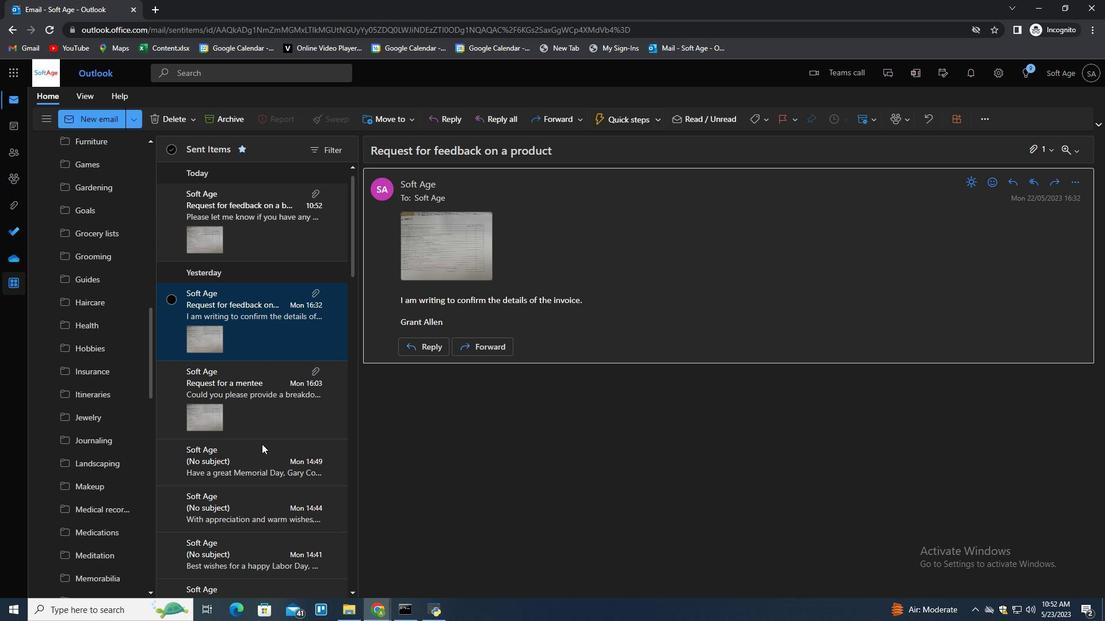 
Action: Mouse scrolled (221, 428) with delta (0, 0)
Screenshot: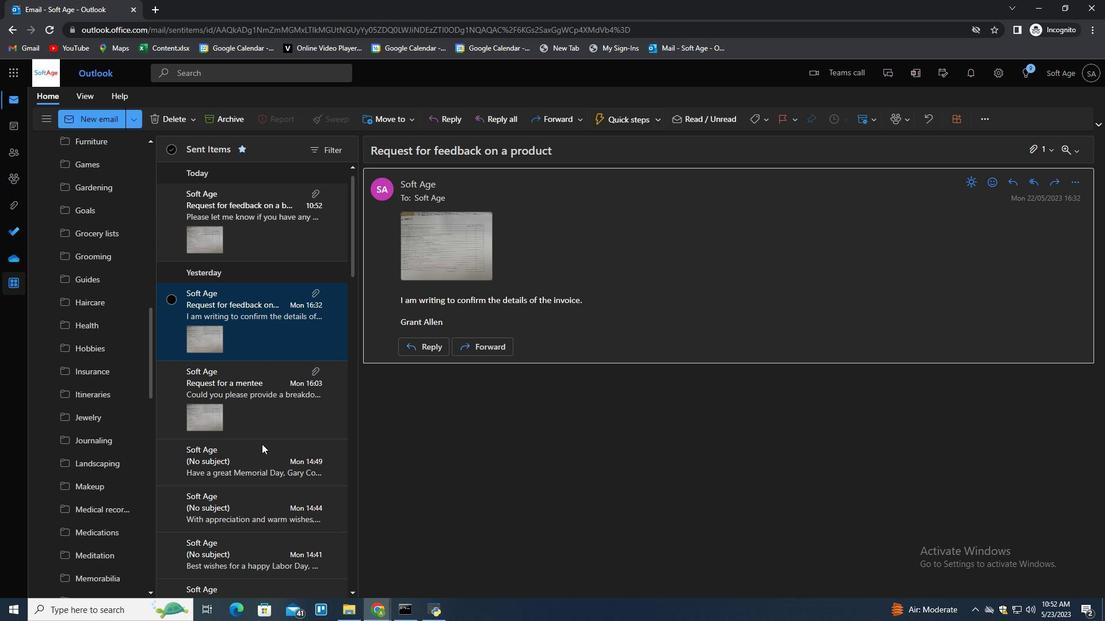 
Action: Mouse moved to (221, 427)
Screenshot: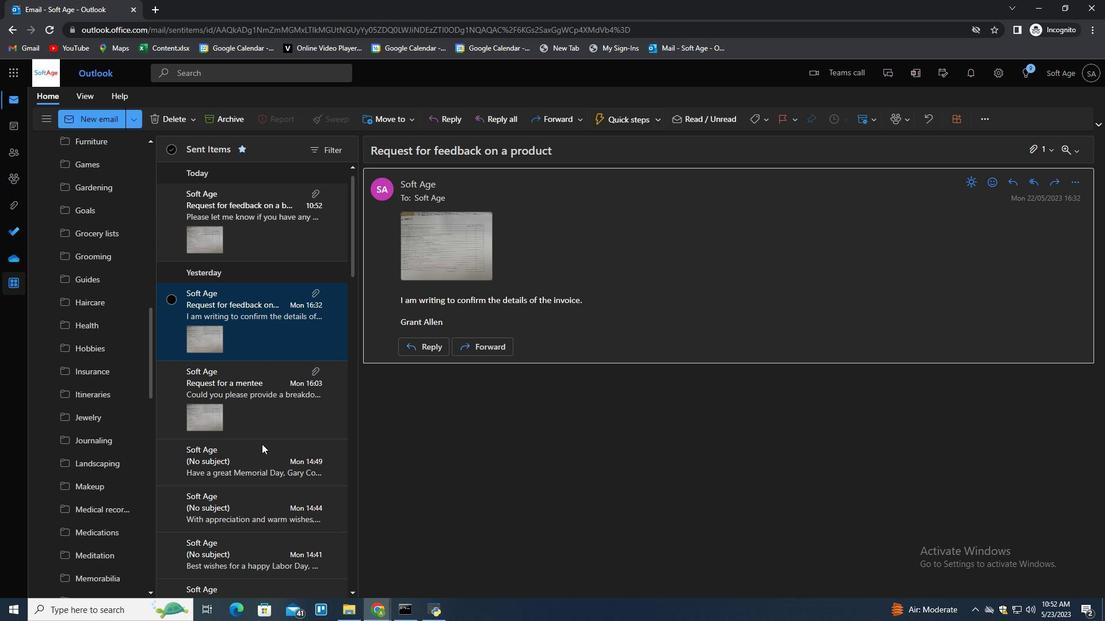 
Action: Mouse scrolled (221, 428) with delta (0, 0)
Screenshot: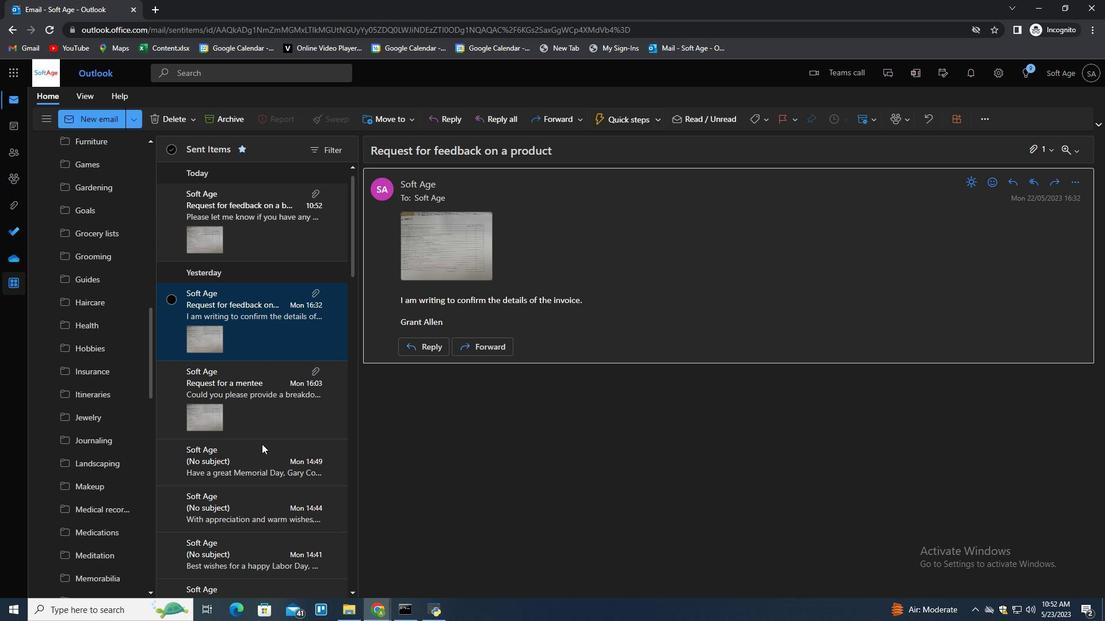 
Action: Mouse moved to (221, 427)
Screenshot: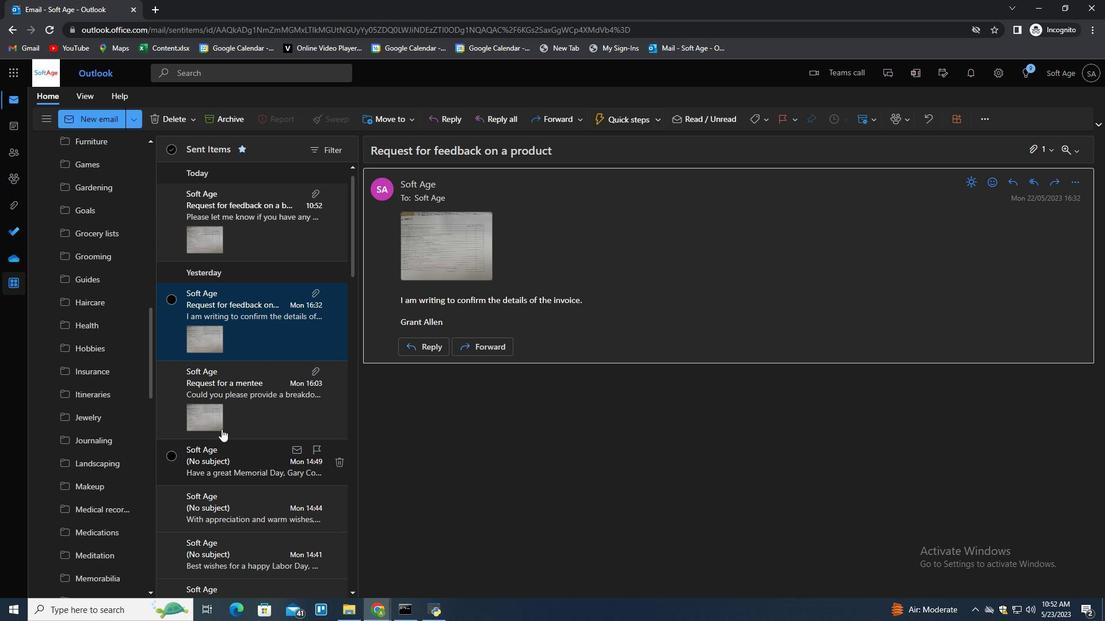 
Action: Mouse scrolled (221, 428) with delta (0, 0)
Screenshot: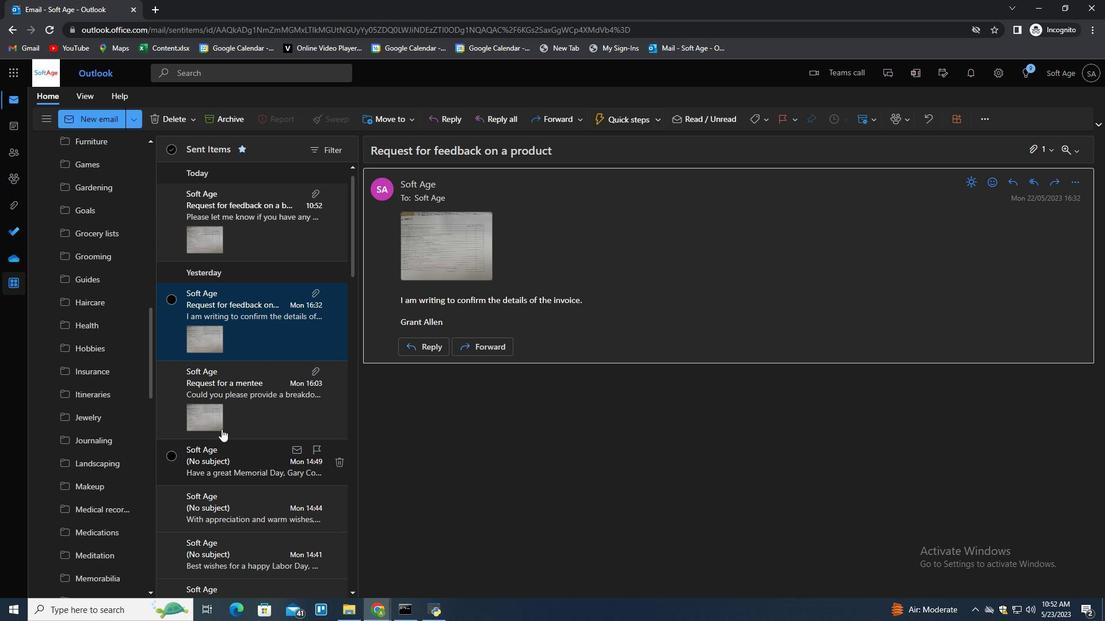 
Action: Mouse scrolled (221, 428) with delta (0, 0)
Screenshot: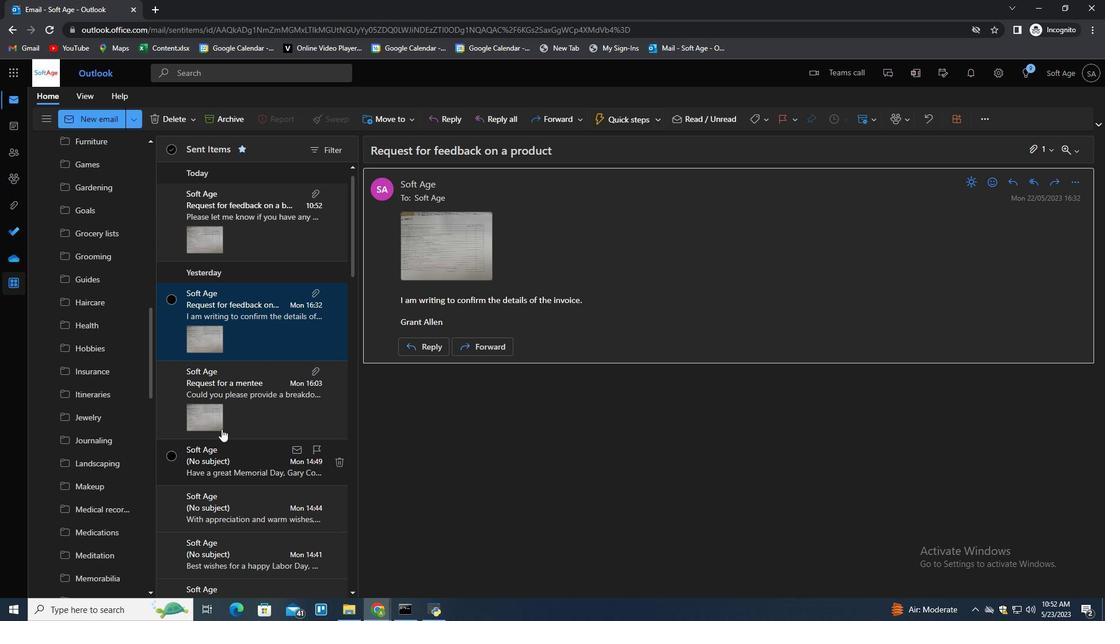 
Action: Mouse moved to (235, 388)
Screenshot: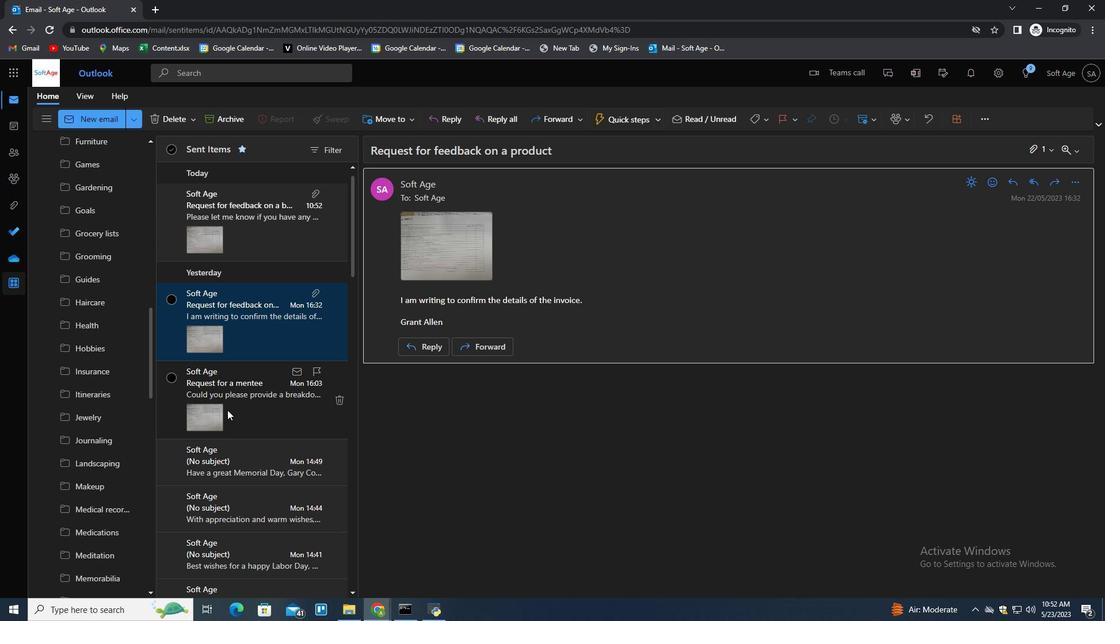 
Action: Mouse scrolled (235, 389) with delta (0, 0)
Screenshot: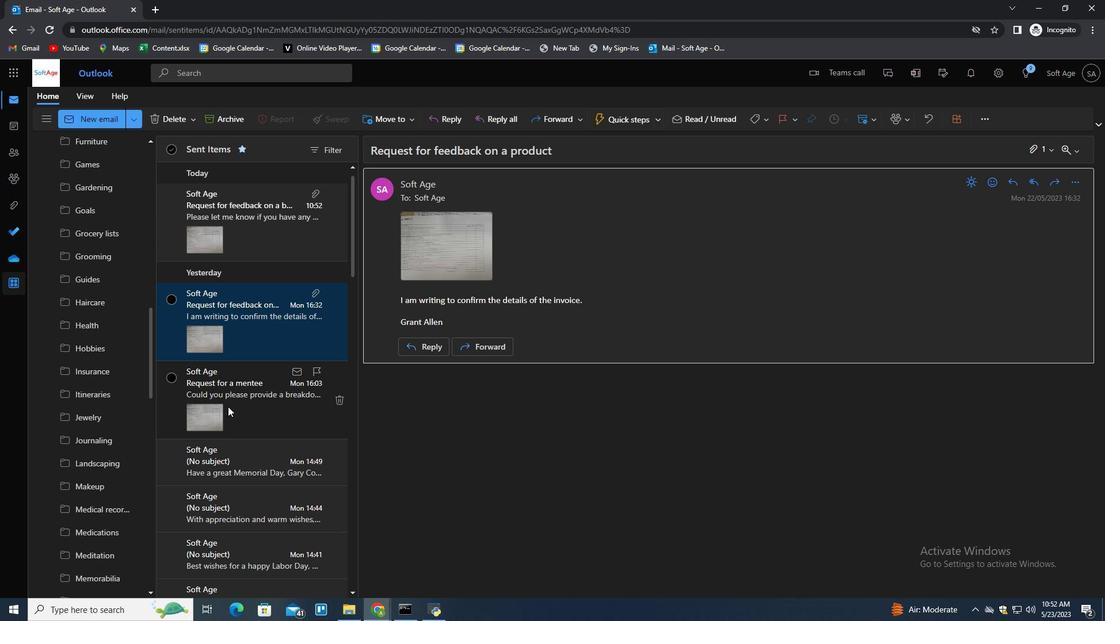 
Action: Mouse moved to (237, 371)
Screenshot: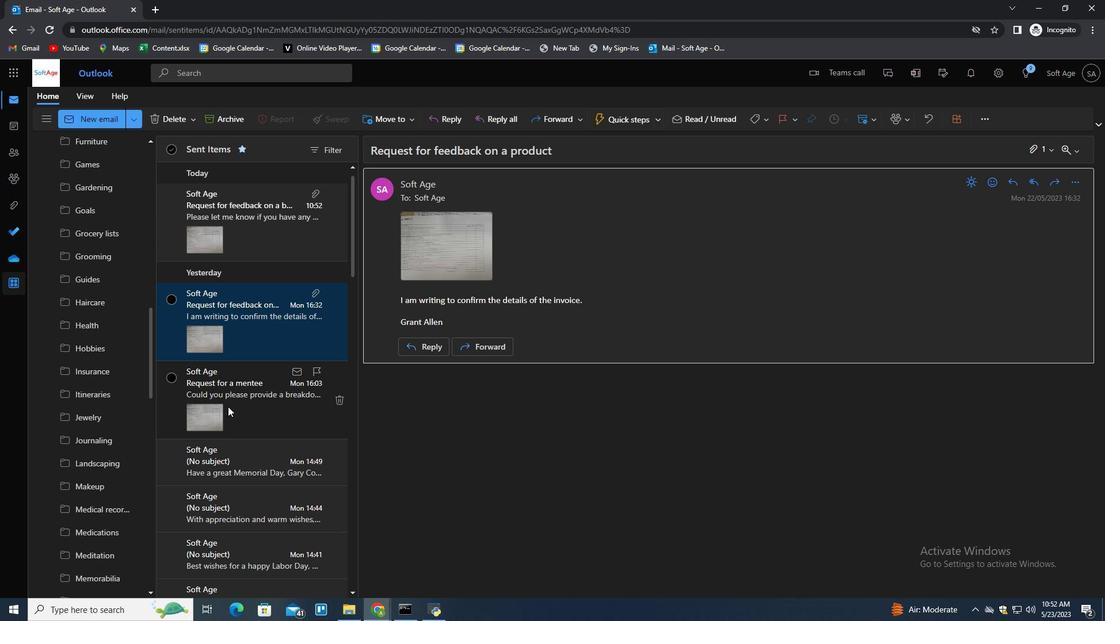 
Action: Mouse scrolled (237, 372) with delta (0, 0)
Screenshot: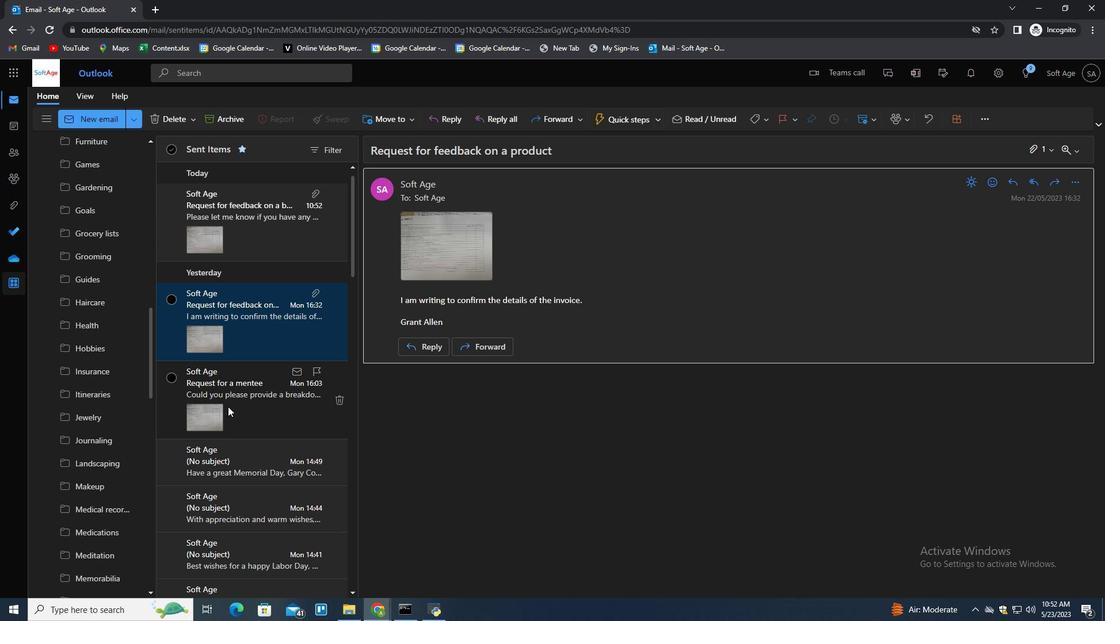 
Action: Mouse moved to (250, 321)
Screenshot: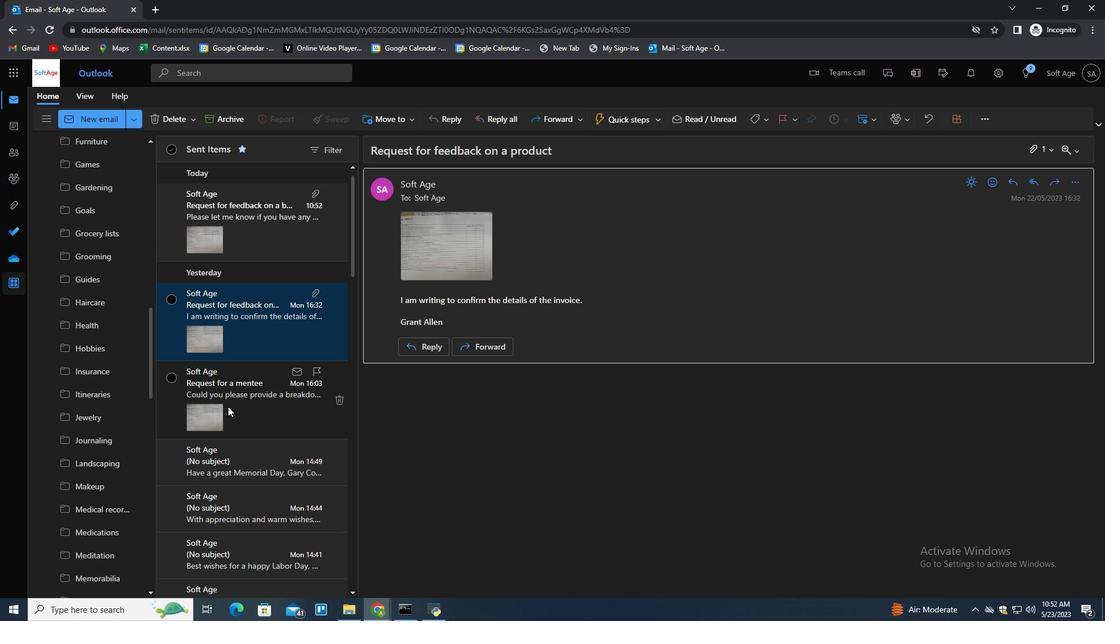 
Action: Mouse scrolled (250, 322) with delta (0, 0)
Screenshot: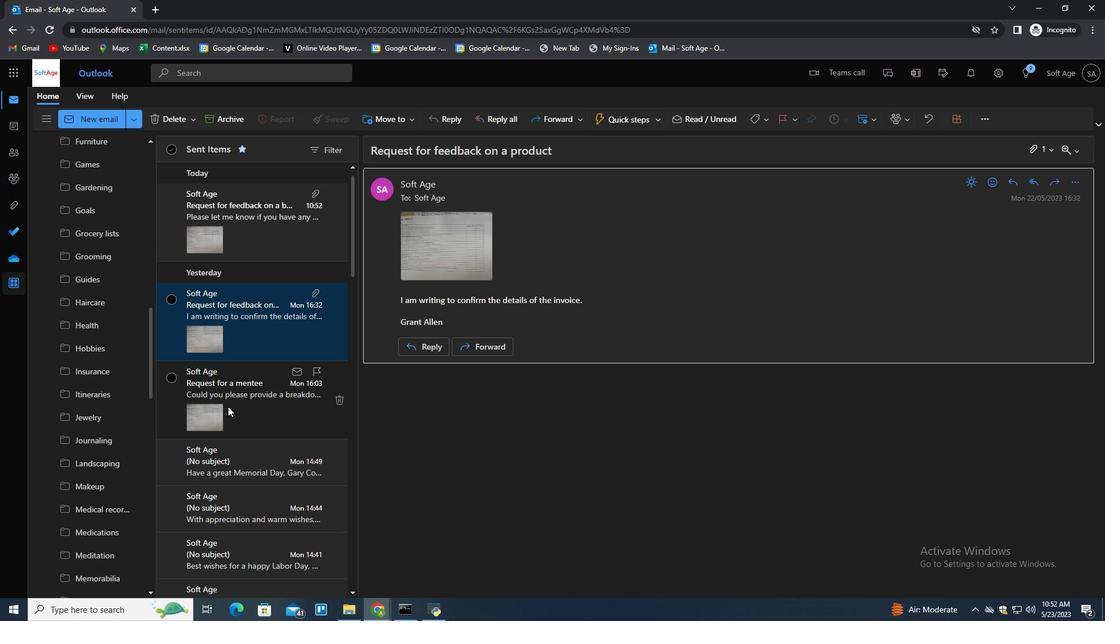 
Action: Mouse moved to (260, 207)
Screenshot: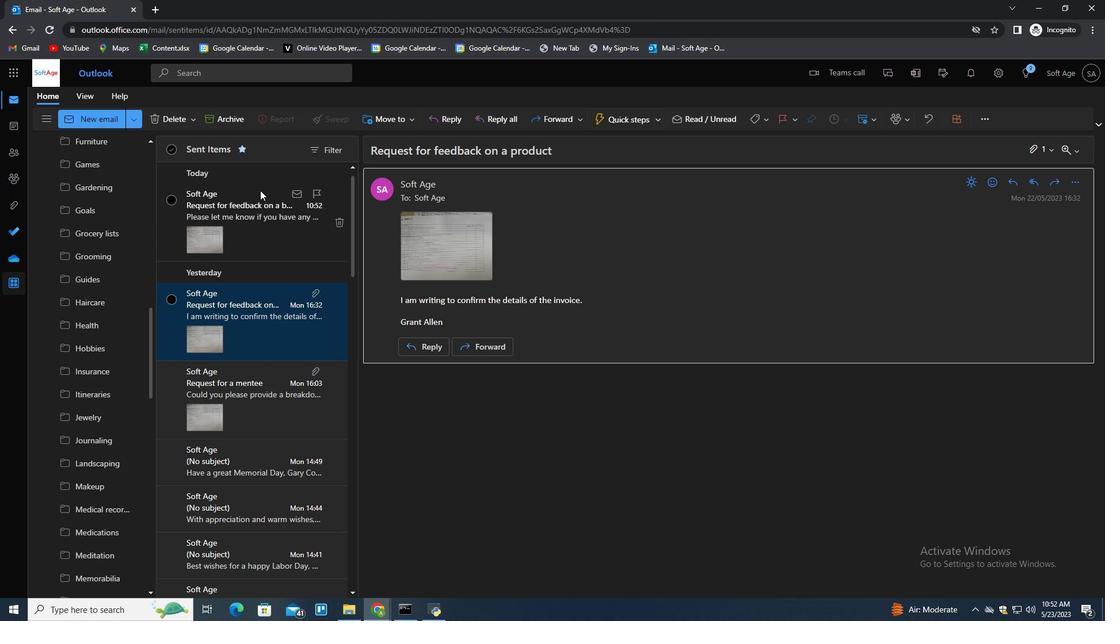
Action: Mouse pressed right at (260, 207)
Screenshot: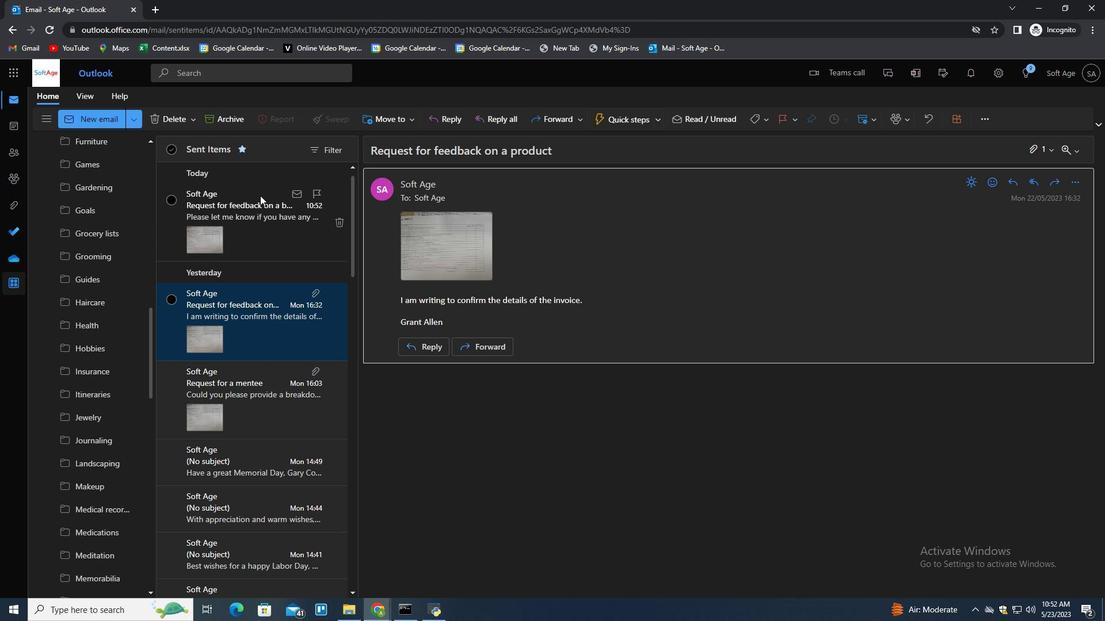 
Action: Mouse moved to (286, 257)
Screenshot: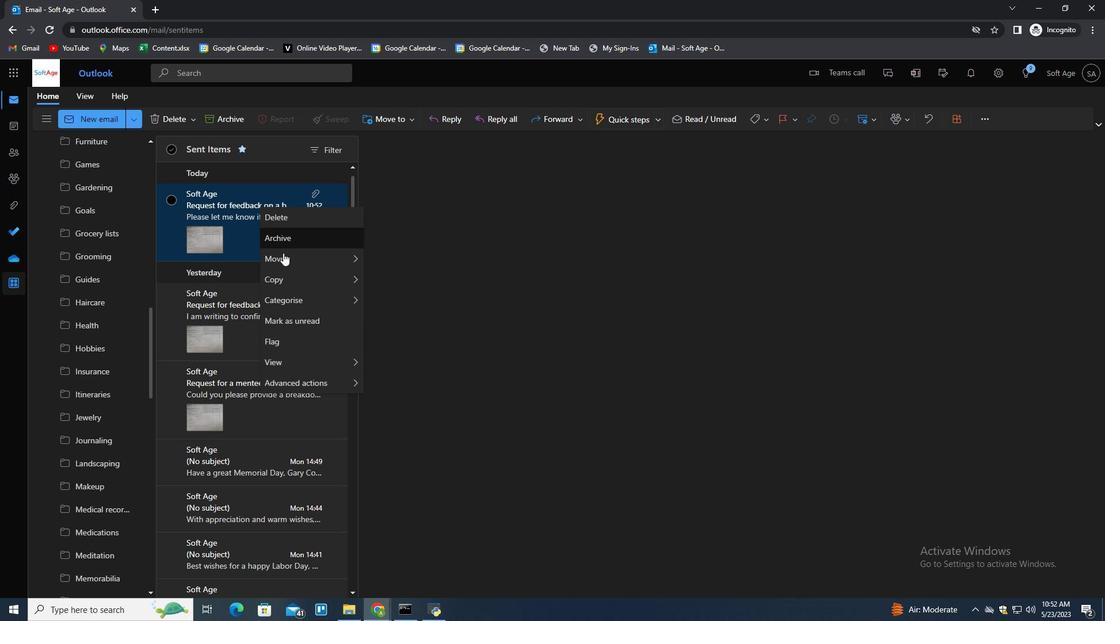 
Action: Mouse pressed left at (286, 257)
Screenshot: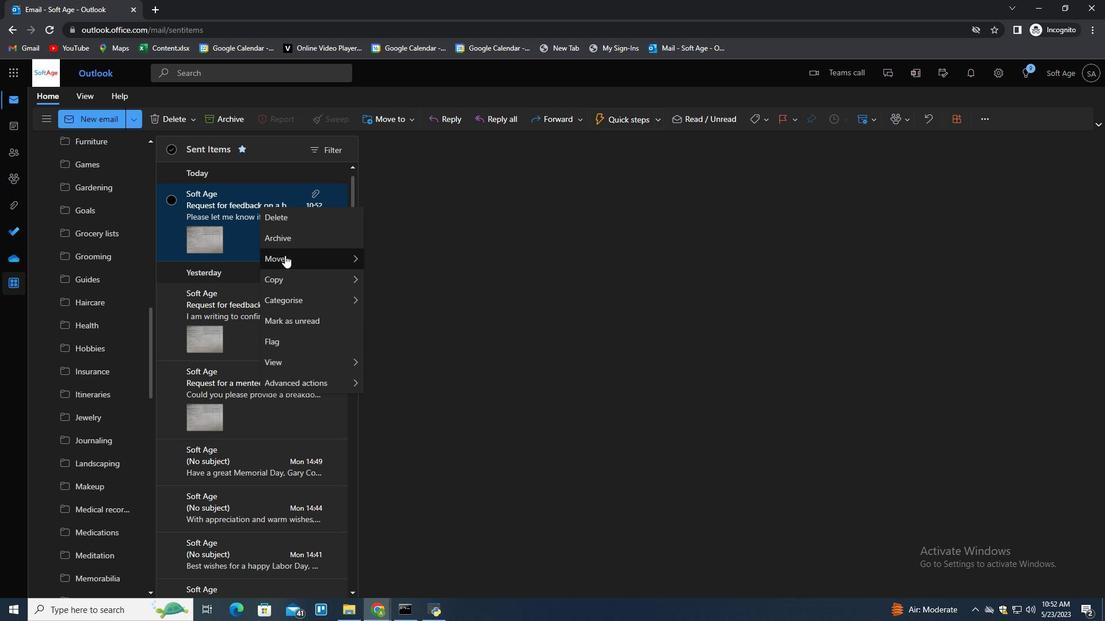 
Action: Mouse moved to (390, 263)
Screenshot: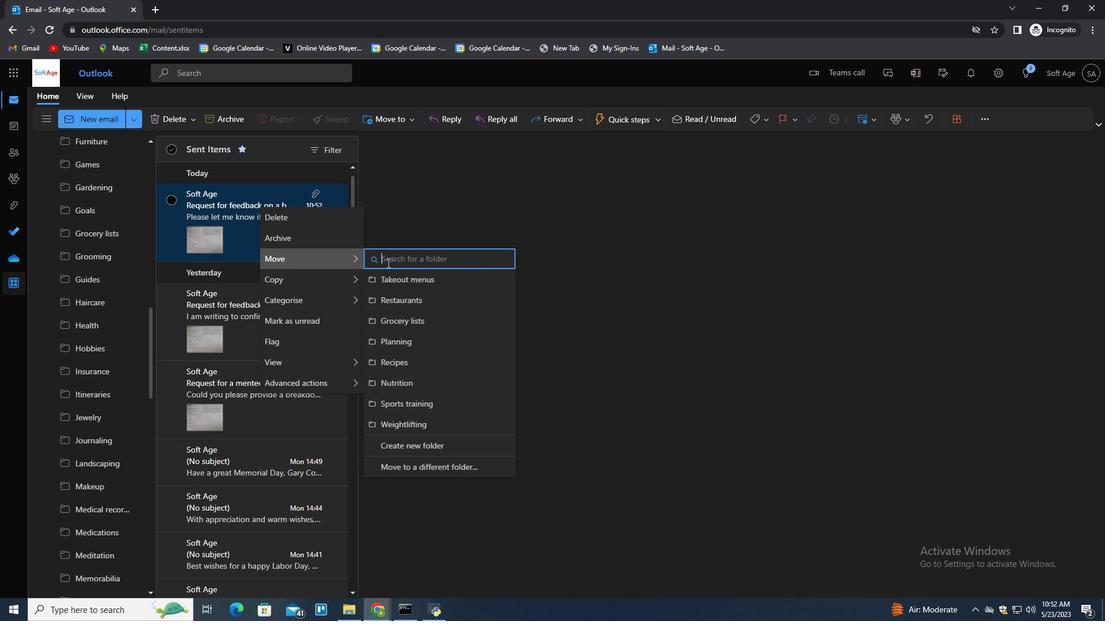 
Action: Mouse pressed left at (390, 263)
Screenshot: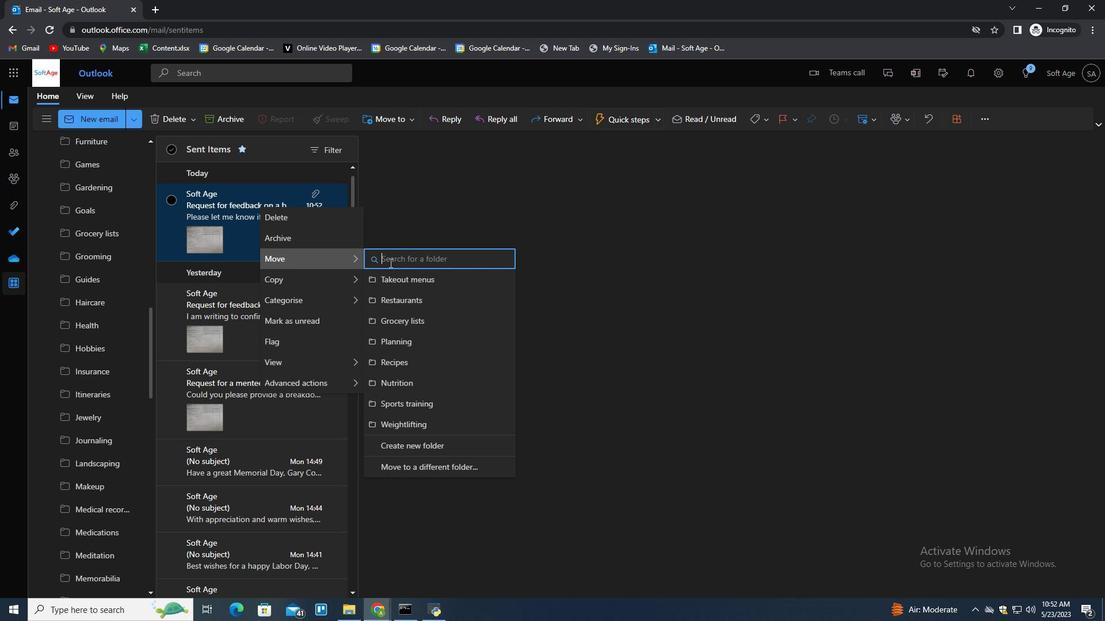 
Action: Key pressed <Key.shift>Party<Key.space>planning<Key.down><Key.enter>
Screenshot: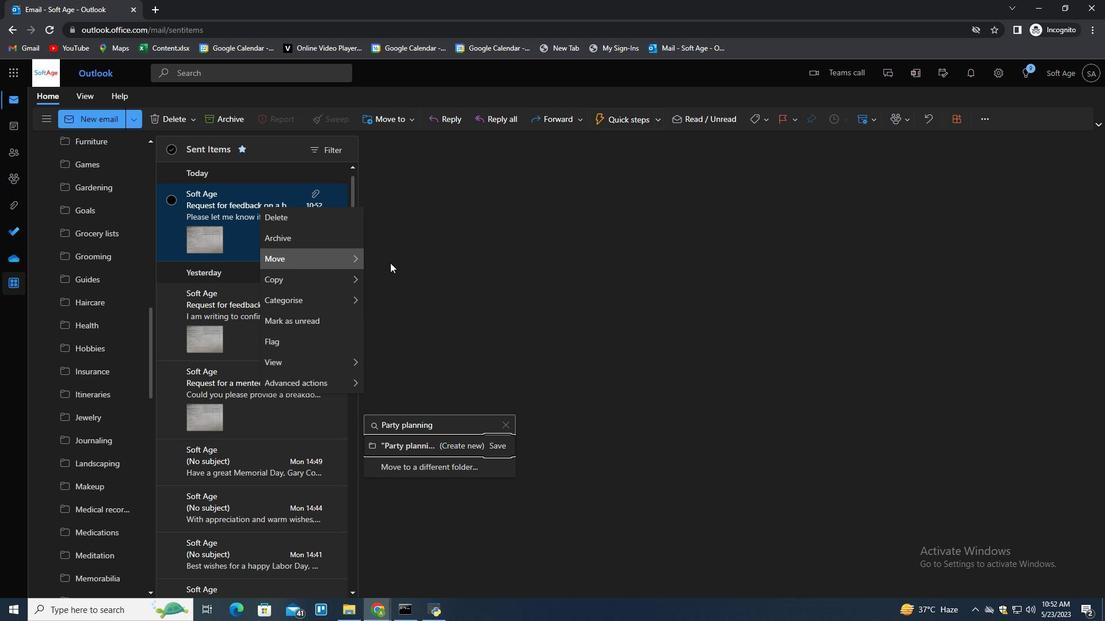 
